 Task: Personal Template: Keto Diet Shopping List.
Action: Mouse moved to (56, 66)
Screenshot: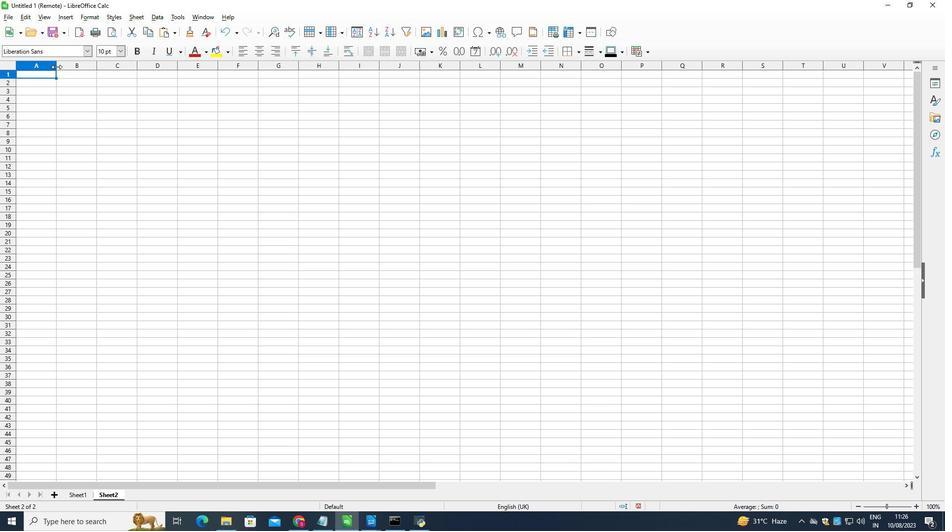 
Action: Mouse pressed left at (56, 66)
Screenshot: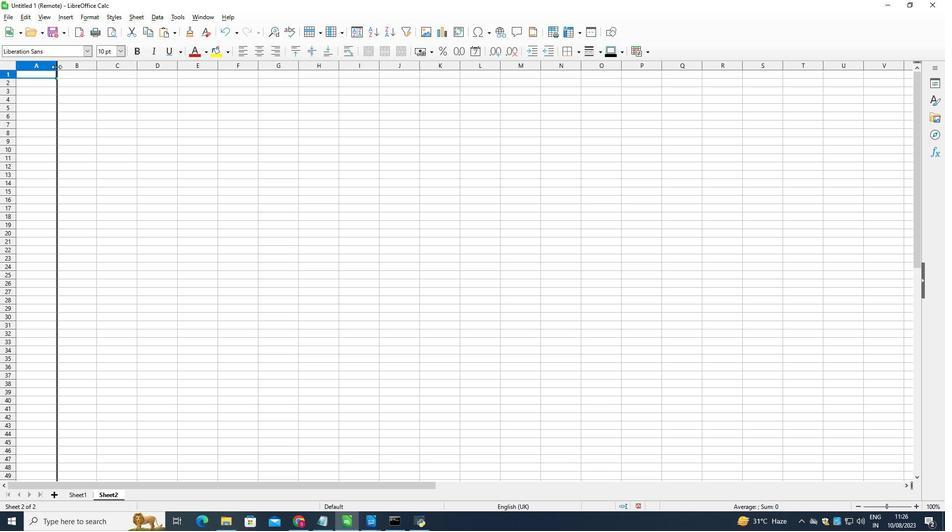 
Action: Mouse moved to (95, 66)
Screenshot: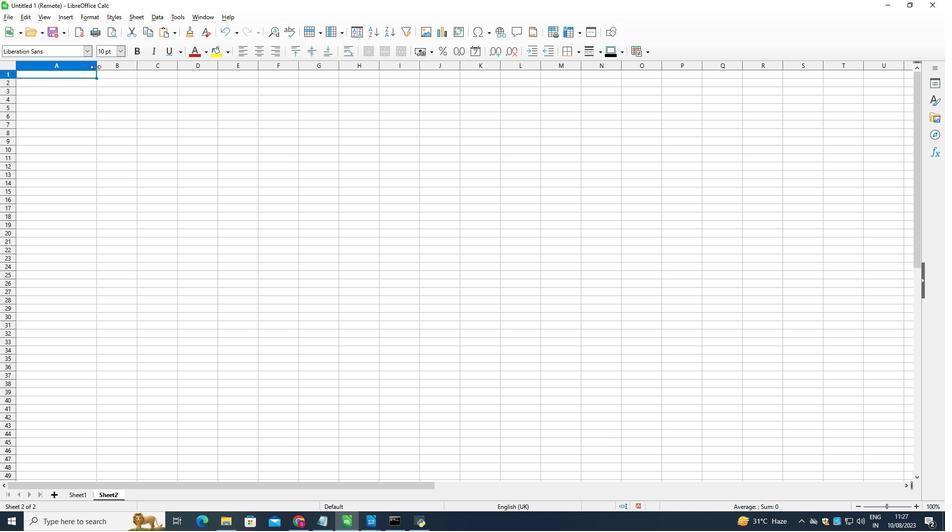 
Action: Mouse pressed left at (95, 66)
Screenshot: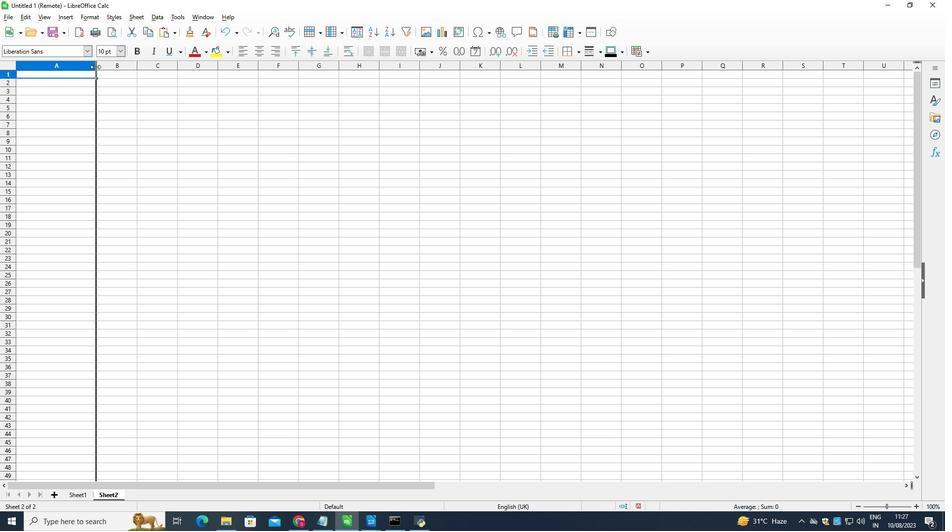 
Action: Mouse moved to (97, 63)
Screenshot: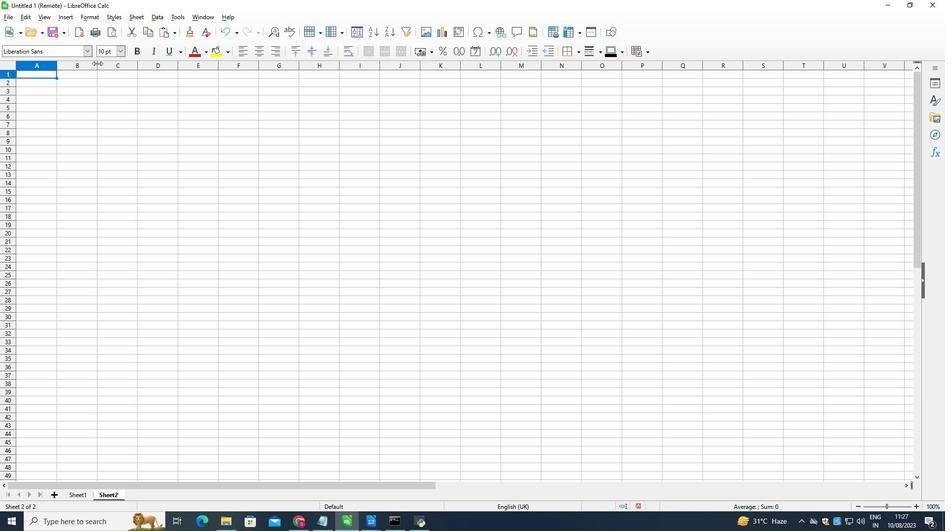 
Action: Mouse pressed left at (97, 63)
Screenshot: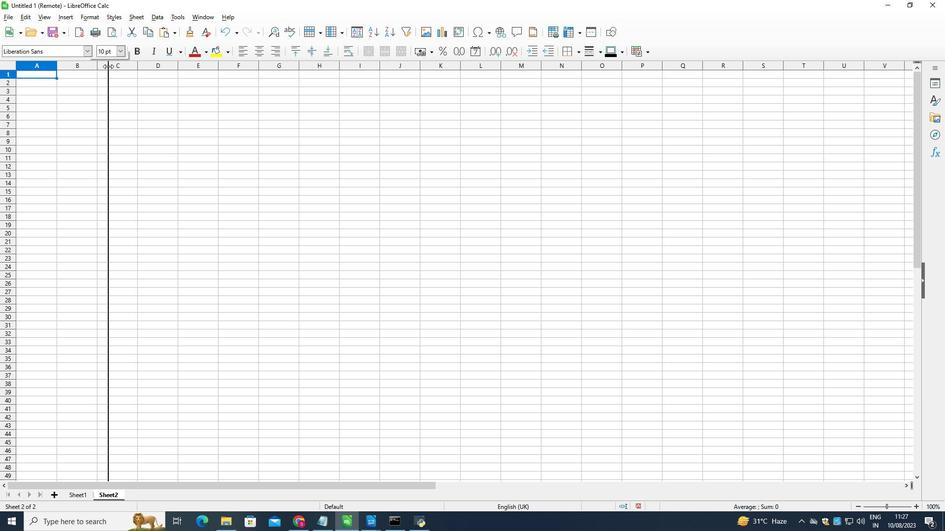 
Action: Mouse moved to (199, 65)
Screenshot: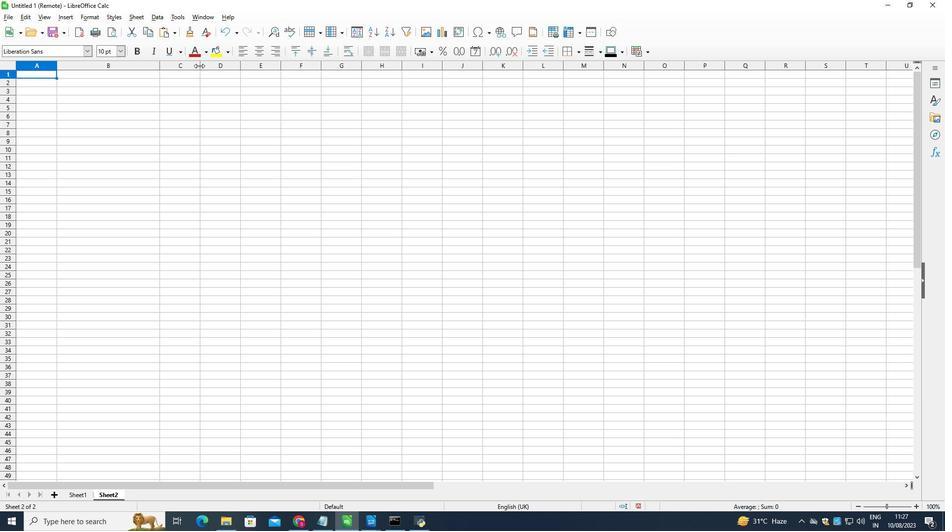 
Action: Mouse pressed left at (199, 65)
Screenshot: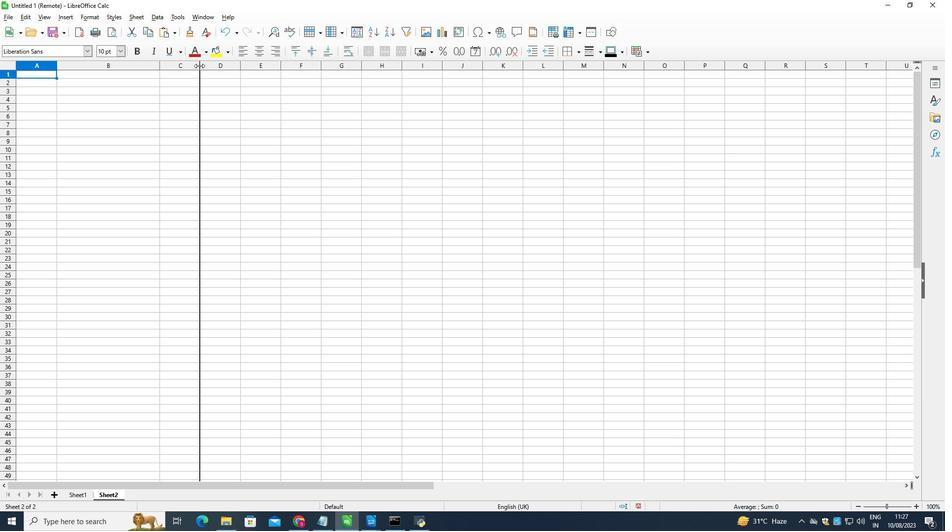 
Action: Mouse moved to (220, 64)
Screenshot: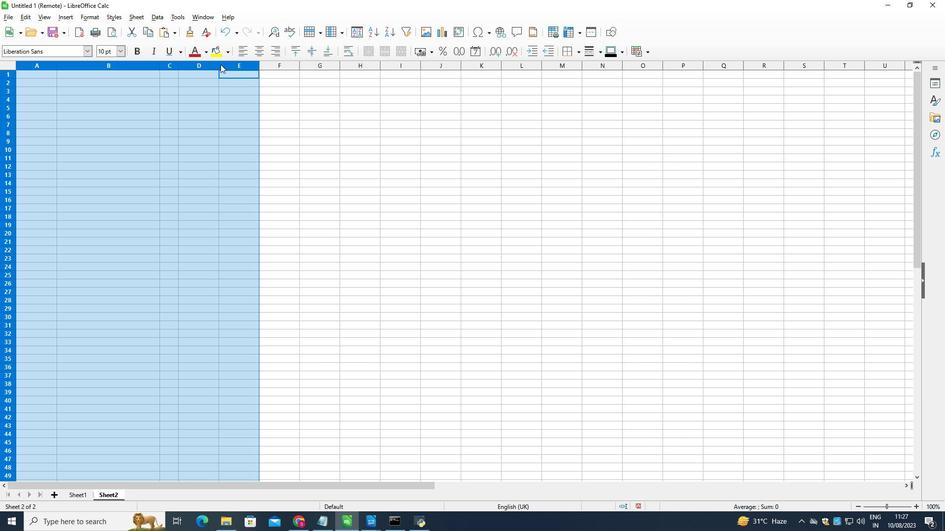 
Action: Mouse pressed left at (220, 64)
Screenshot: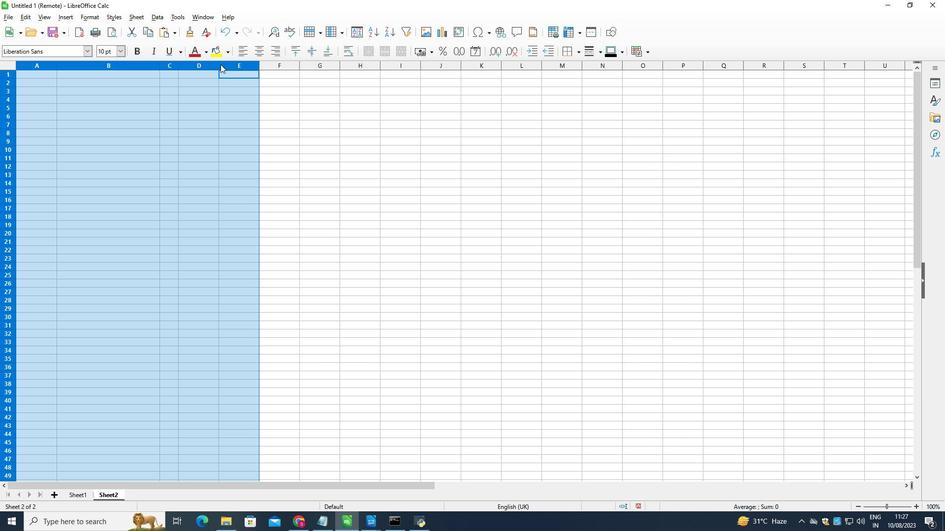 
Action: Mouse moved to (306, 92)
Screenshot: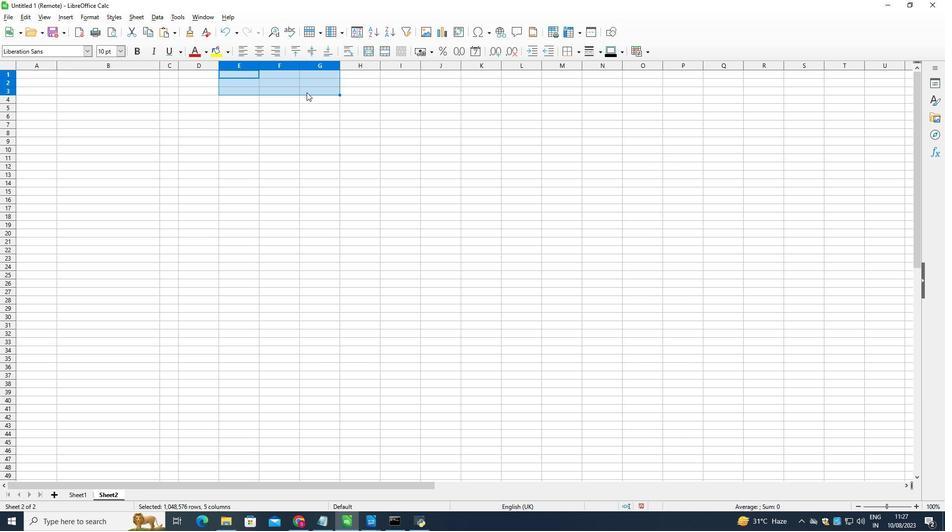 
Action: Mouse pressed left at (306, 92)
Screenshot: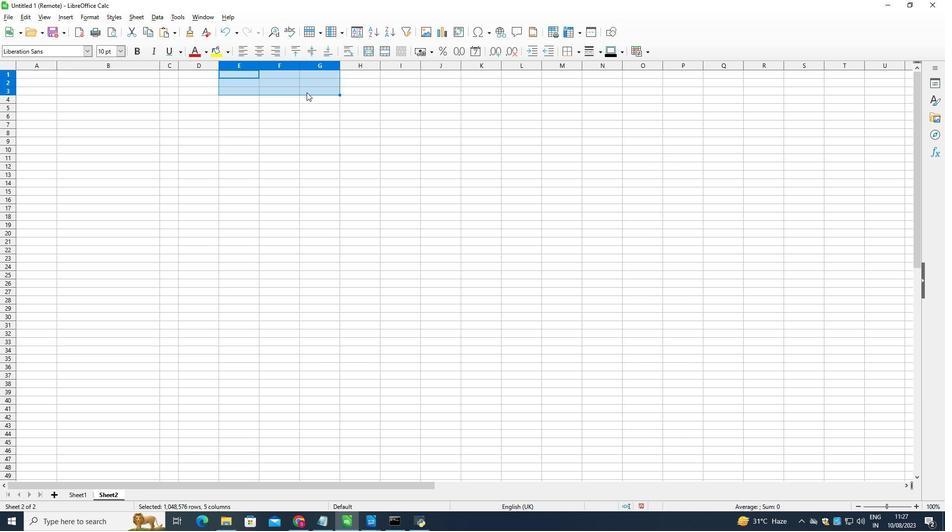 
Action: Mouse moved to (279, 153)
Screenshot: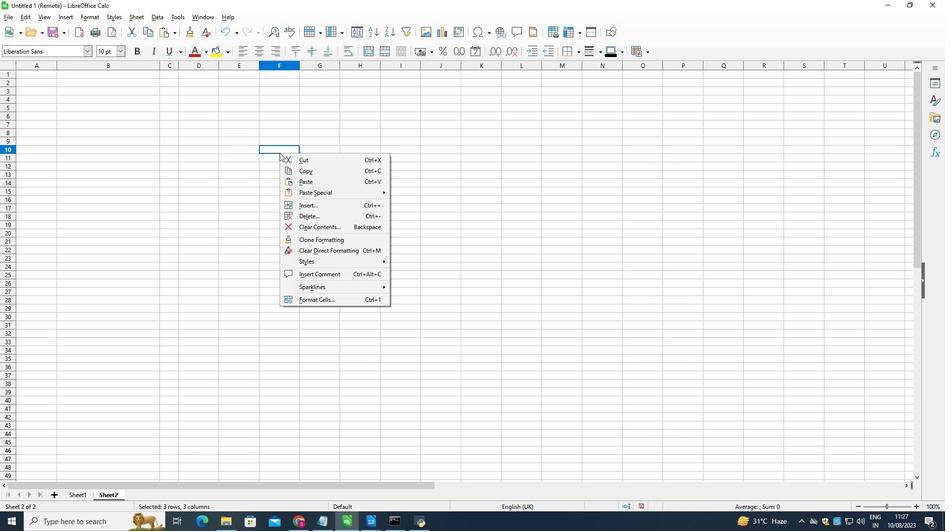 
Action: Mouse pressed right at (279, 153)
Screenshot: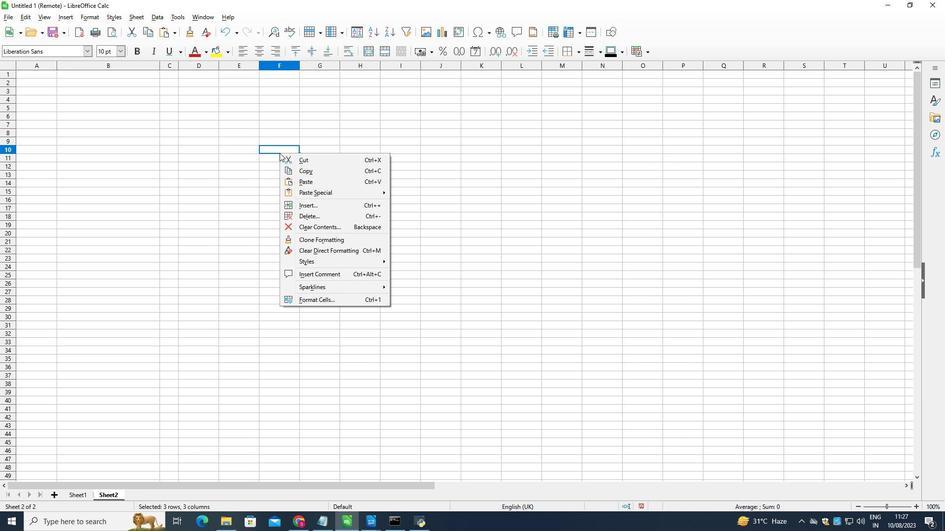 
Action: Mouse moved to (199, 97)
Screenshot: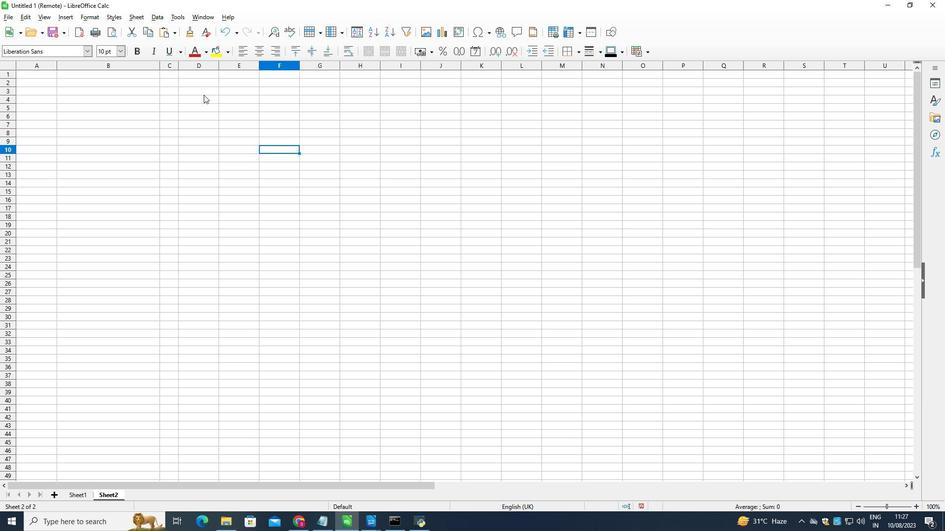 
Action: Mouse pressed left at (199, 97)
Screenshot: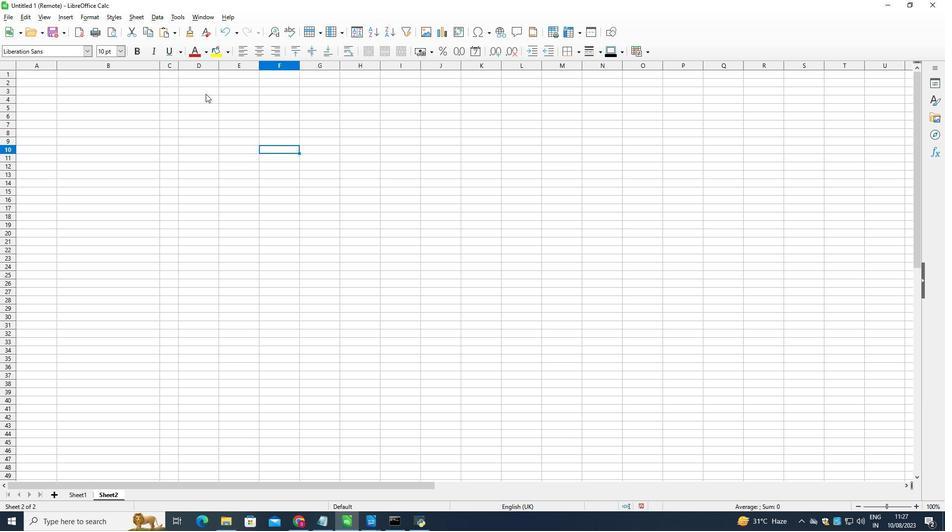 
Action: Mouse moved to (219, 63)
Screenshot: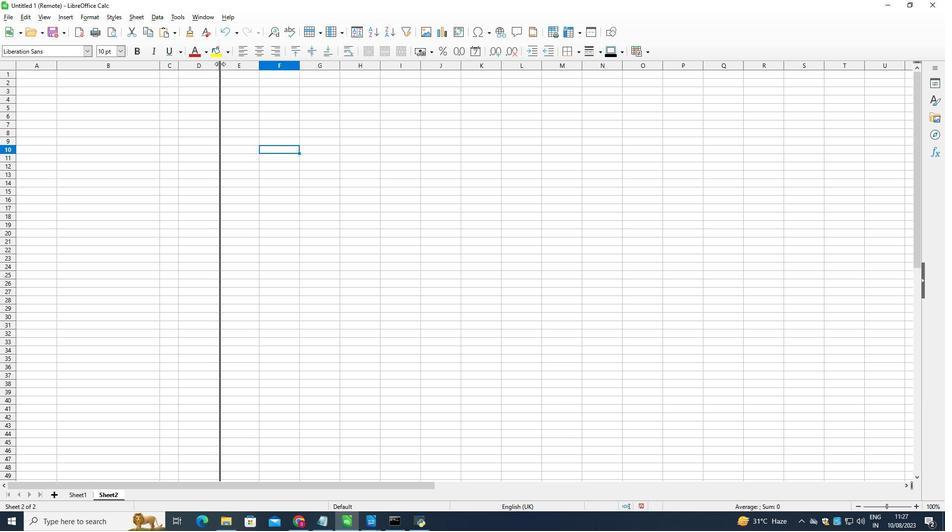 
Action: Mouse pressed left at (219, 63)
Screenshot: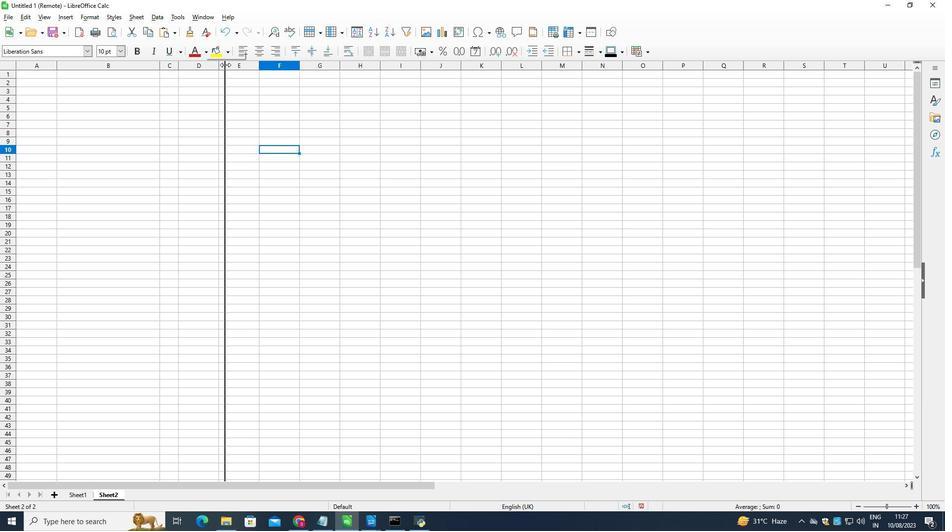 
Action: Mouse moved to (296, 63)
Screenshot: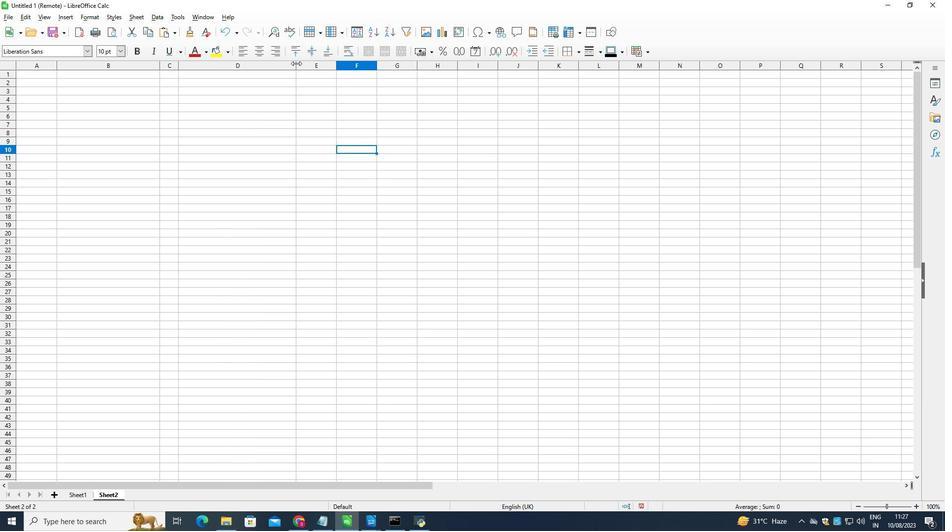 
Action: Mouse pressed left at (296, 63)
Screenshot: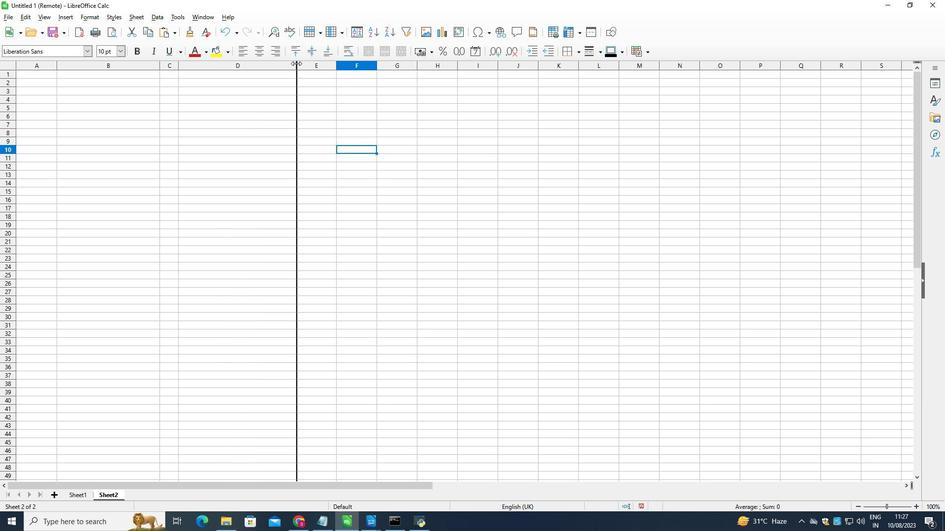 
Action: Mouse moved to (12, 78)
Screenshot: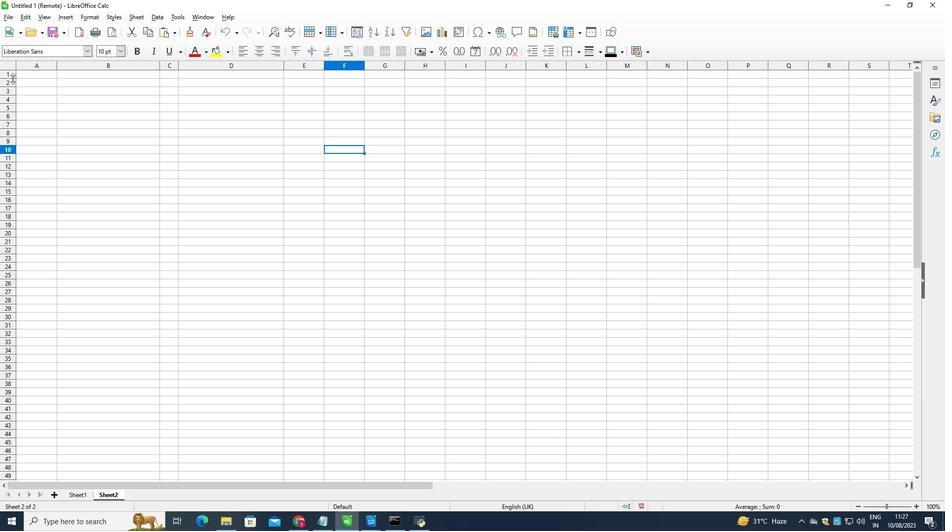 
Action: Mouse pressed left at (12, 78)
Screenshot: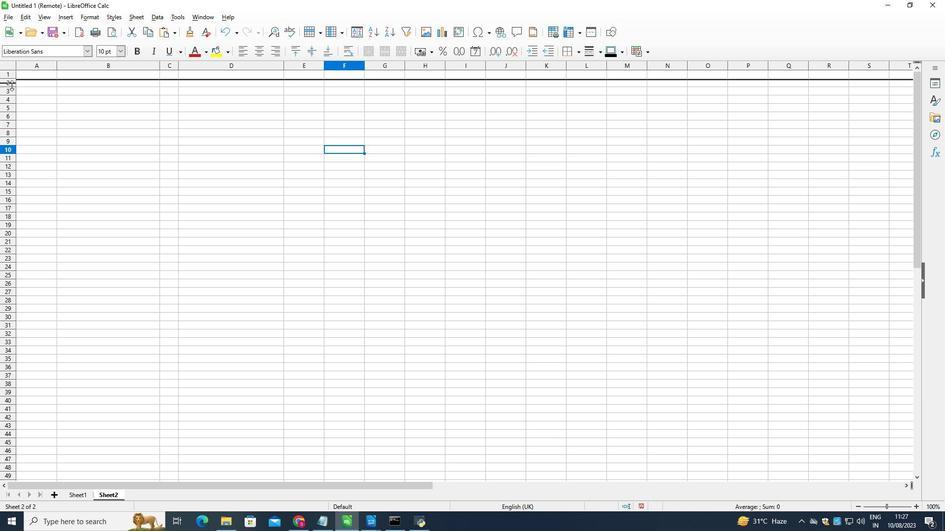 
Action: Mouse moved to (6, 104)
Screenshot: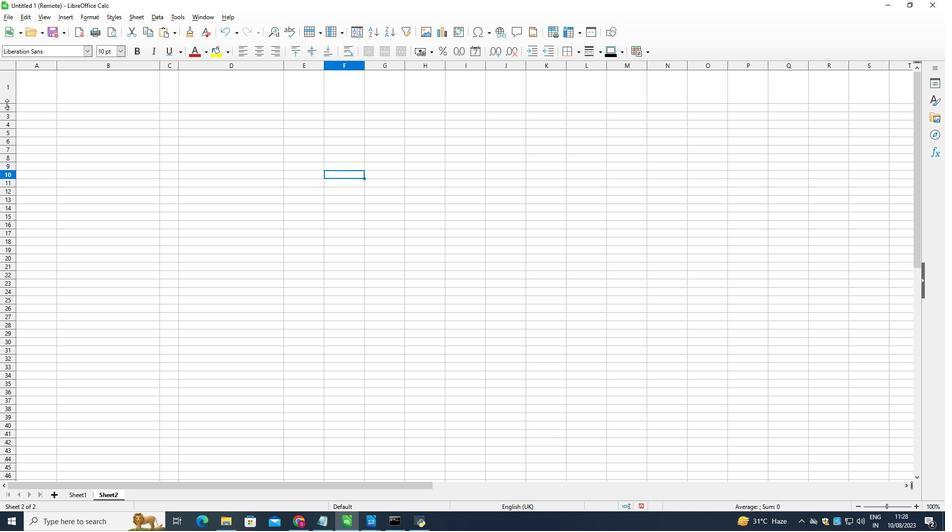 
Action: Mouse pressed left at (6, 104)
Screenshot: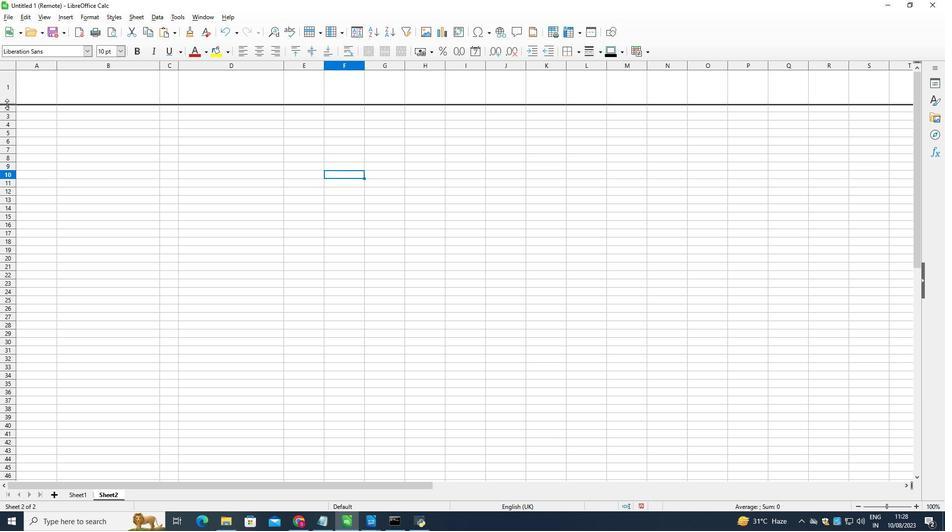 
Action: Mouse moved to (123, 47)
Screenshot: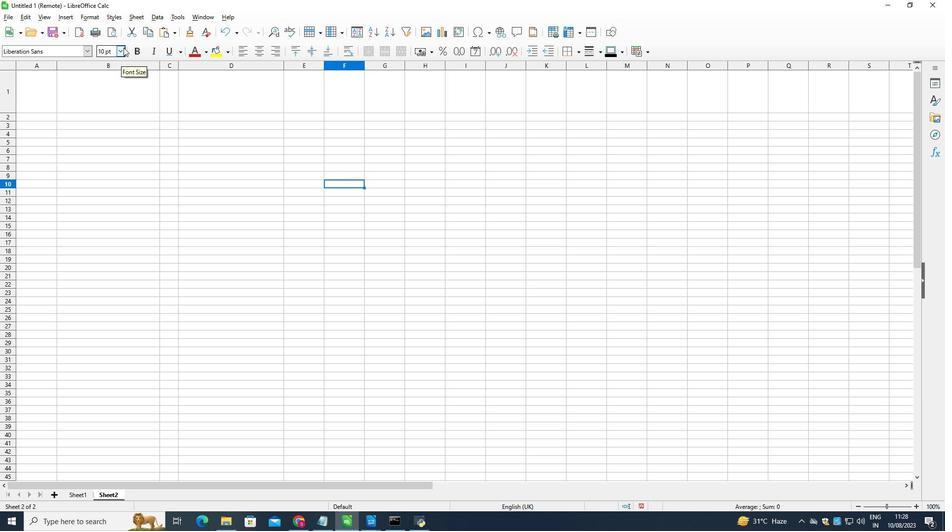 
Action: Mouse pressed left at (123, 47)
Screenshot: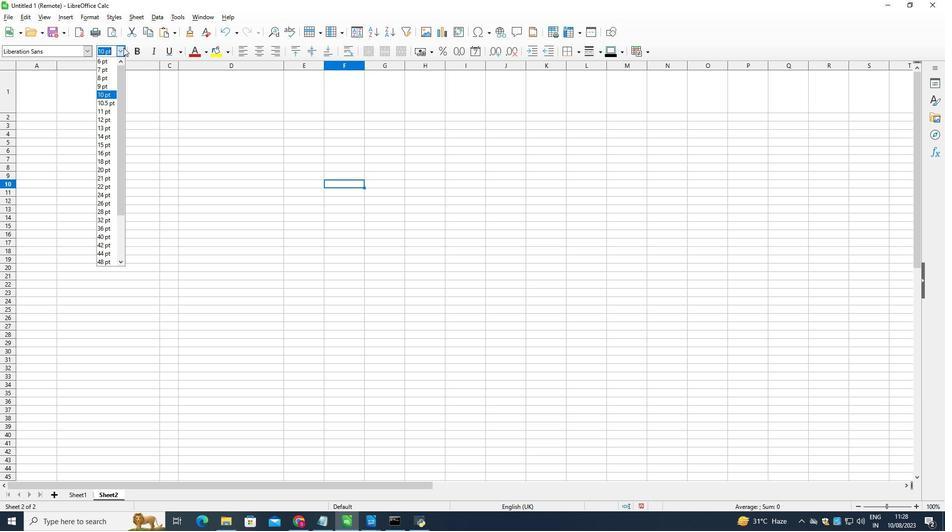 
Action: Mouse moved to (104, 202)
Screenshot: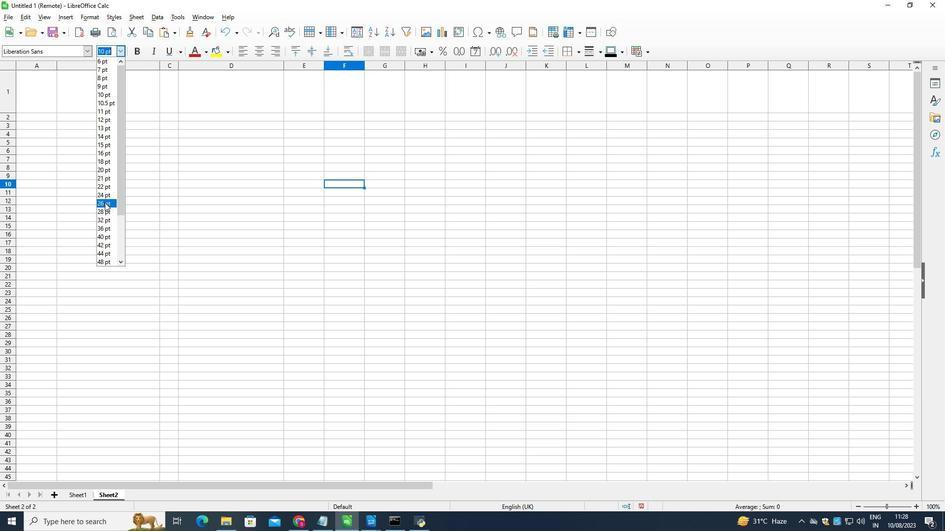 
Action: Mouse pressed left at (104, 202)
Screenshot: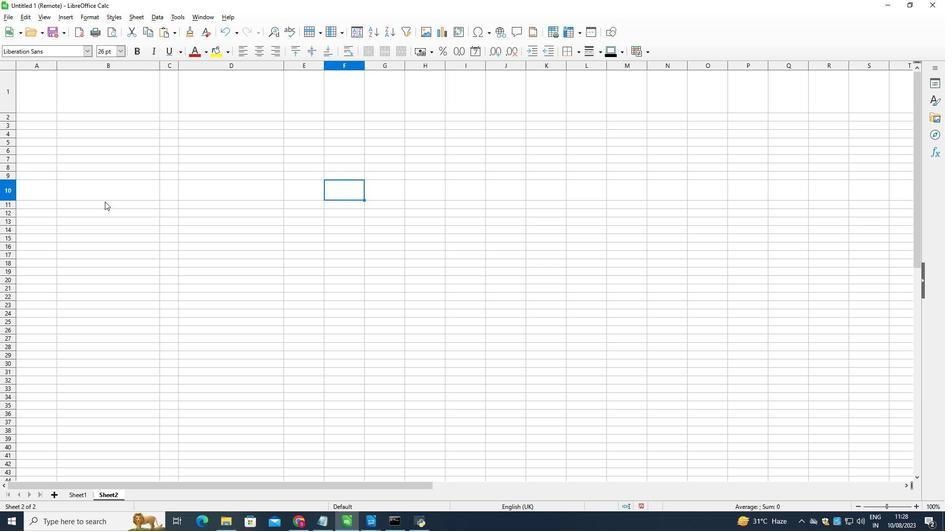 
Action: Mouse moved to (103, 85)
Screenshot: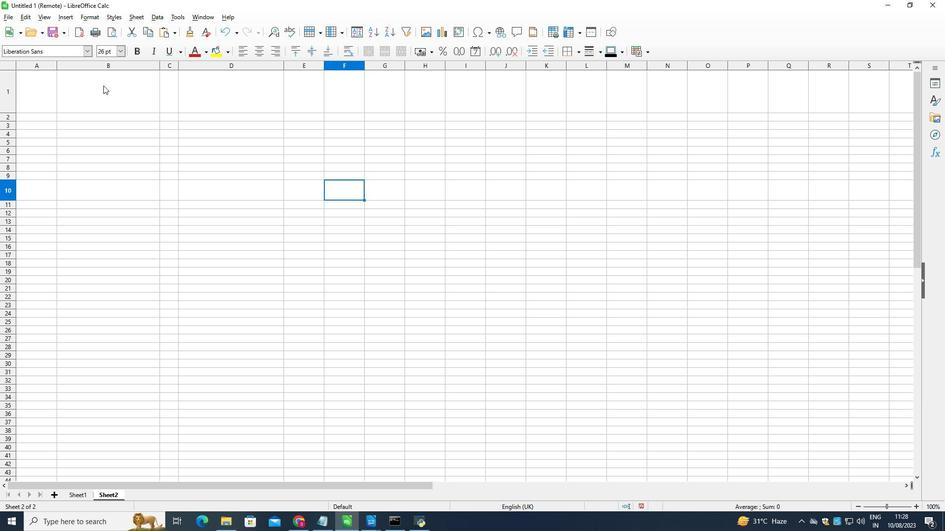 
Action: Mouse pressed left at (103, 85)
Screenshot: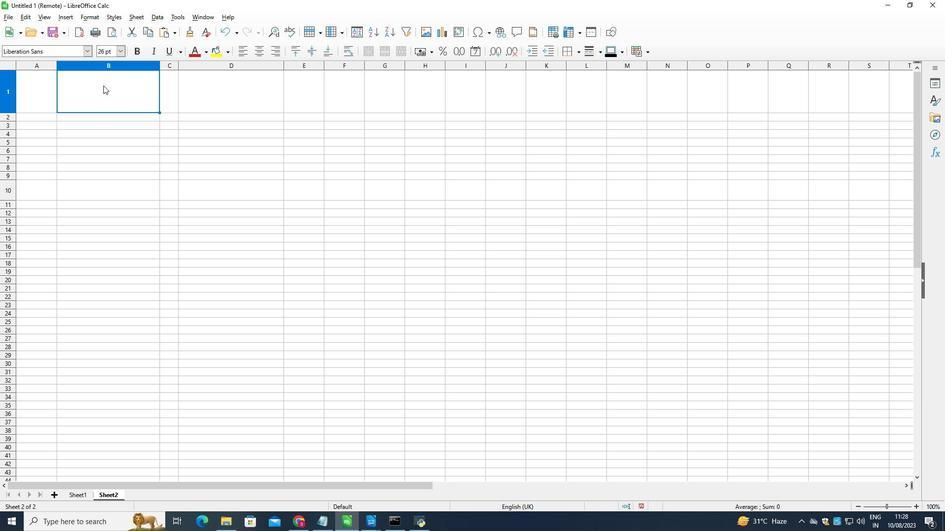 
Action: Mouse pressed left at (103, 85)
Screenshot: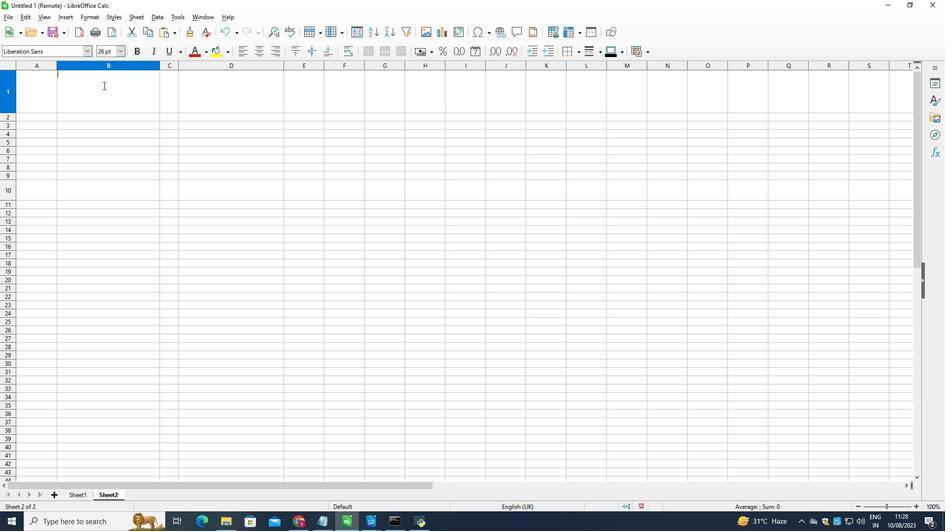 
Action: Key pressed <Key.shift>Keto<Key.space><Key.shift>Grocery<Key.space><Key.shift>List
Screenshot: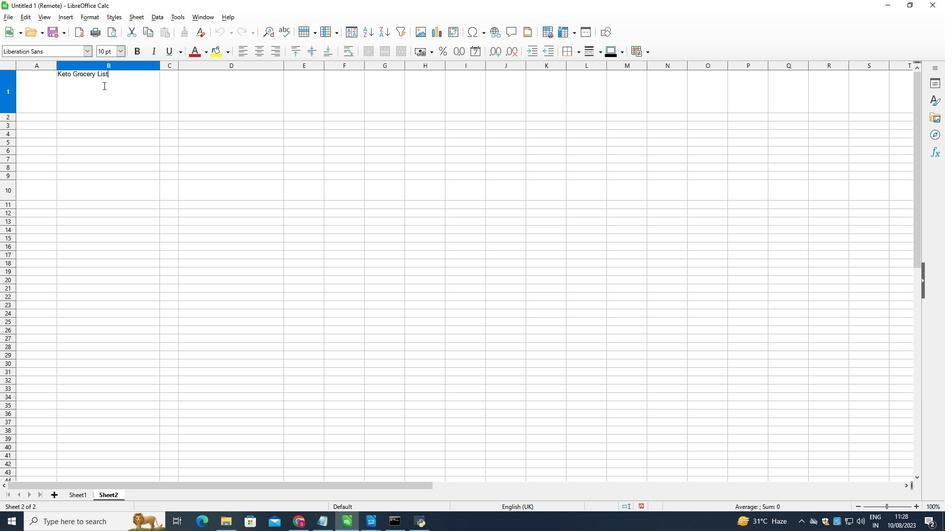 
Action: Mouse moved to (129, 216)
Screenshot: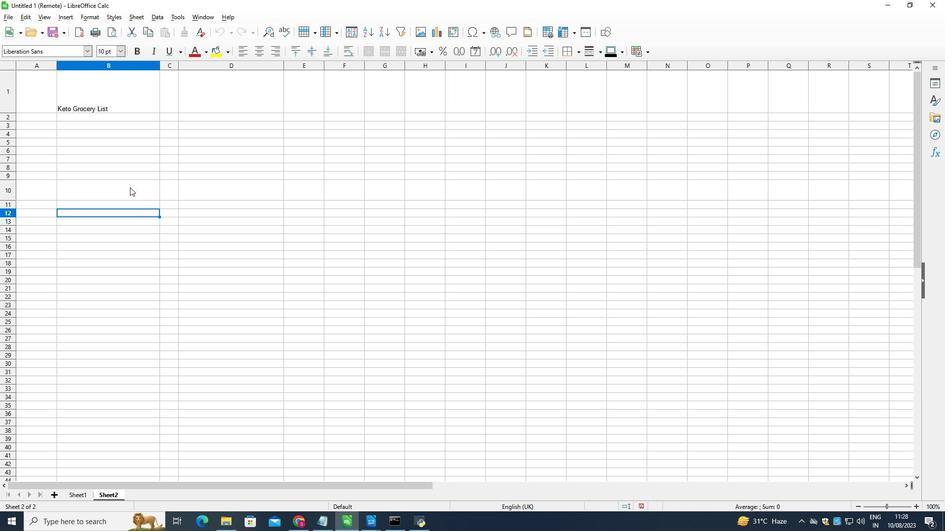 
Action: Mouse pressed left at (129, 216)
Screenshot: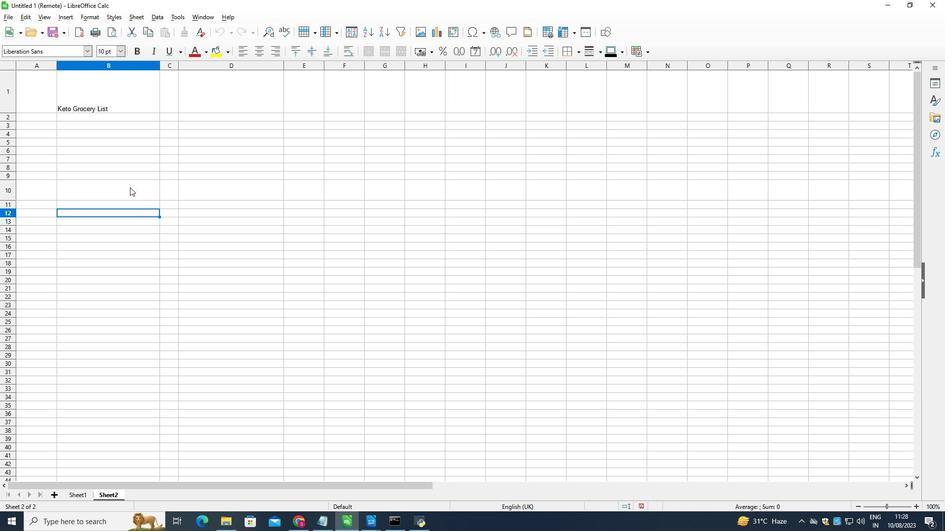 
Action: Mouse moved to (127, 88)
Screenshot: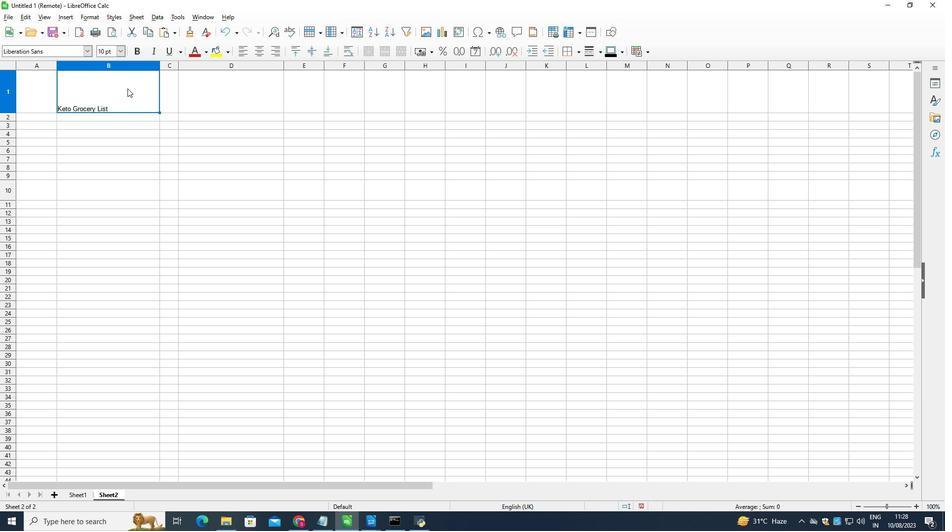 
Action: Mouse pressed left at (127, 88)
Screenshot: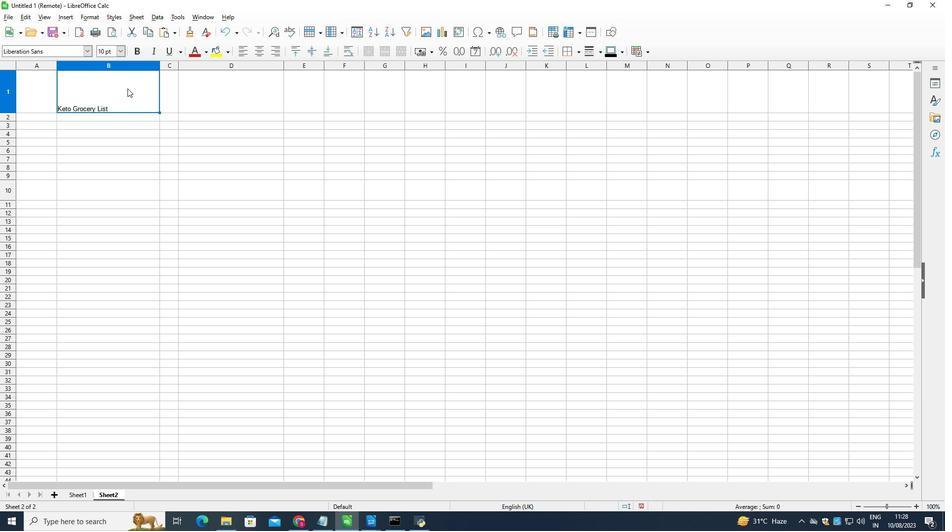 
Action: Mouse moved to (122, 53)
Screenshot: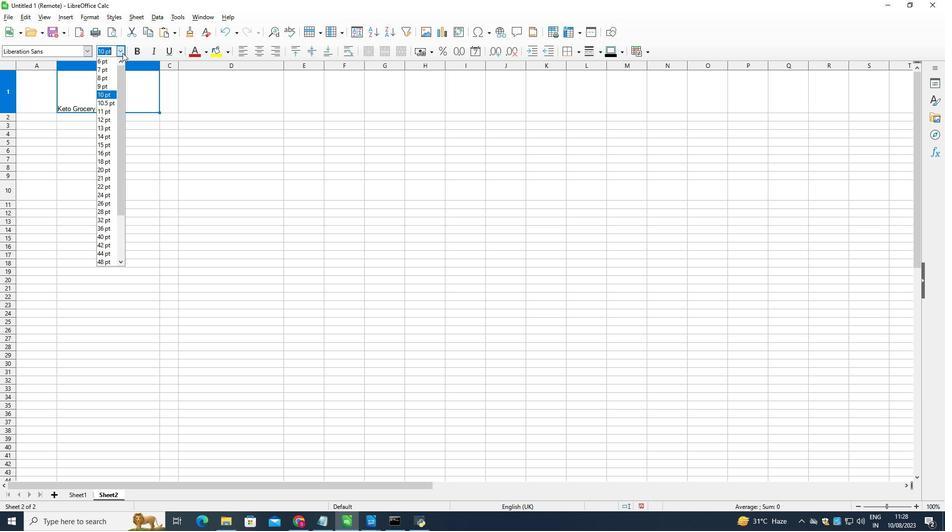 
Action: Mouse pressed left at (122, 53)
Screenshot: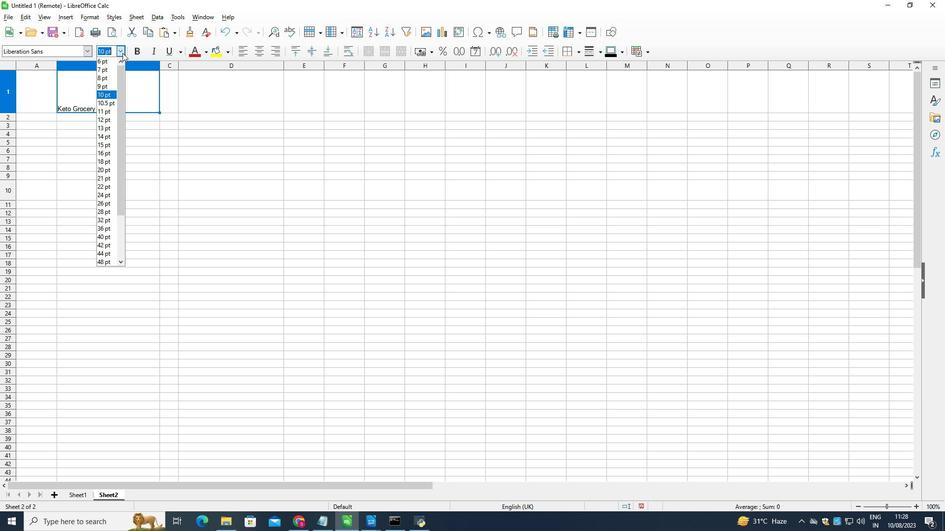
Action: Mouse moved to (106, 203)
Screenshot: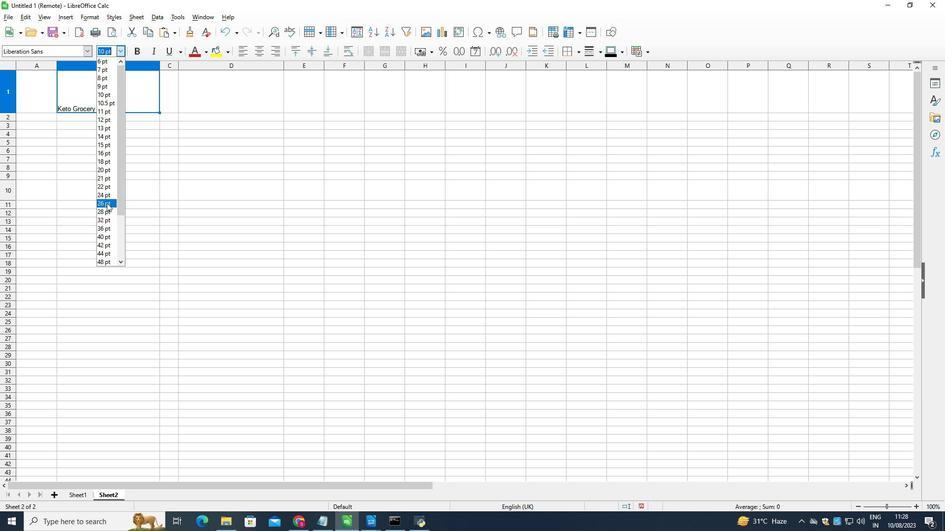 
Action: Mouse pressed left at (106, 203)
Screenshot: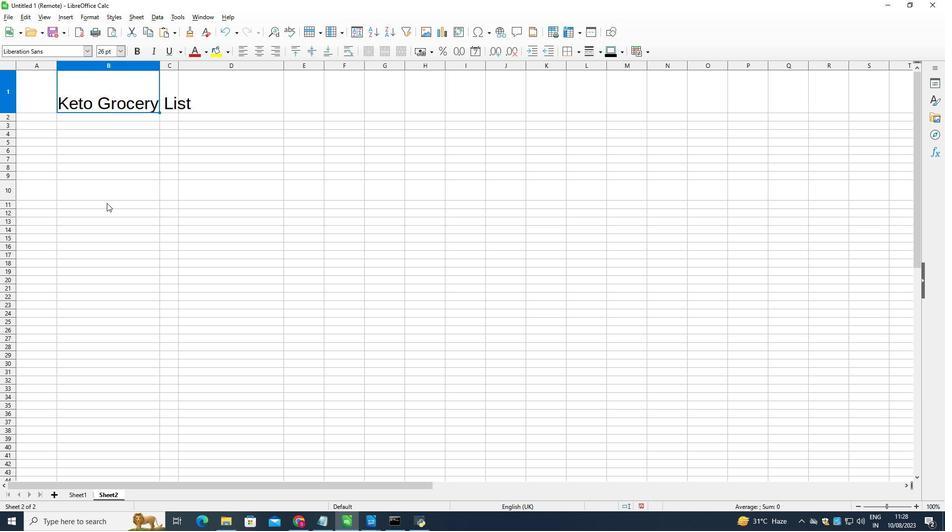 
Action: Mouse moved to (135, 46)
Screenshot: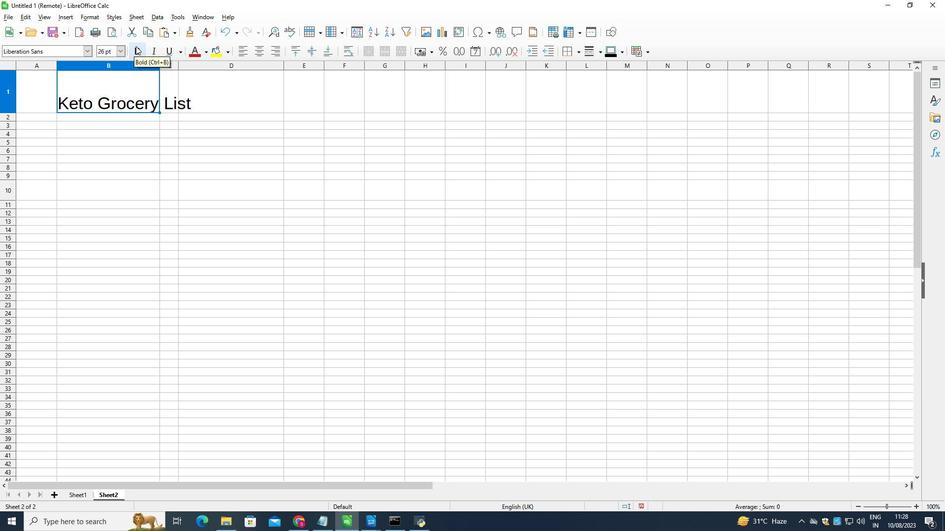 
Action: Mouse pressed left at (135, 46)
Screenshot: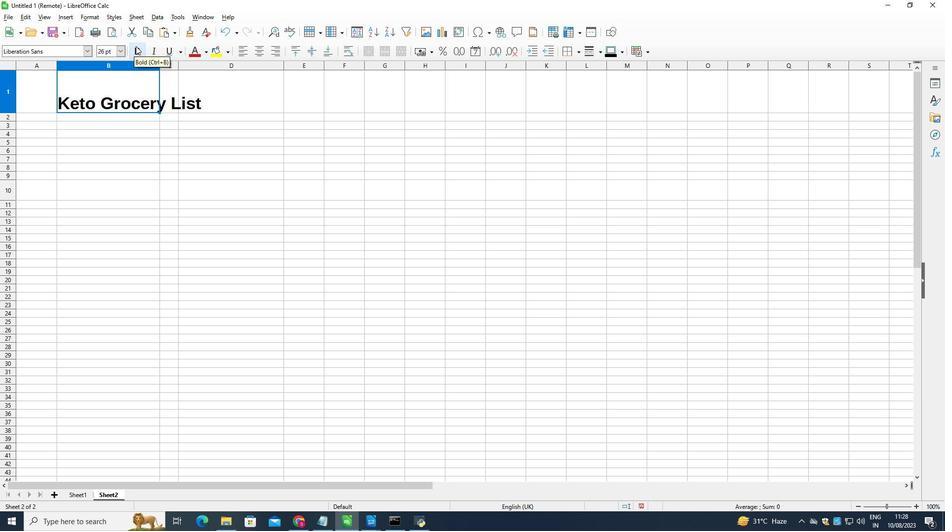 
Action: Mouse moved to (345, 48)
Screenshot: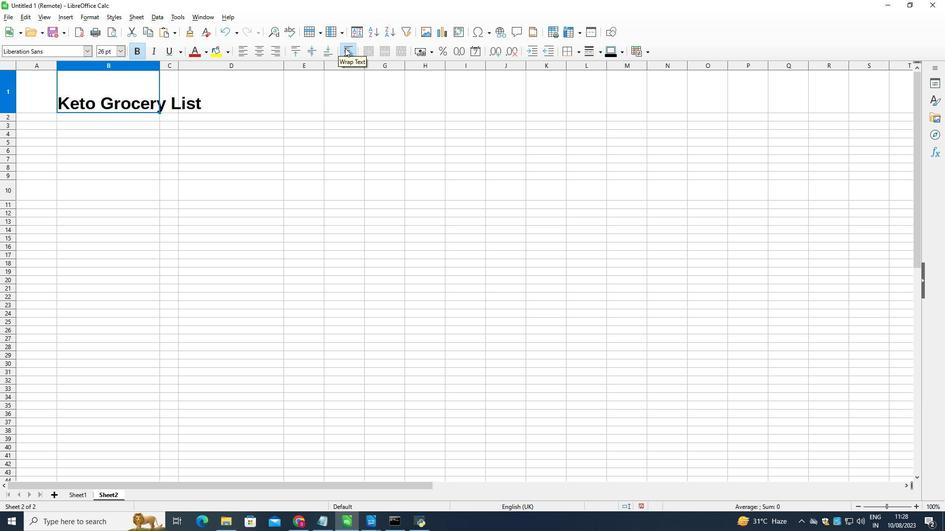 
Action: Mouse pressed left at (345, 48)
Screenshot: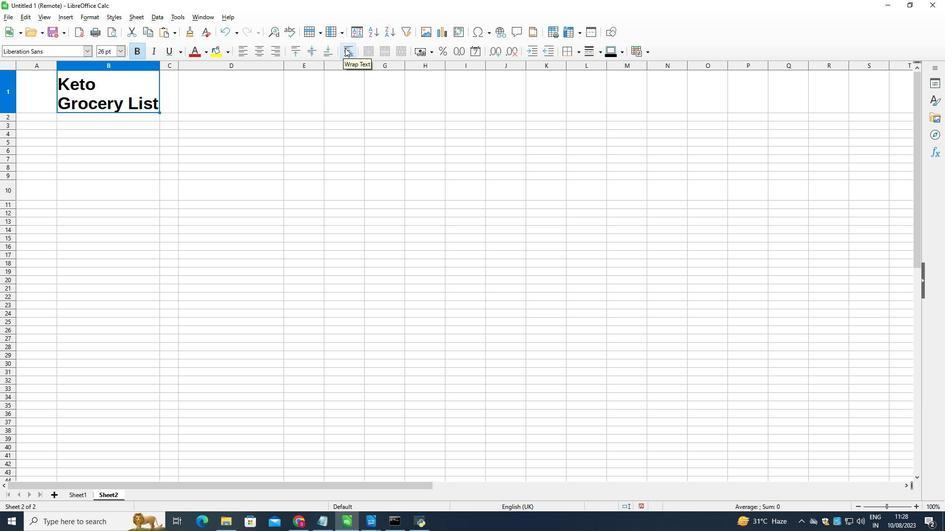
Action: Mouse moved to (313, 51)
Screenshot: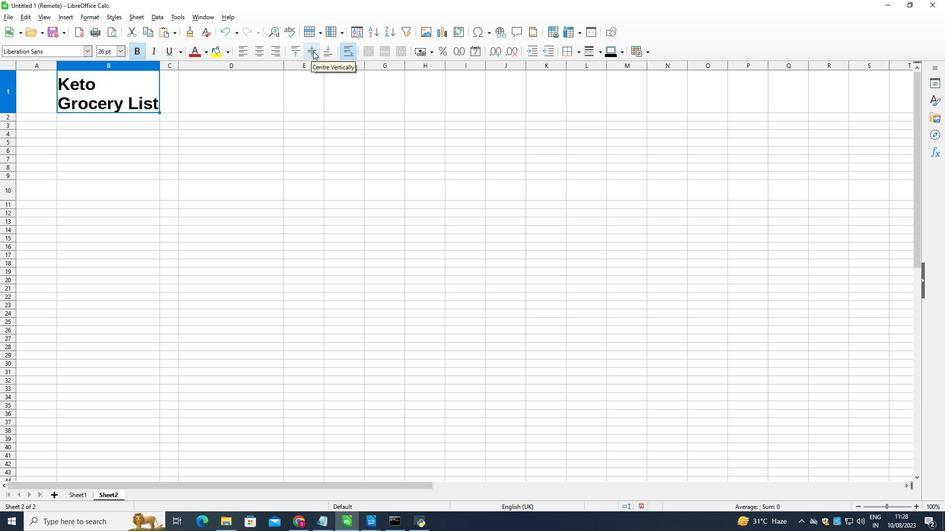 
Action: Mouse pressed left at (313, 51)
Screenshot: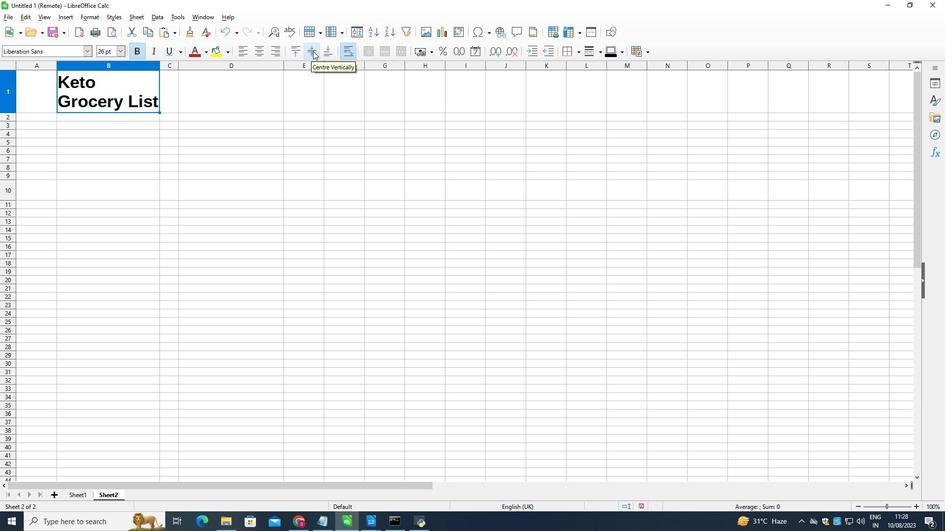 
Action: Mouse moved to (171, 86)
Screenshot: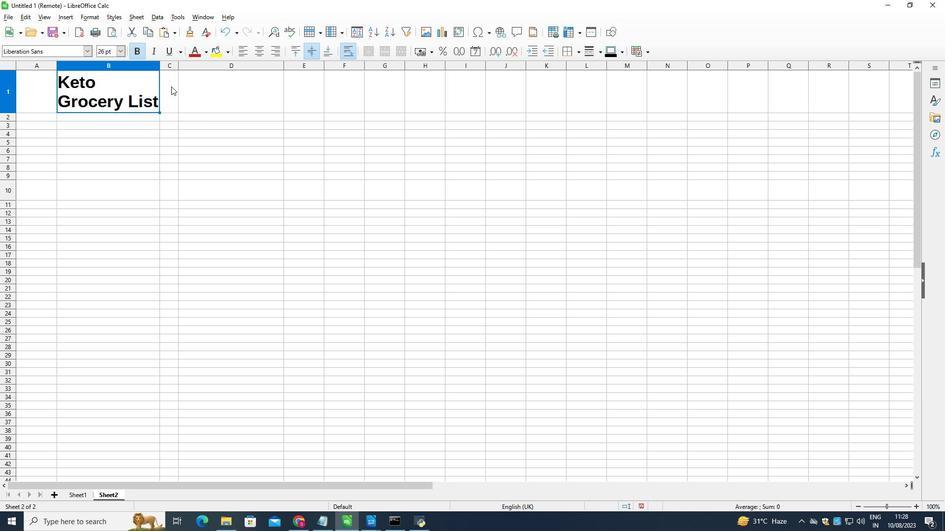 
Action: Mouse pressed left at (171, 86)
Screenshot: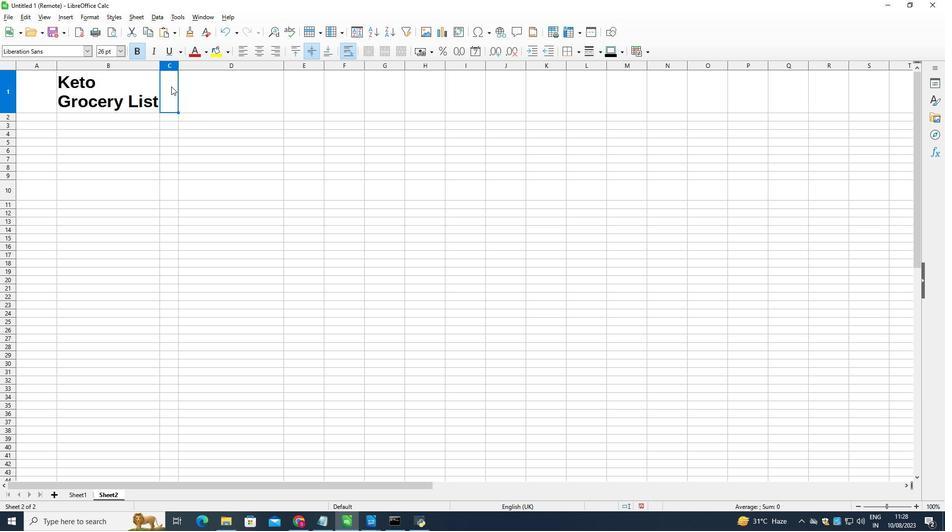
Action: Mouse moved to (382, 50)
Screenshot: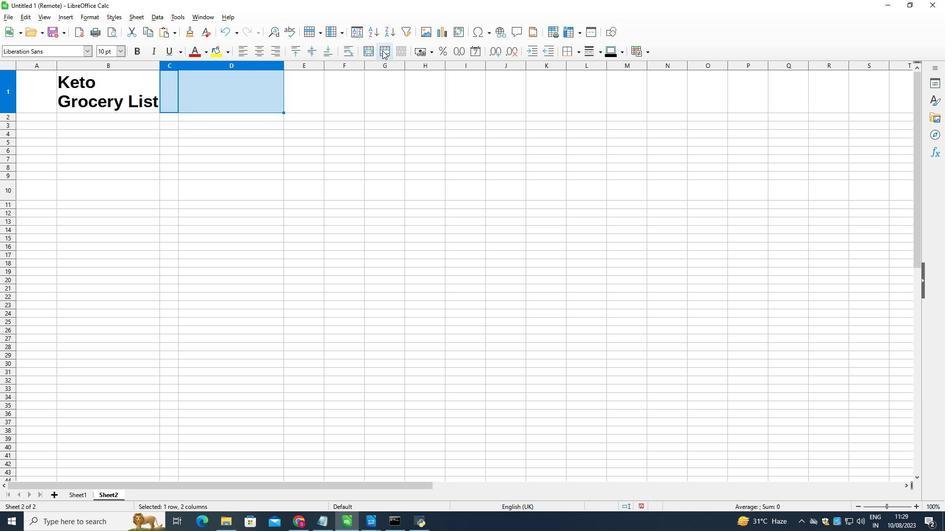 
Action: Mouse pressed left at (382, 50)
Screenshot: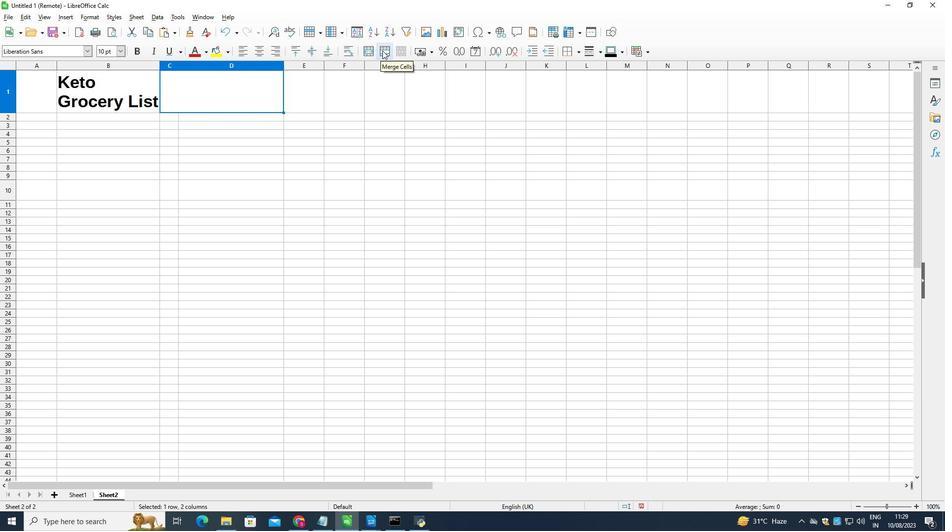 
Action: Mouse moved to (235, 94)
Screenshot: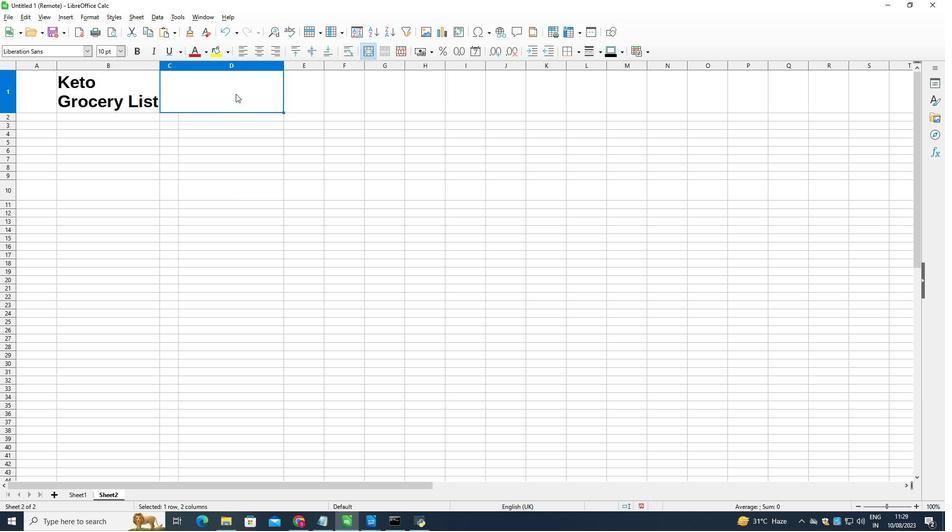 
Action: Mouse pressed left at (235, 94)
Screenshot: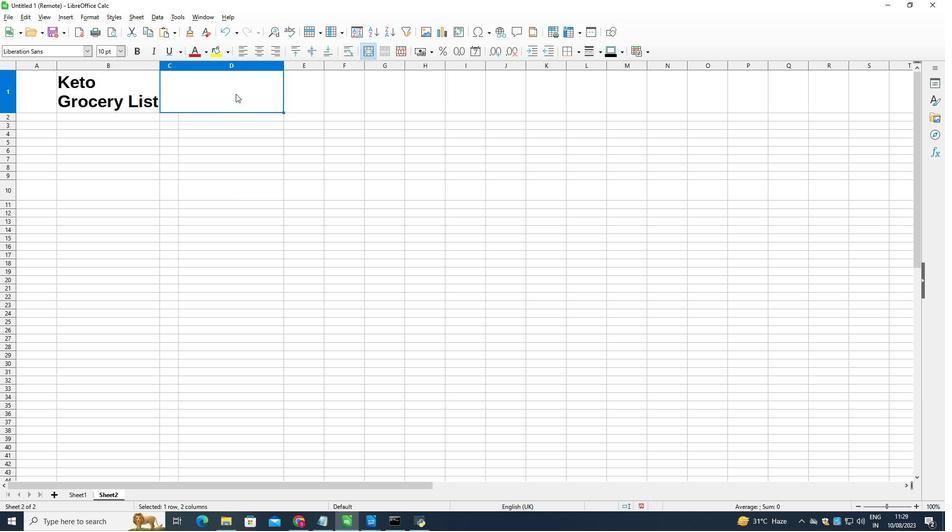 
Action: Mouse moved to (70, 18)
Screenshot: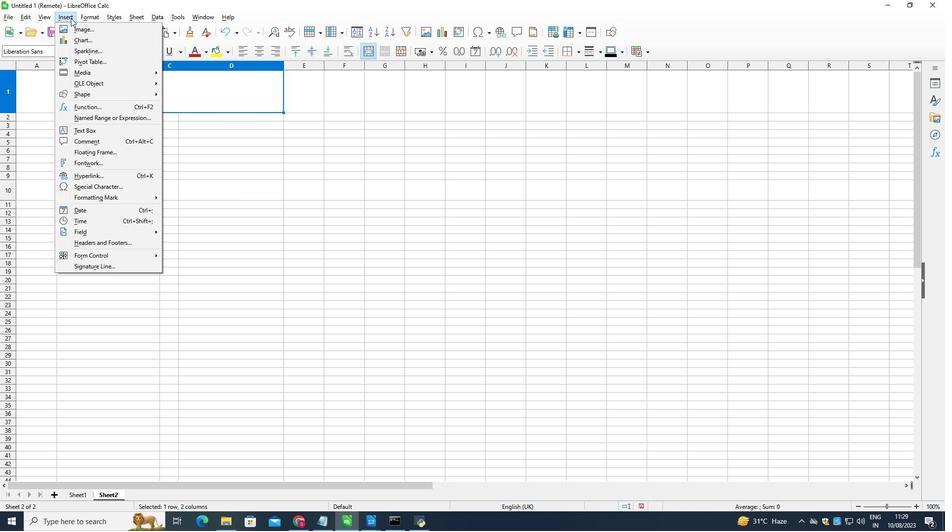 
Action: Mouse pressed left at (70, 18)
Screenshot: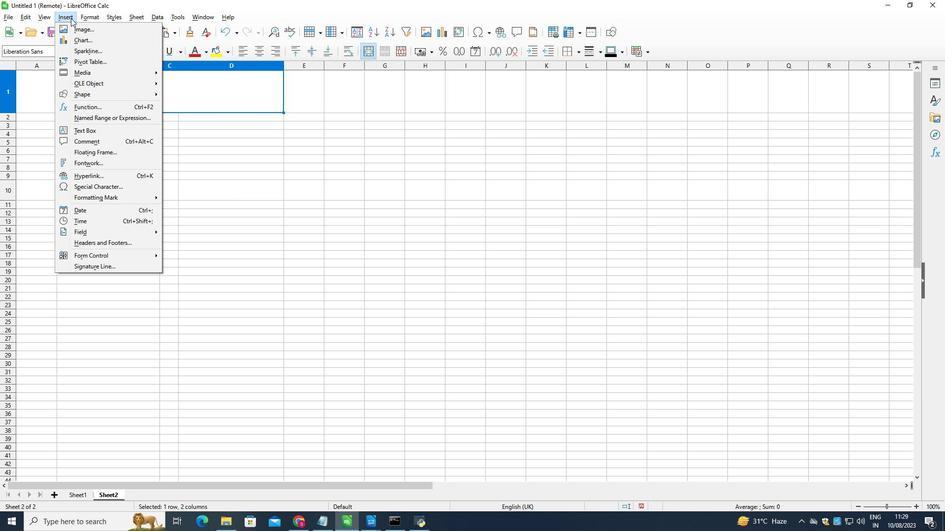 
Action: Mouse moved to (80, 27)
Screenshot: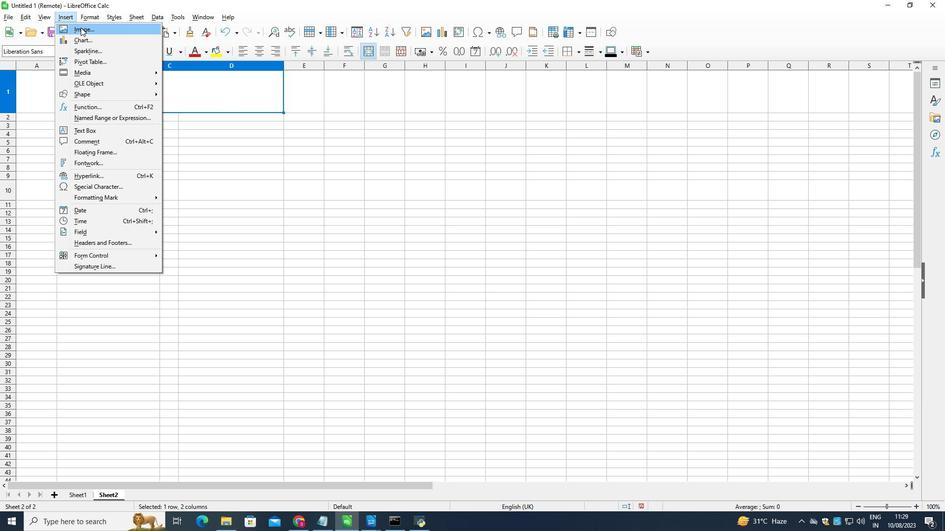 
Action: Mouse pressed left at (80, 27)
Screenshot: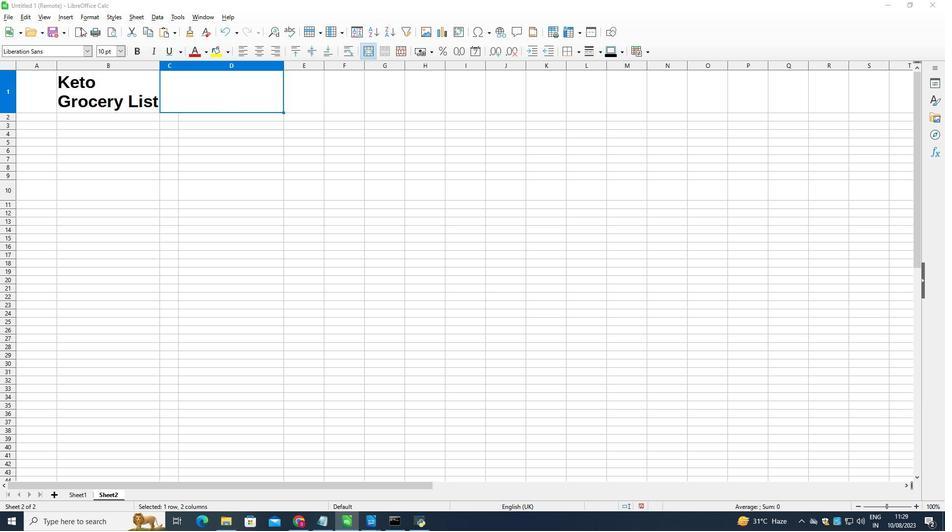 
Action: Mouse moved to (261, 147)
Screenshot: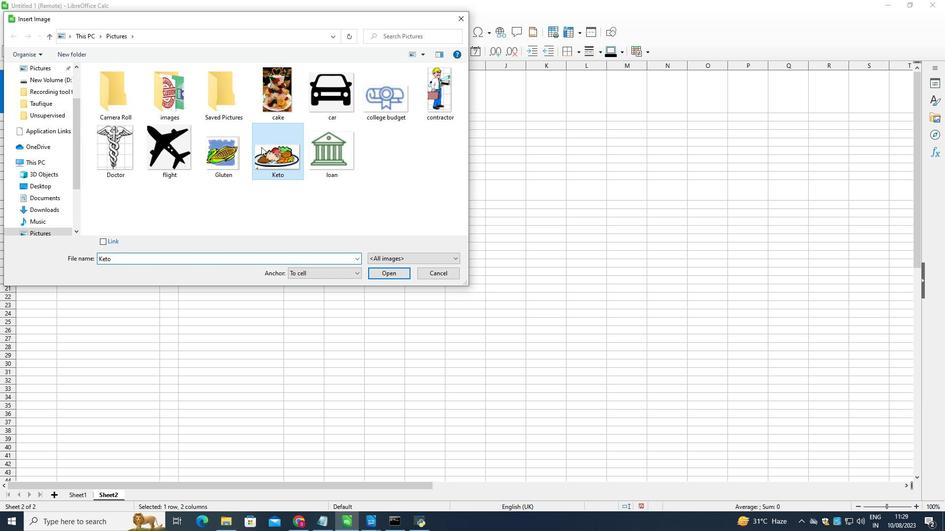 
Action: Mouse pressed left at (261, 147)
Screenshot: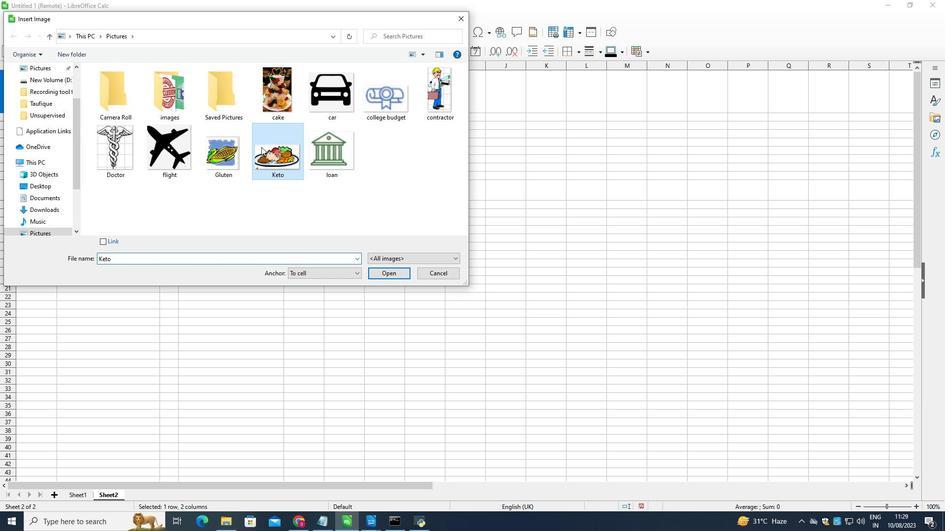 
Action: Mouse moved to (399, 276)
Screenshot: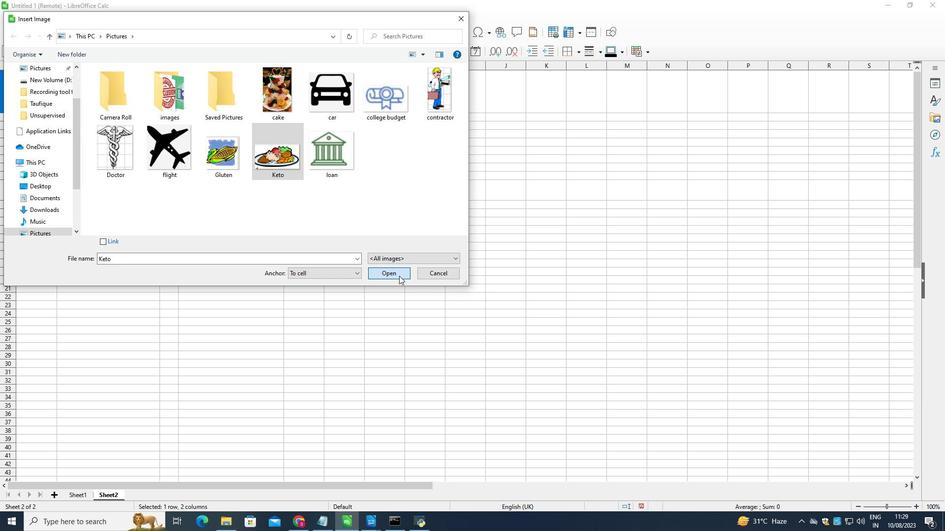 
Action: Mouse pressed left at (399, 276)
Screenshot: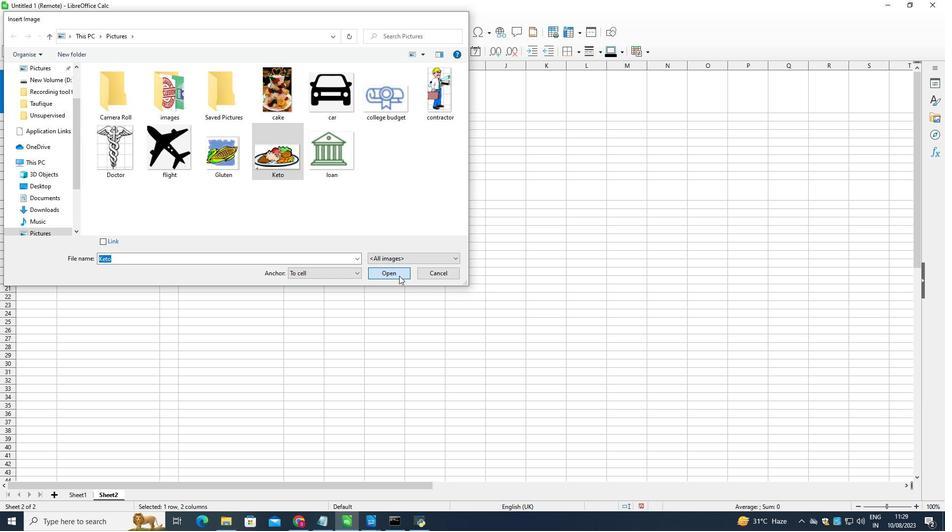 
Action: Mouse moved to (213, 87)
Screenshot: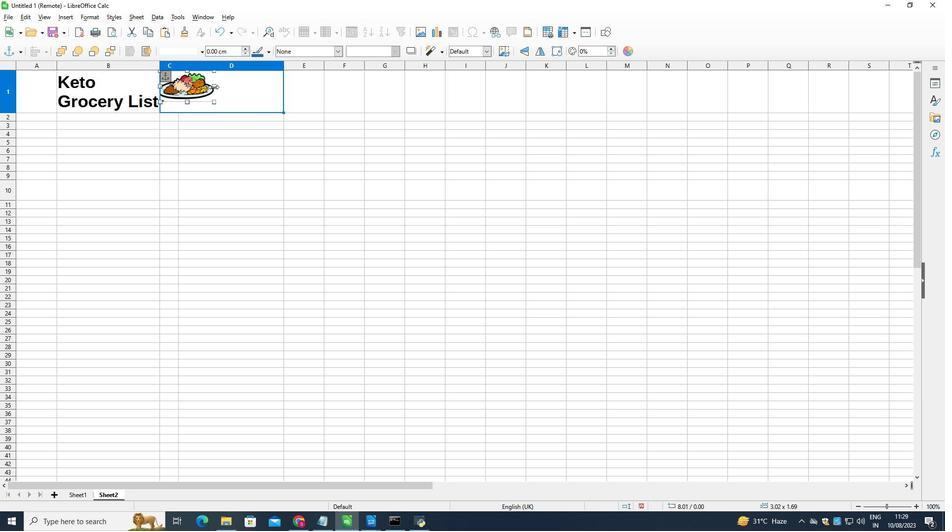 
Action: Mouse pressed left at (213, 87)
Screenshot: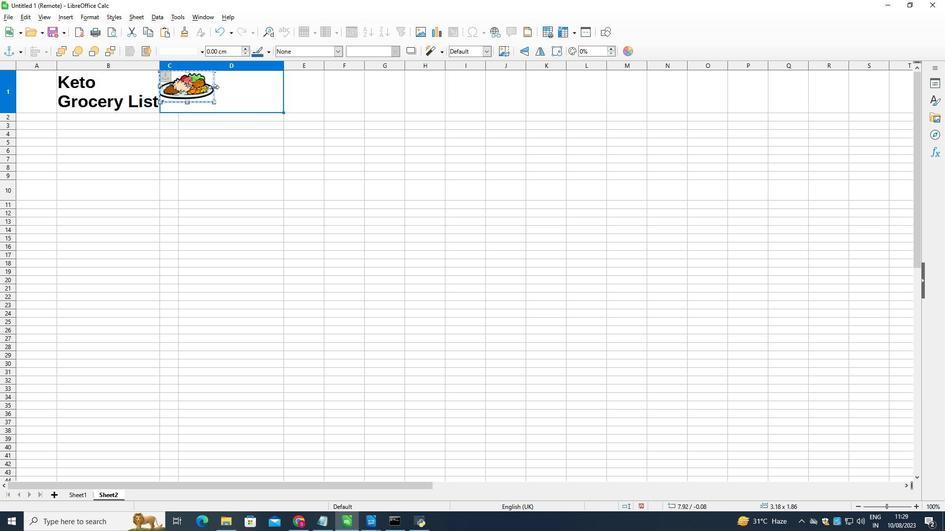 
Action: Mouse moved to (236, 90)
Screenshot: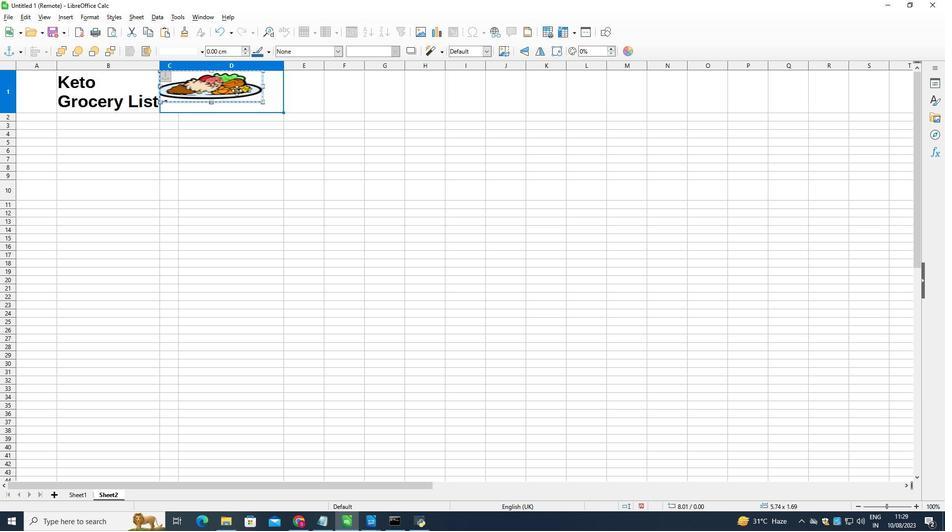 
Action: Mouse pressed left at (236, 90)
Screenshot: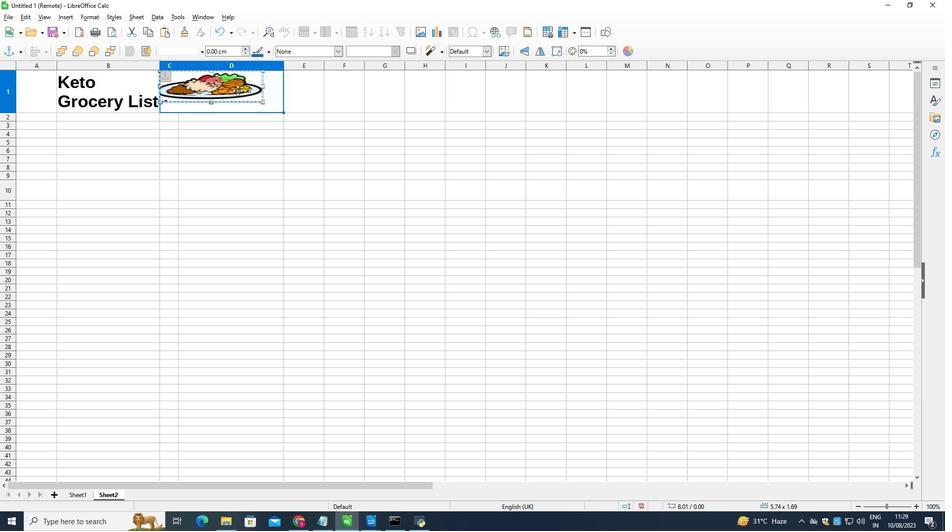 
Action: Mouse moved to (223, 105)
Screenshot: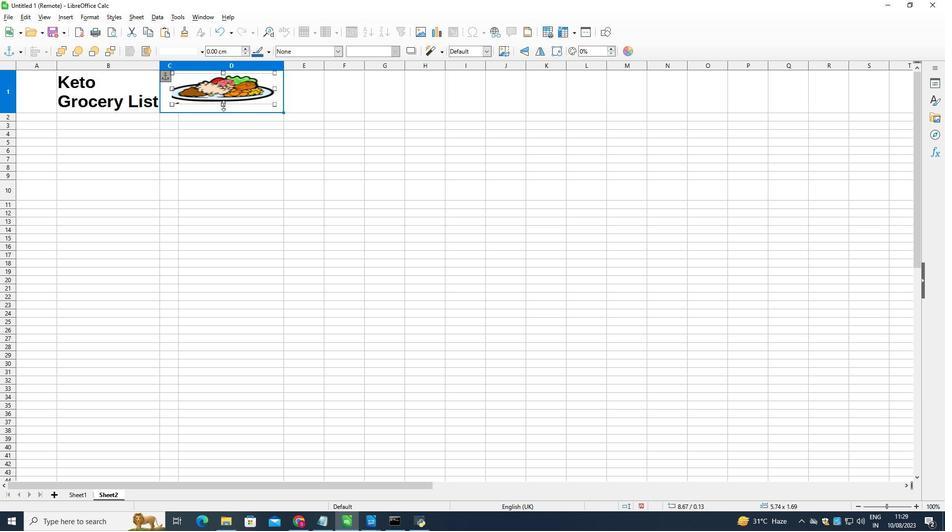 
Action: Mouse pressed left at (223, 105)
Screenshot: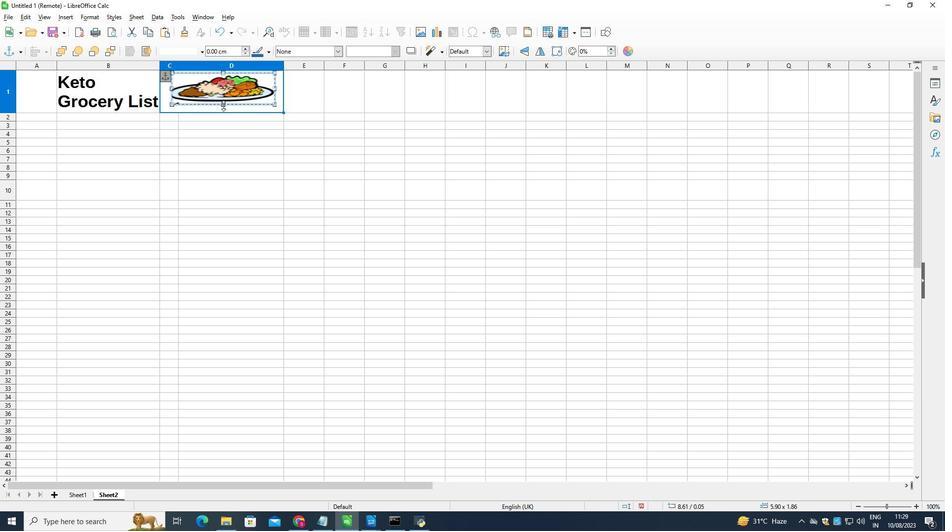 
Action: Mouse moved to (223, 74)
Screenshot: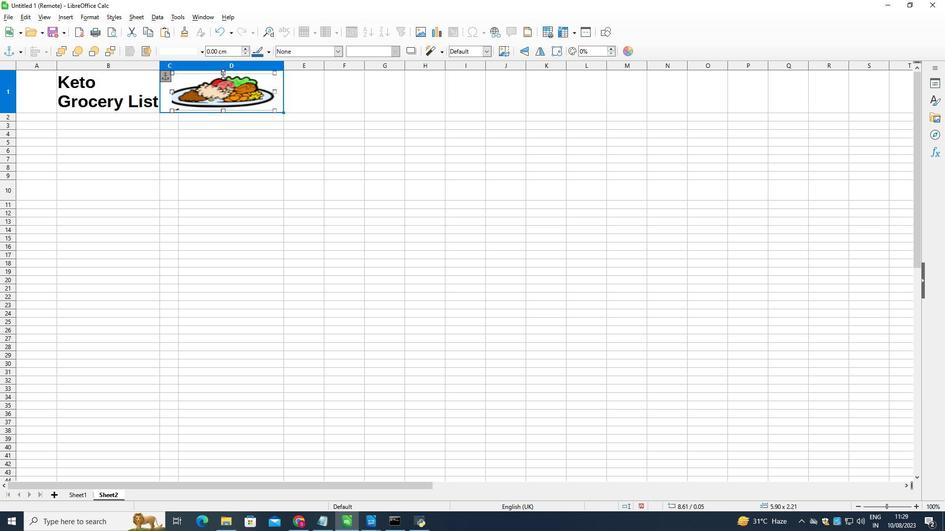 
Action: Mouse pressed left at (223, 74)
Screenshot: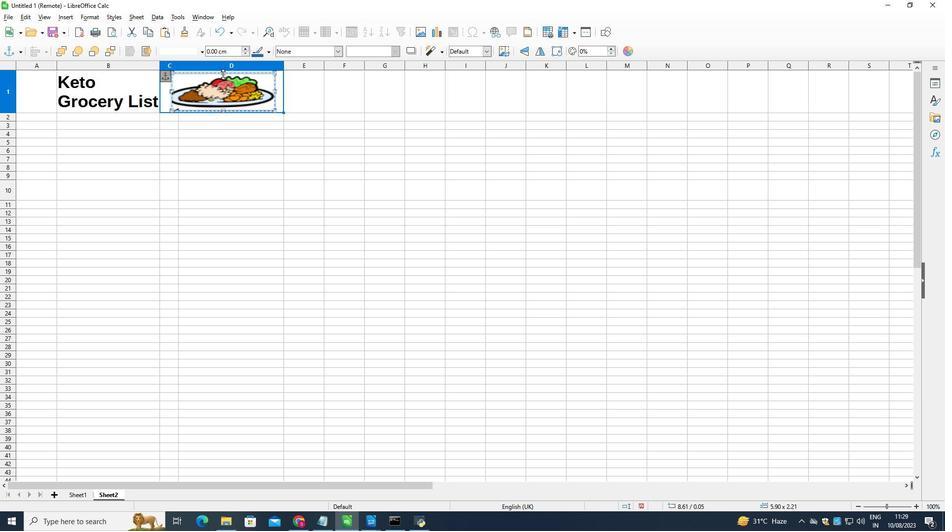 
Action: Mouse moved to (274, 91)
Screenshot: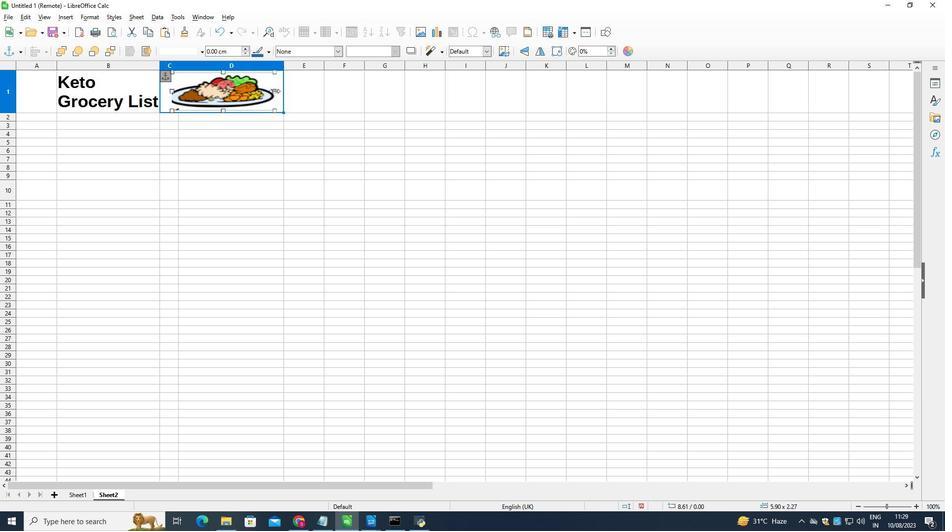 
Action: Mouse pressed left at (274, 91)
Screenshot: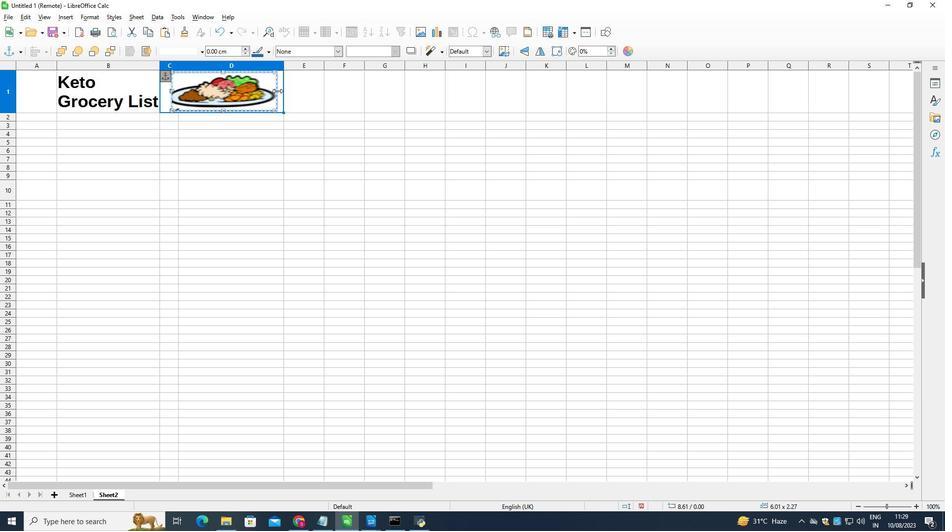 
Action: Mouse moved to (171, 92)
Screenshot: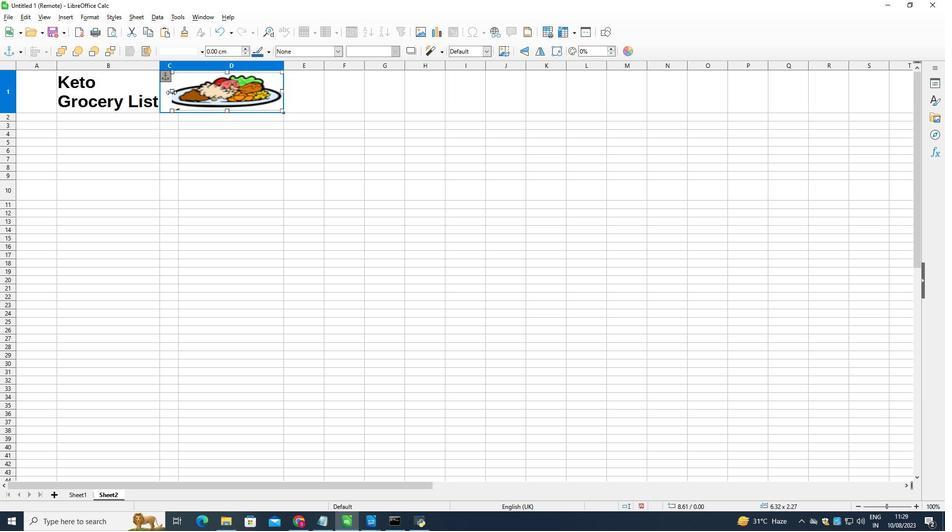 
Action: Mouse pressed left at (171, 92)
Screenshot: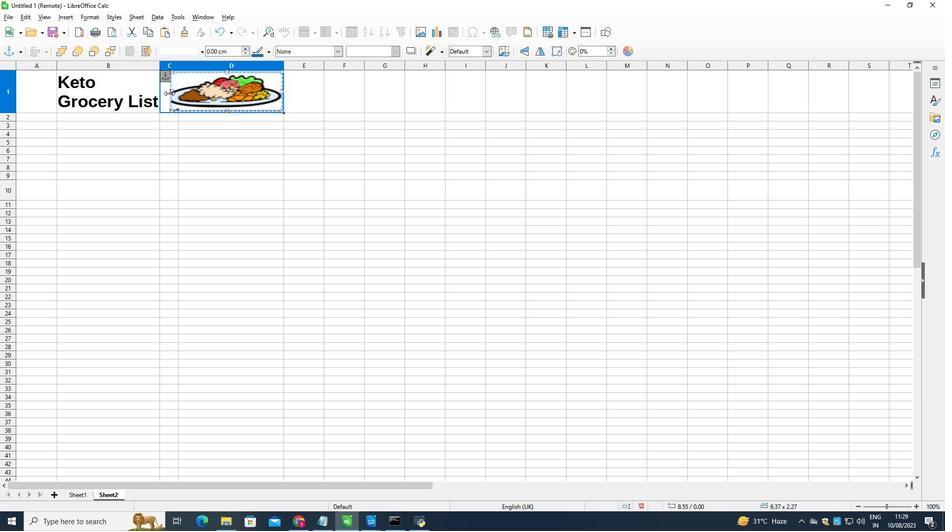 
Action: Mouse moved to (232, 140)
Screenshot: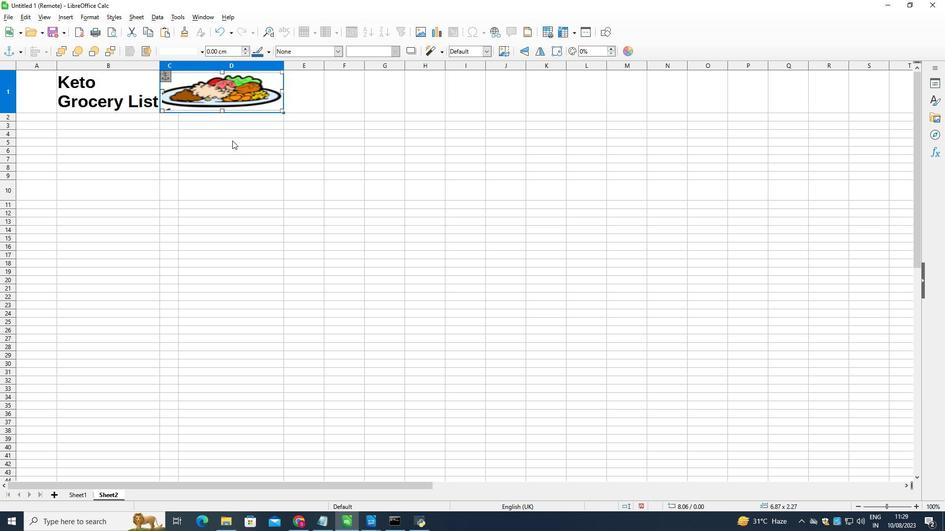 
Action: Mouse pressed left at (232, 140)
Screenshot: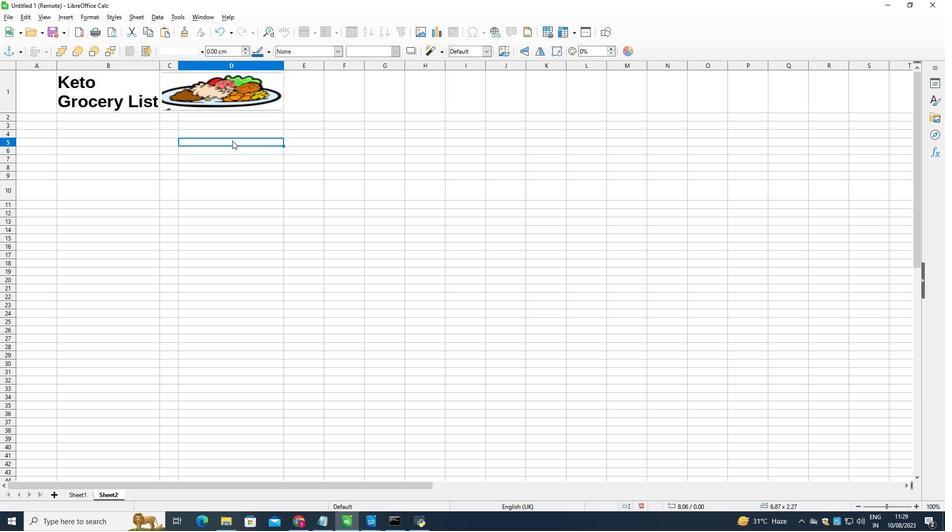 
Action: Mouse moved to (275, 107)
Screenshot: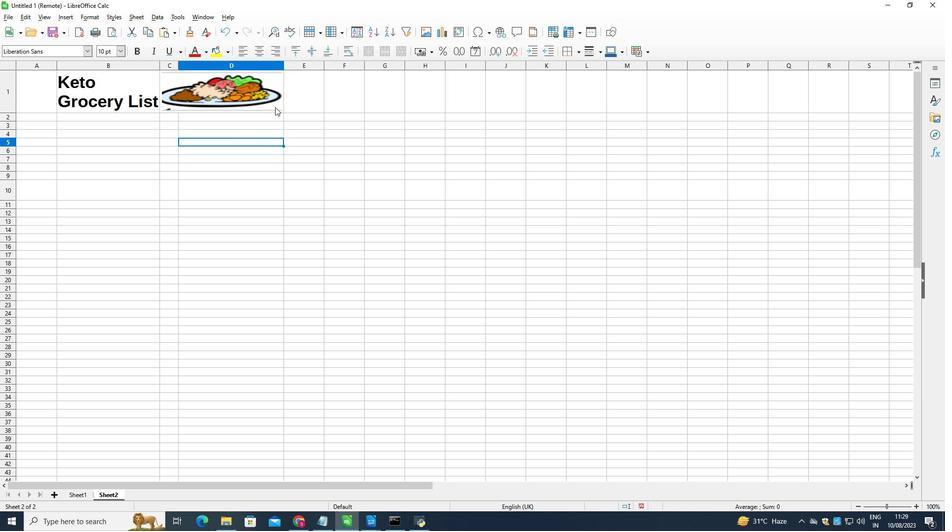 
Action: Mouse pressed left at (275, 107)
Screenshot: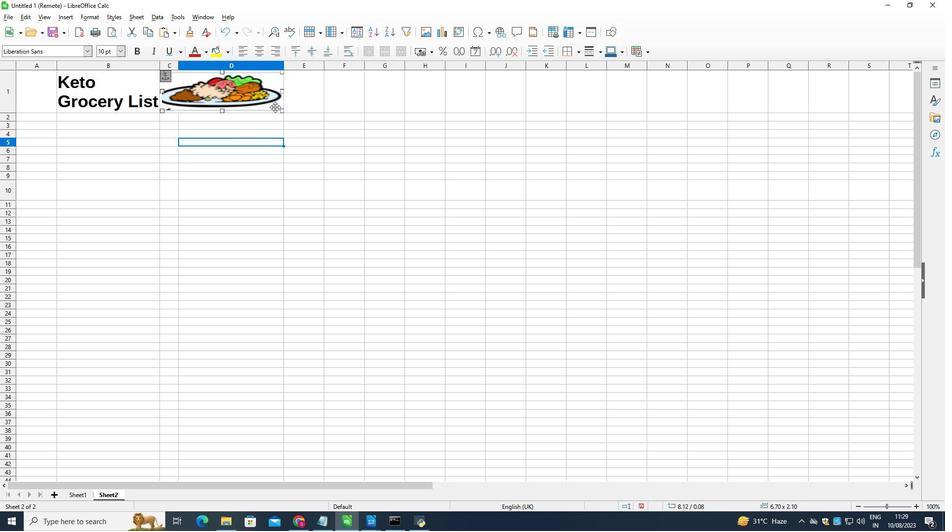 
Action: Mouse moved to (124, 87)
Screenshot: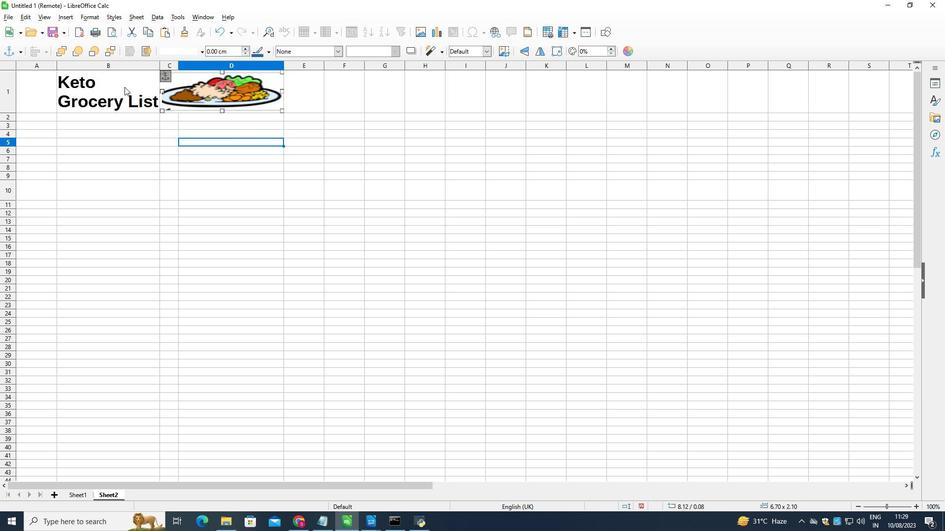 
Action: Mouse pressed left at (124, 87)
Screenshot: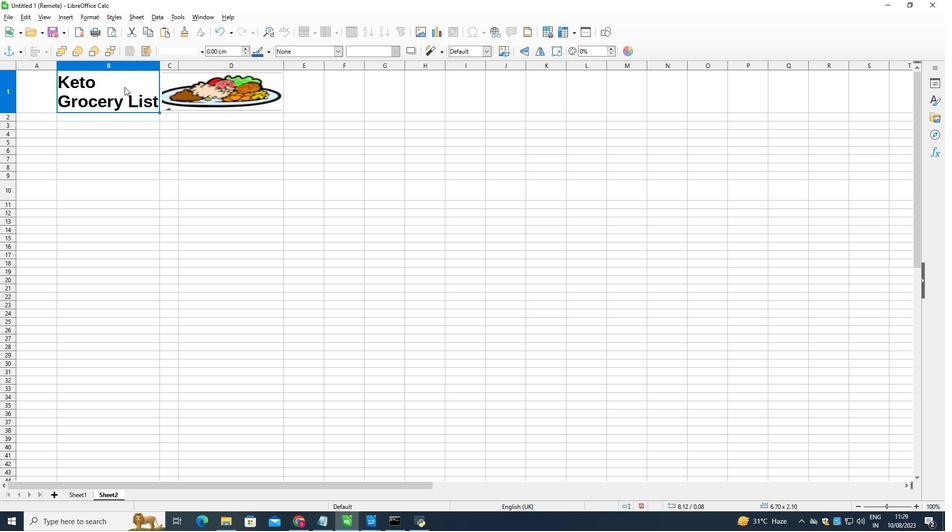 
Action: Mouse moved to (160, 64)
Screenshot: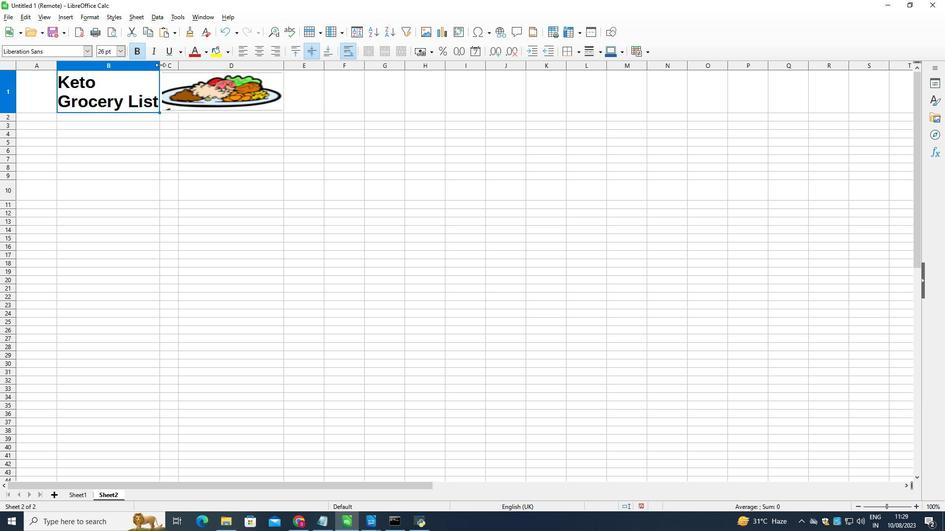 
Action: Mouse pressed left at (160, 64)
Screenshot: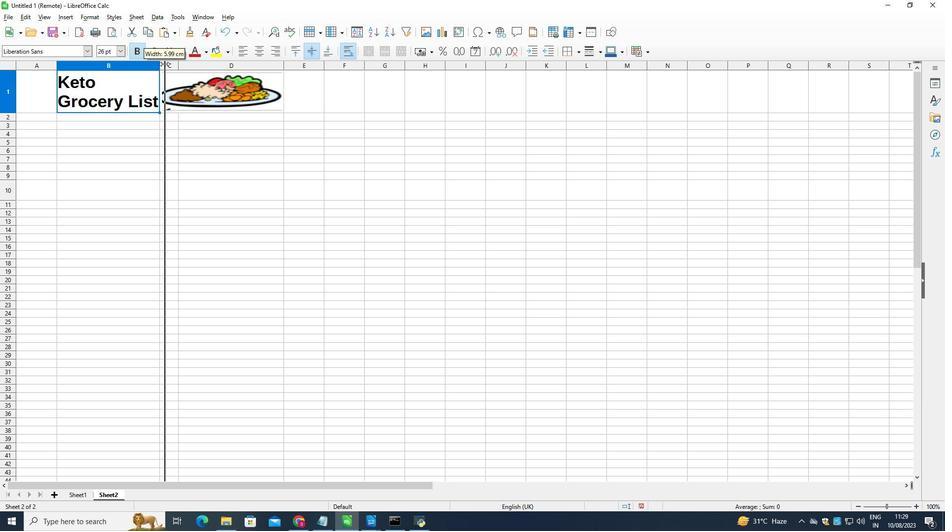 
Action: Mouse moved to (227, 51)
Screenshot: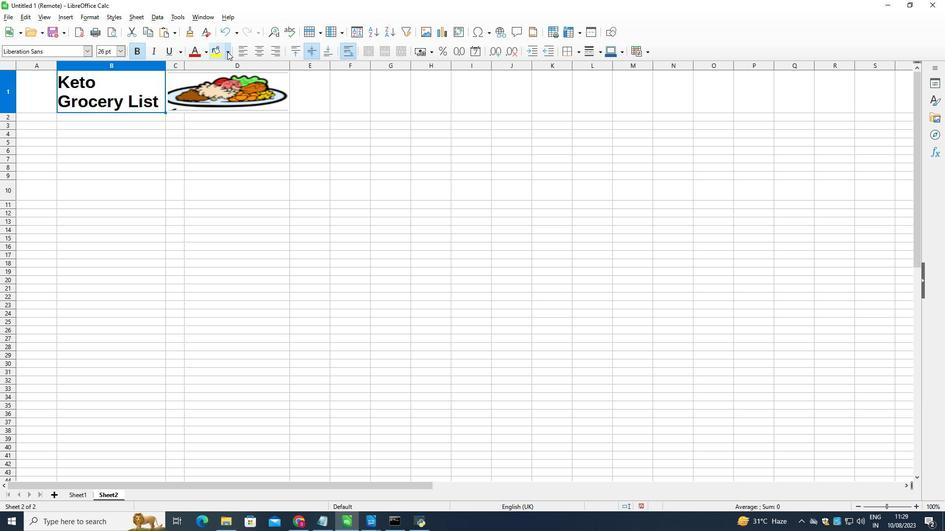 
Action: Mouse pressed left at (227, 51)
Screenshot: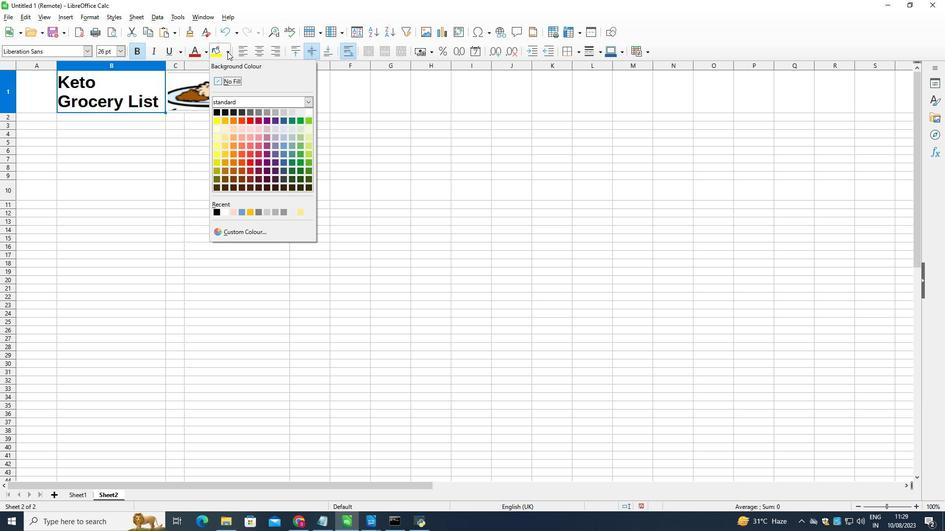 
Action: Mouse moved to (226, 126)
Screenshot: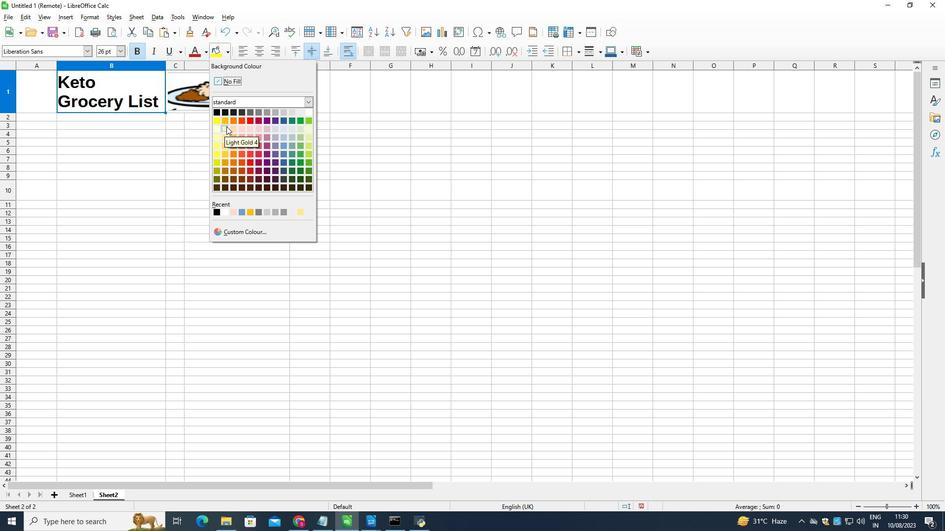 
Action: Mouse pressed left at (226, 126)
Screenshot: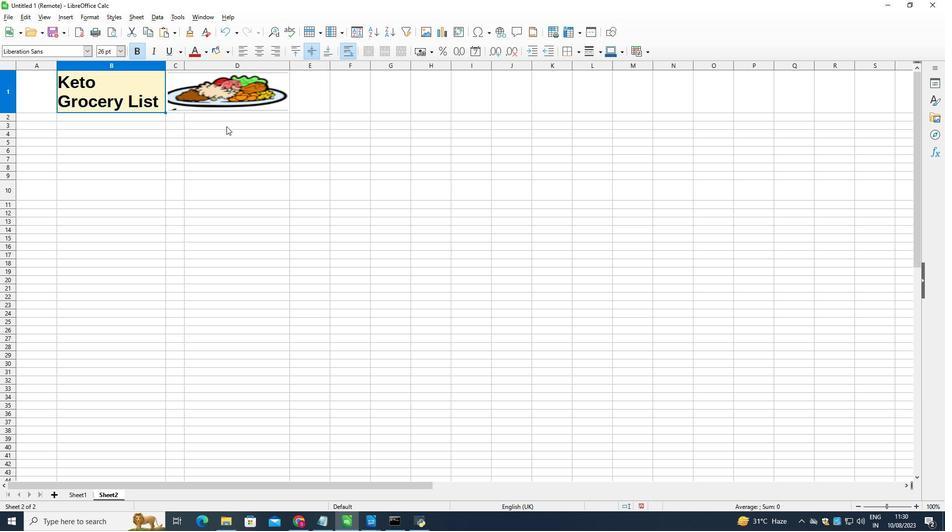 
Action: Mouse moved to (215, 186)
Screenshot: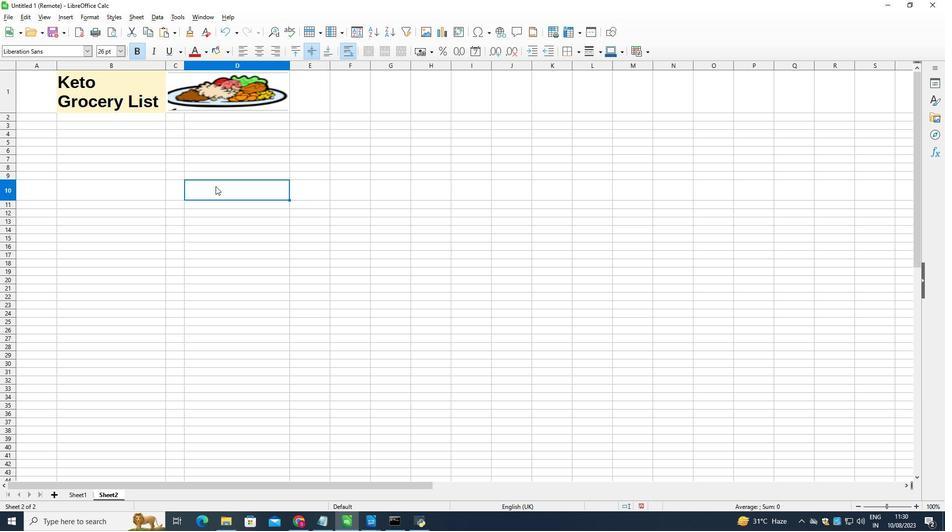
Action: Mouse pressed left at (215, 186)
Screenshot: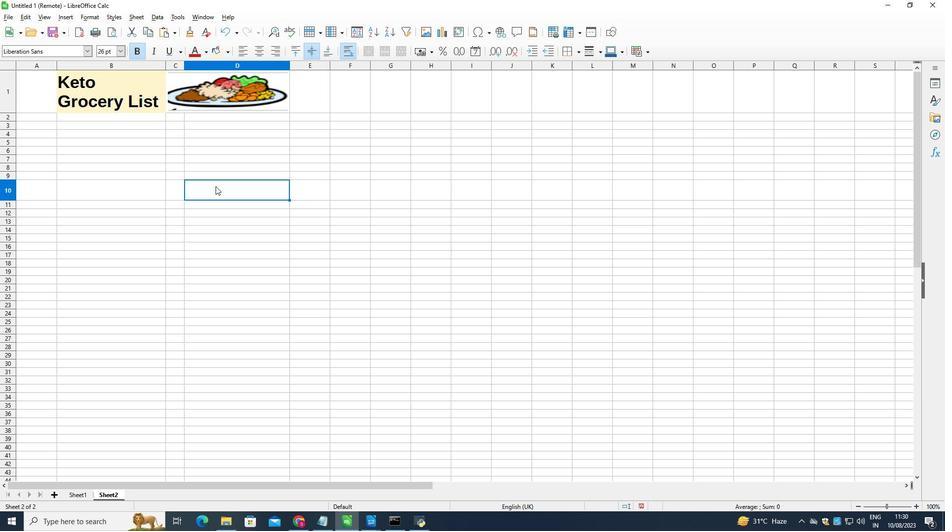 
Action: Mouse moved to (150, 82)
Screenshot: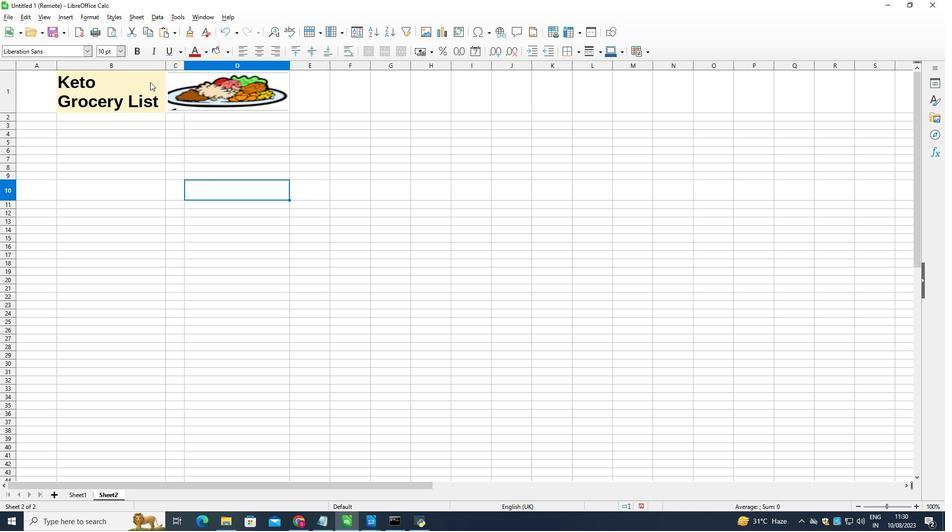 
Action: Mouse pressed left at (150, 82)
Screenshot: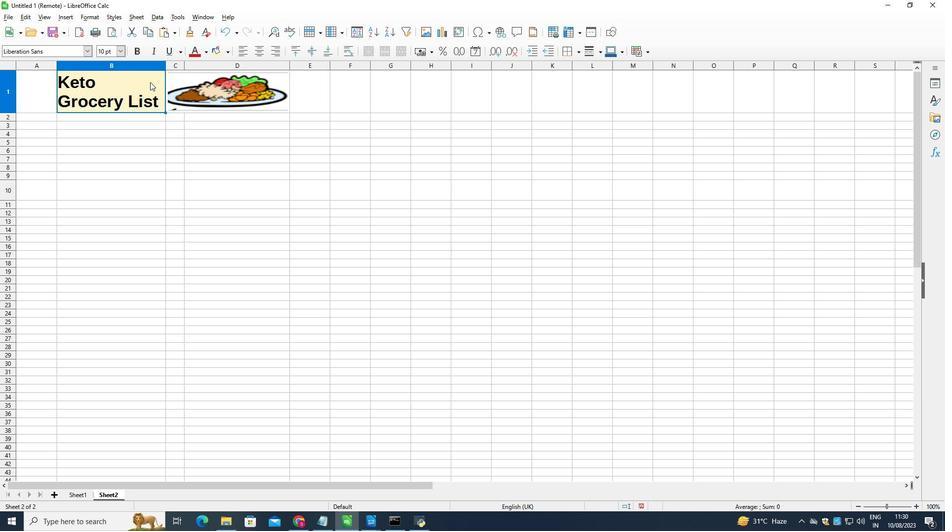
Action: Mouse moved to (578, 50)
Screenshot: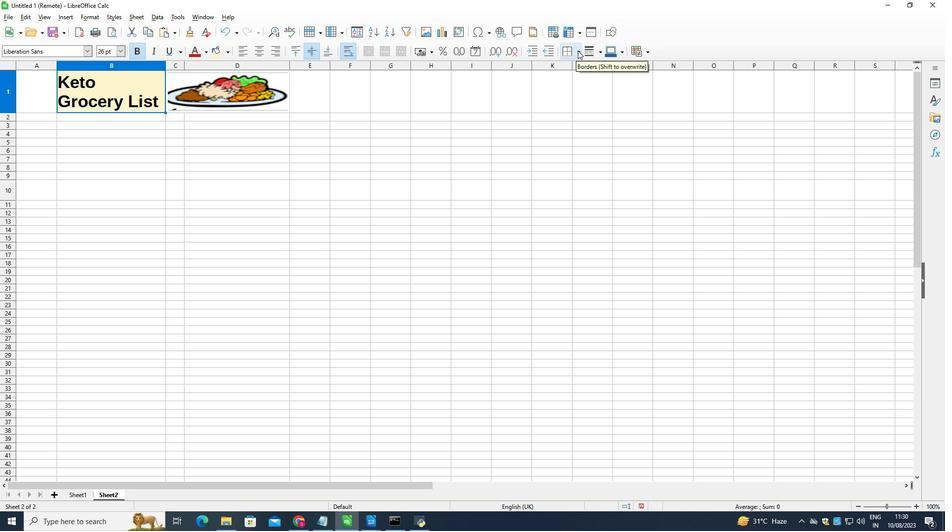 
Action: Mouse pressed left at (578, 50)
Screenshot: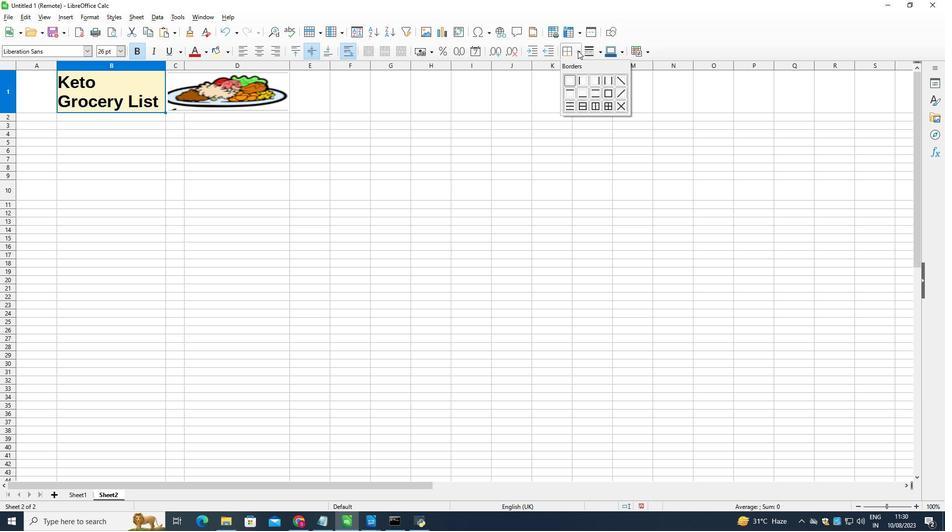 
Action: Mouse moved to (609, 93)
Screenshot: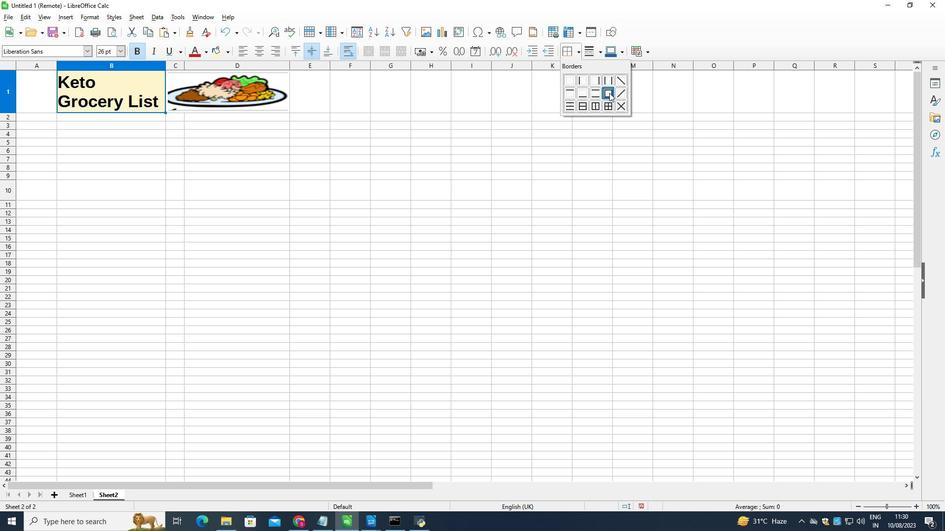 
Action: Mouse pressed left at (609, 93)
Screenshot: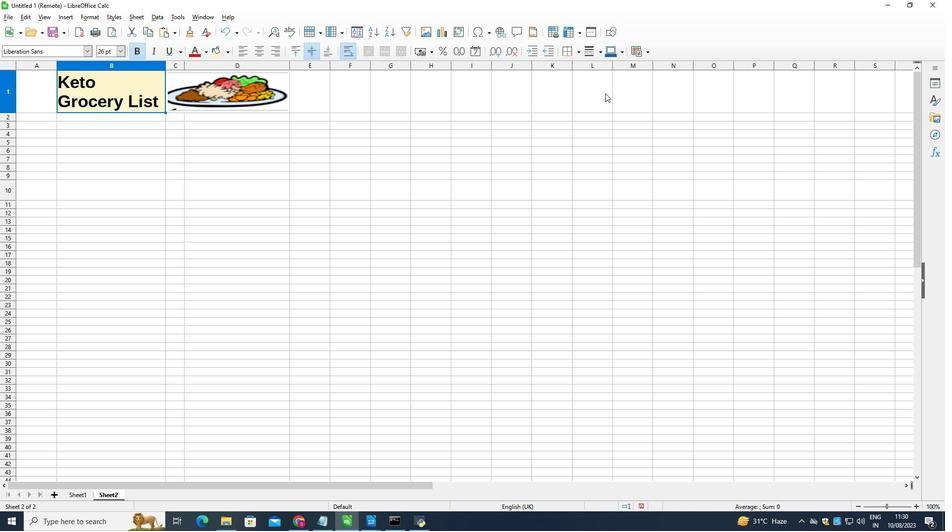 
Action: Mouse moved to (270, 221)
Screenshot: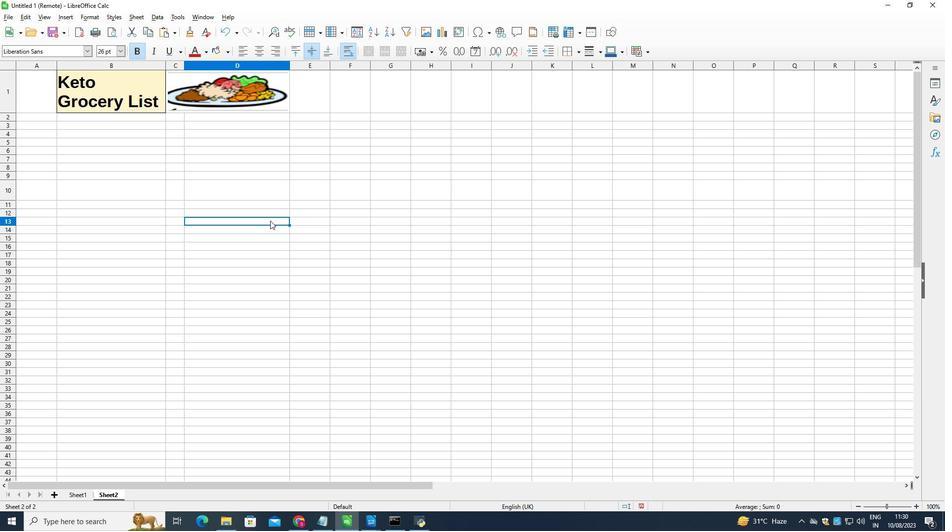 
Action: Mouse pressed left at (270, 221)
Screenshot: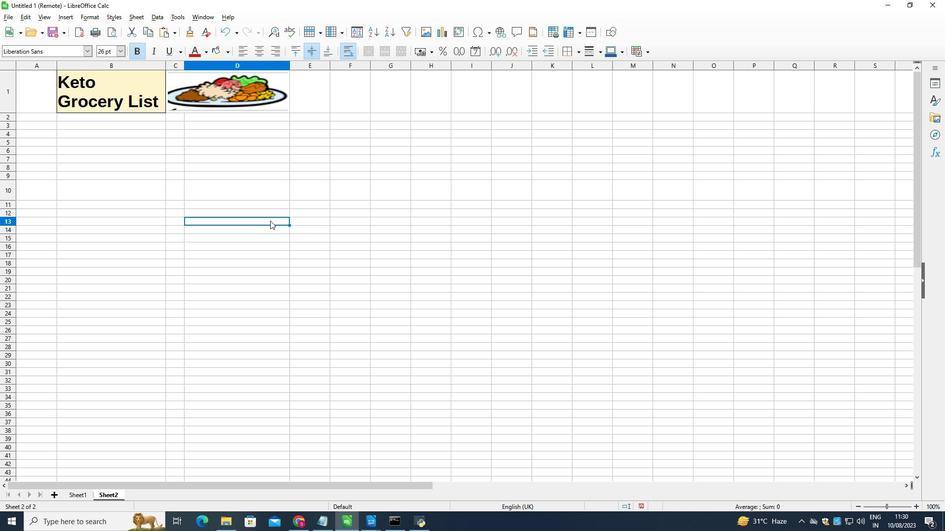 
Action: Mouse moved to (286, 111)
Screenshot: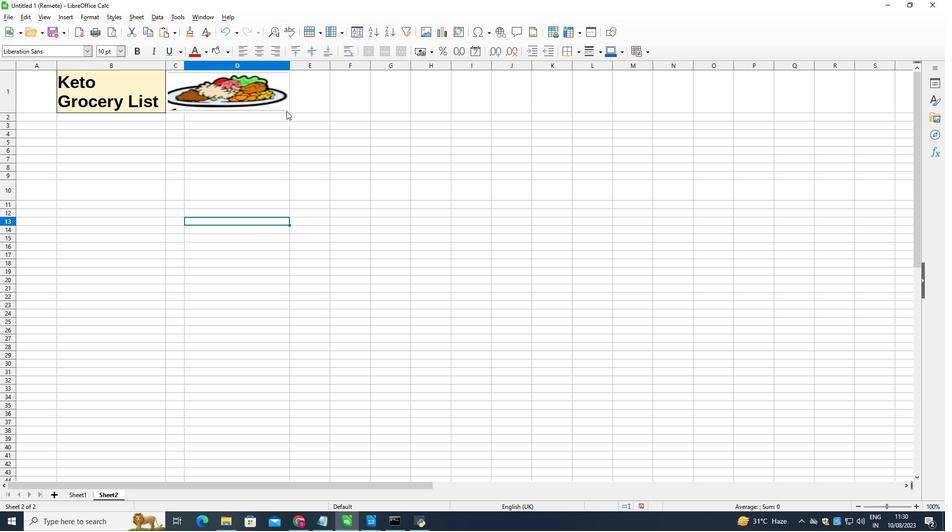 
Action: Mouse pressed left at (286, 111)
Screenshot: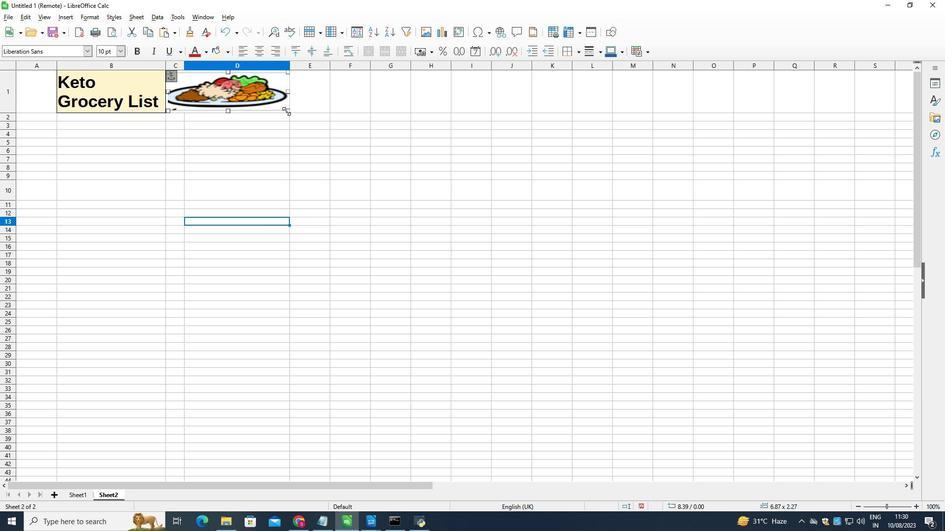 
Action: Mouse moved to (241, 113)
Screenshot: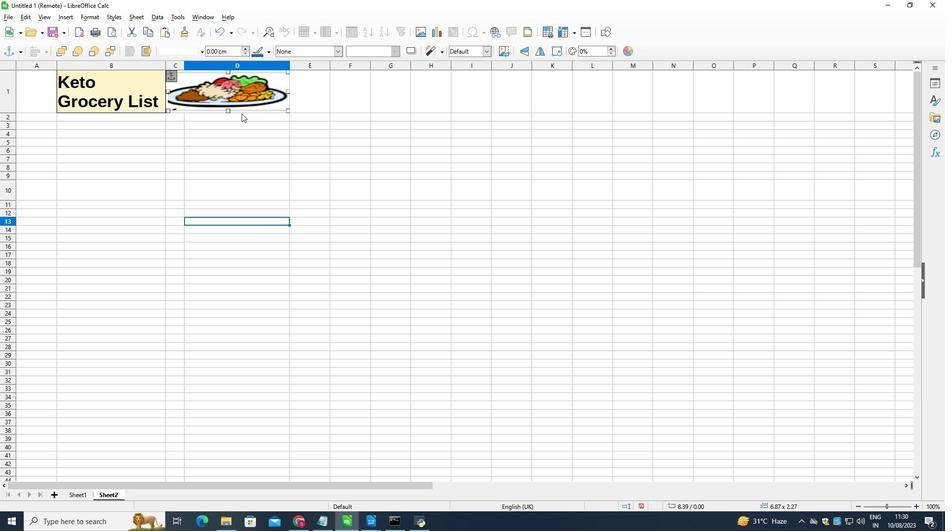 
Action: Mouse pressed left at (241, 113)
Screenshot: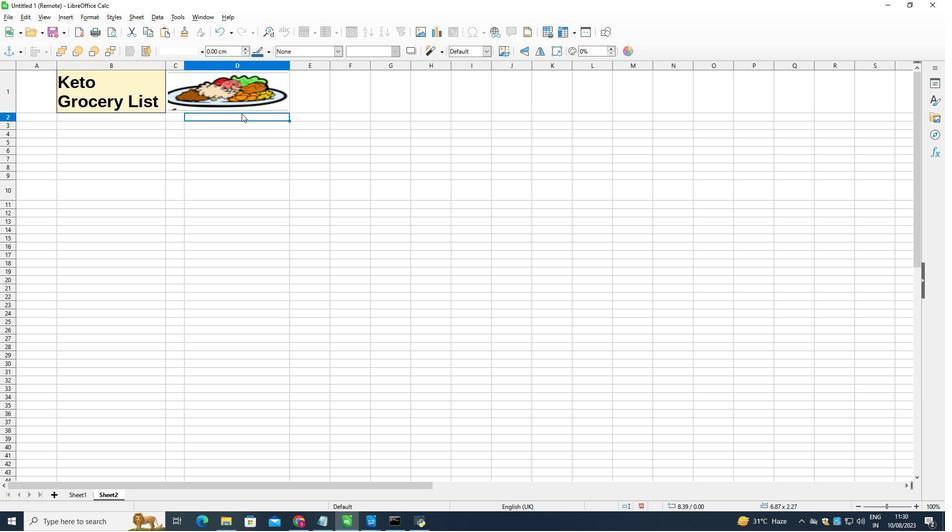 
Action: Mouse moved to (283, 72)
Screenshot: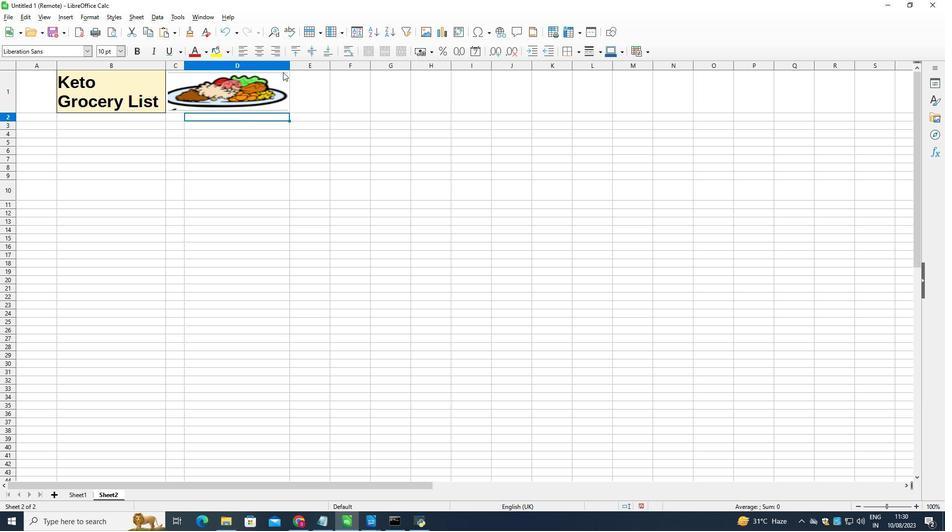 
Action: Mouse pressed left at (283, 72)
Screenshot: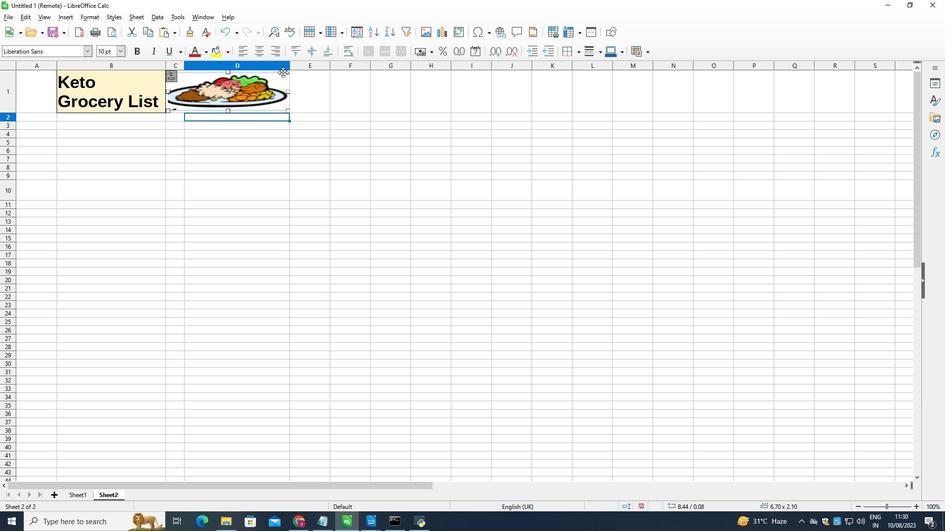 
Action: Mouse moved to (169, 145)
Screenshot: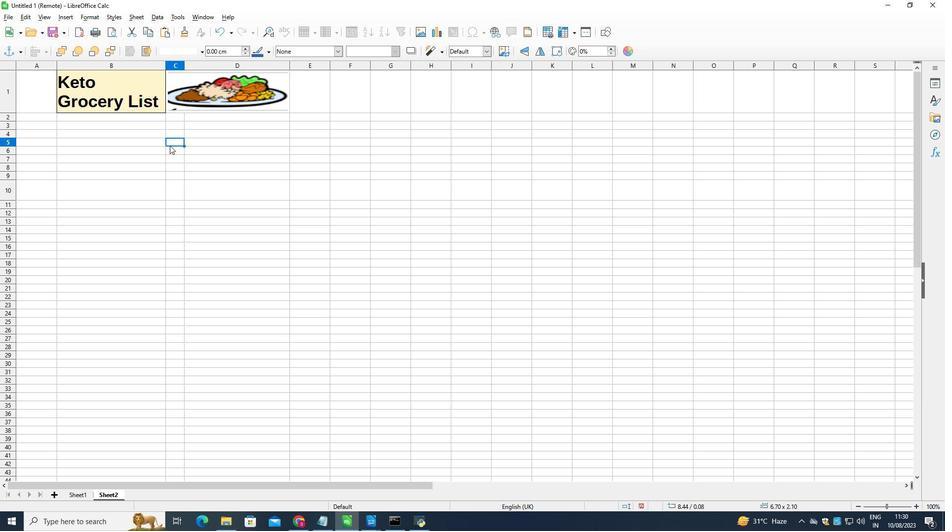 
Action: Mouse pressed left at (169, 145)
Screenshot: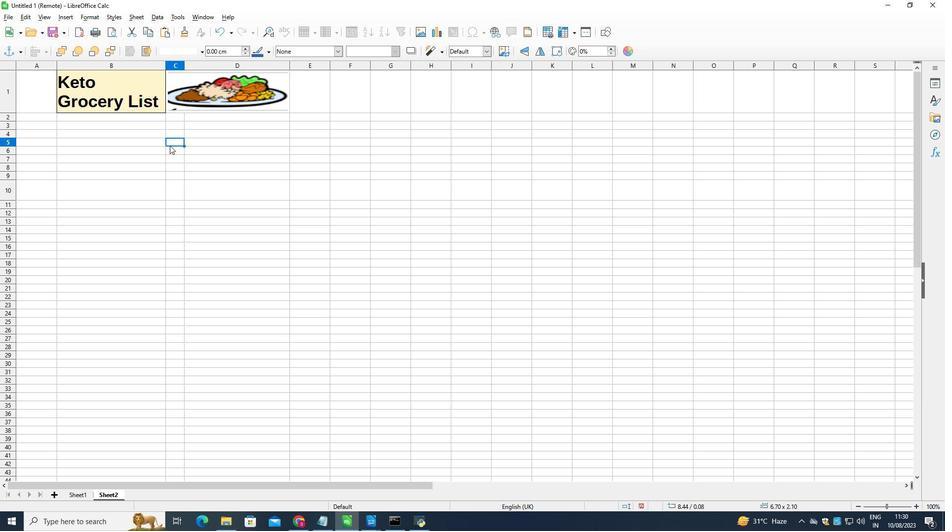 
Action: Mouse moved to (231, 94)
Screenshot: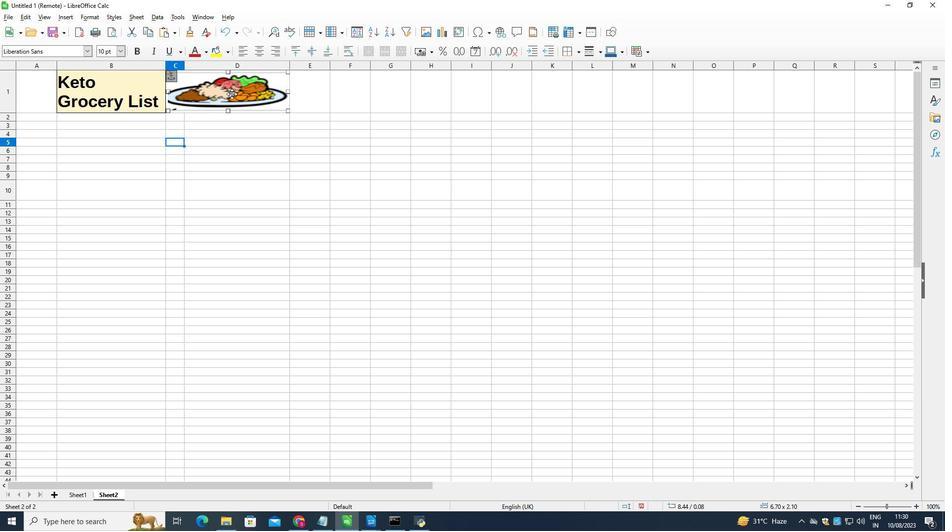 
Action: Mouse pressed left at (231, 94)
Screenshot: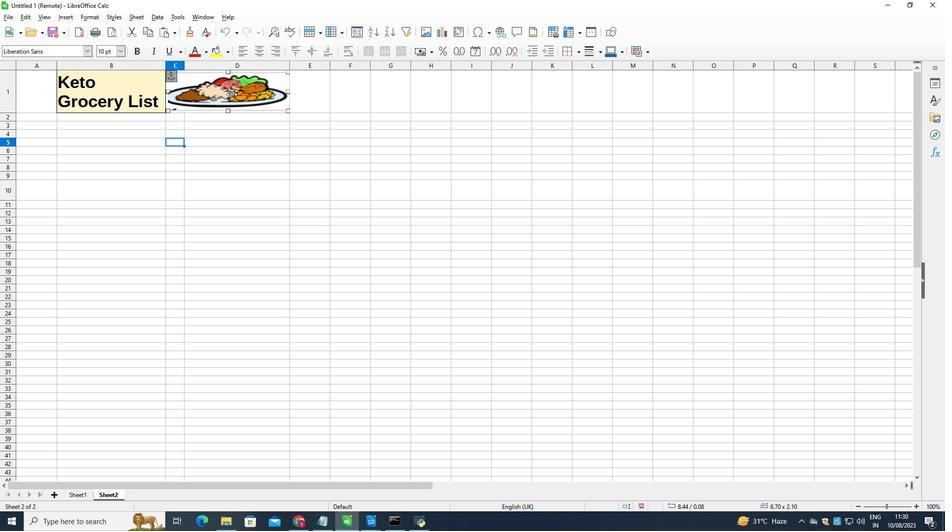
Action: Mouse moved to (229, 111)
Screenshot: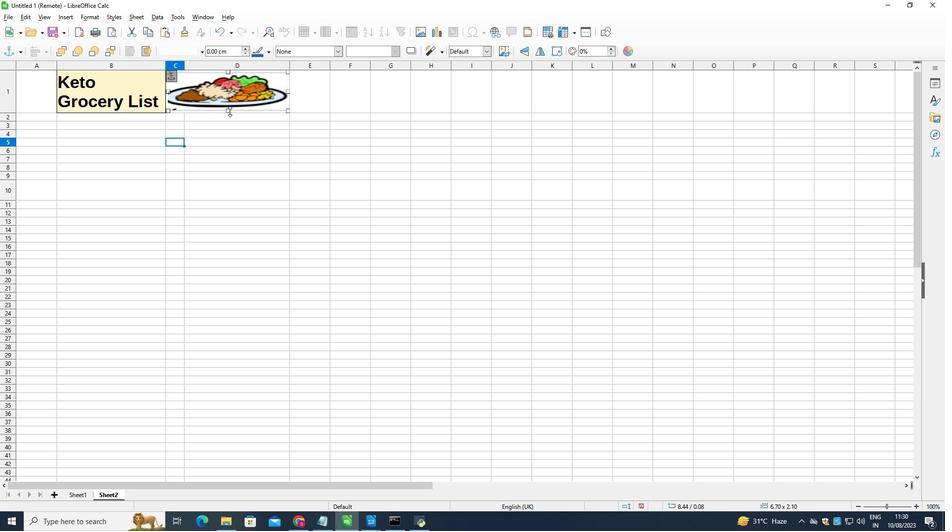 
Action: Mouse pressed left at (229, 111)
Screenshot: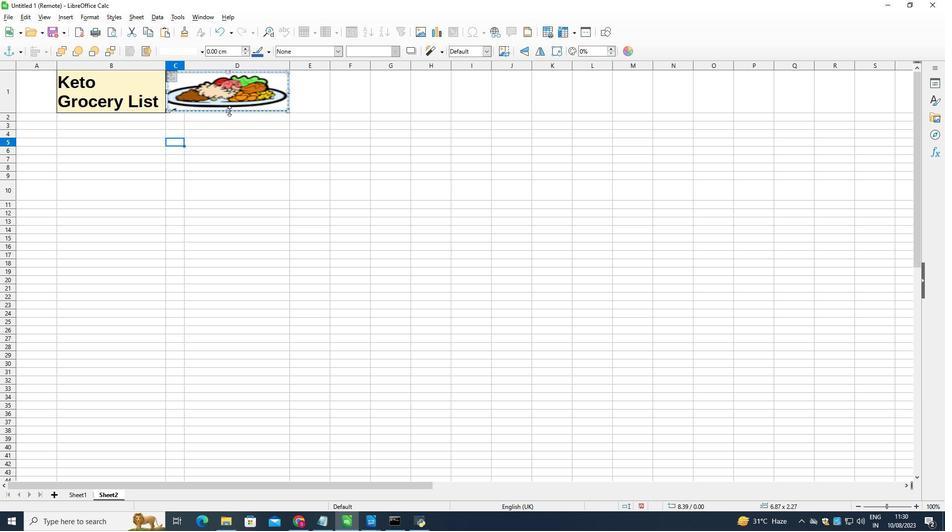 
Action: Mouse moved to (208, 104)
Screenshot: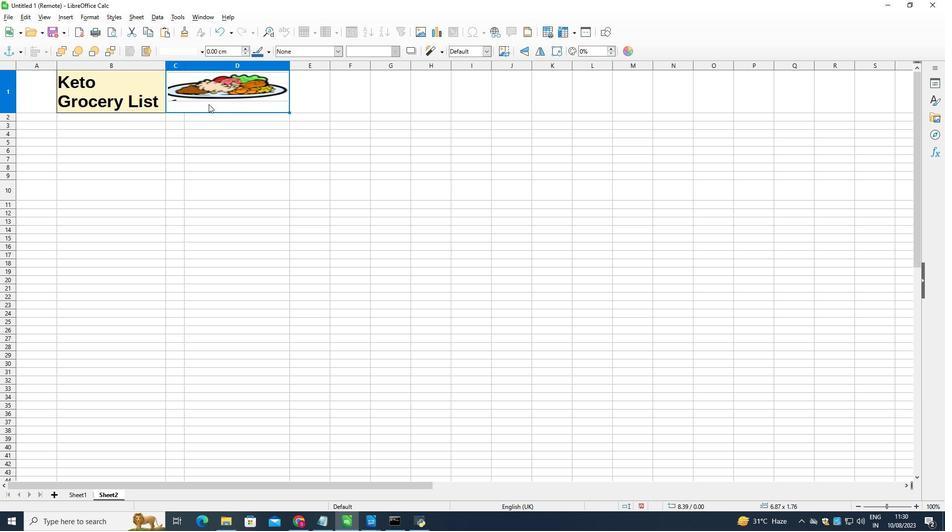 
Action: Mouse pressed left at (208, 104)
Screenshot: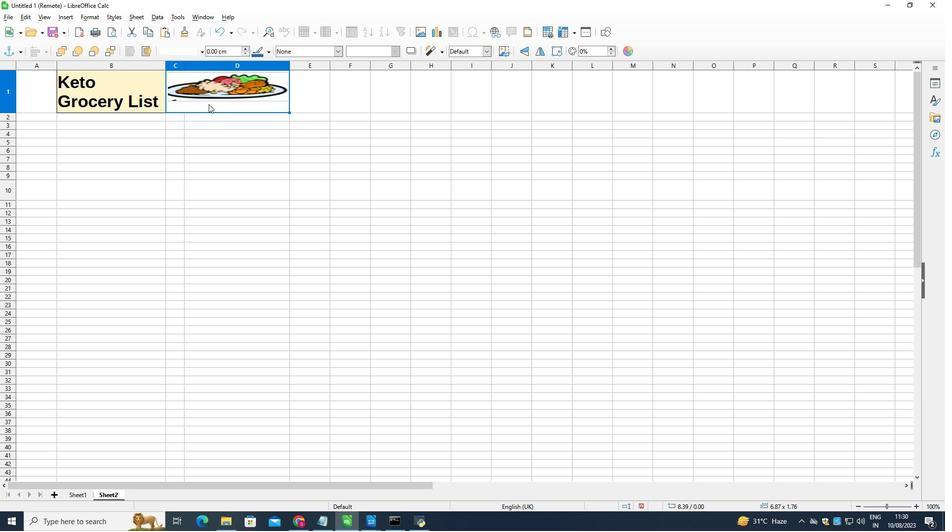 
Action: Mouse moved to (576, 47)
Screenshot: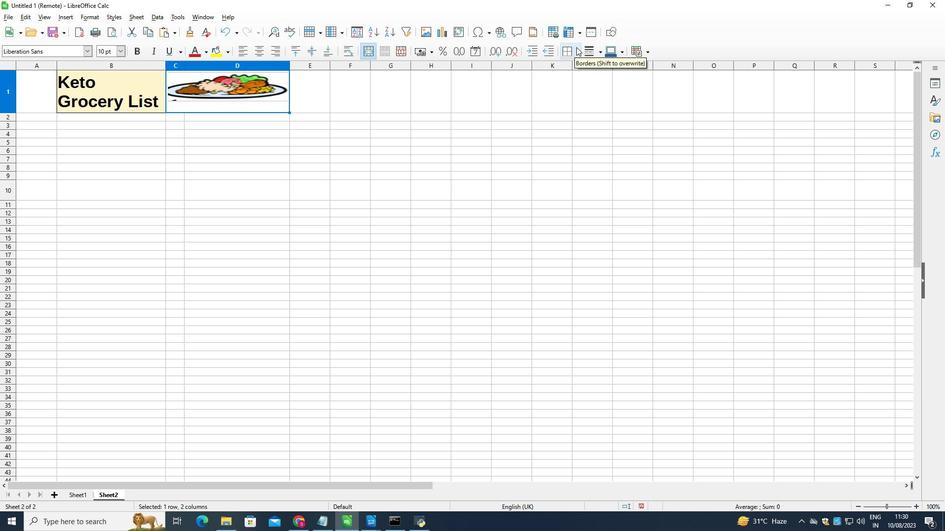 
Action: Mouse pressed left at (576, 47)
Screenshot: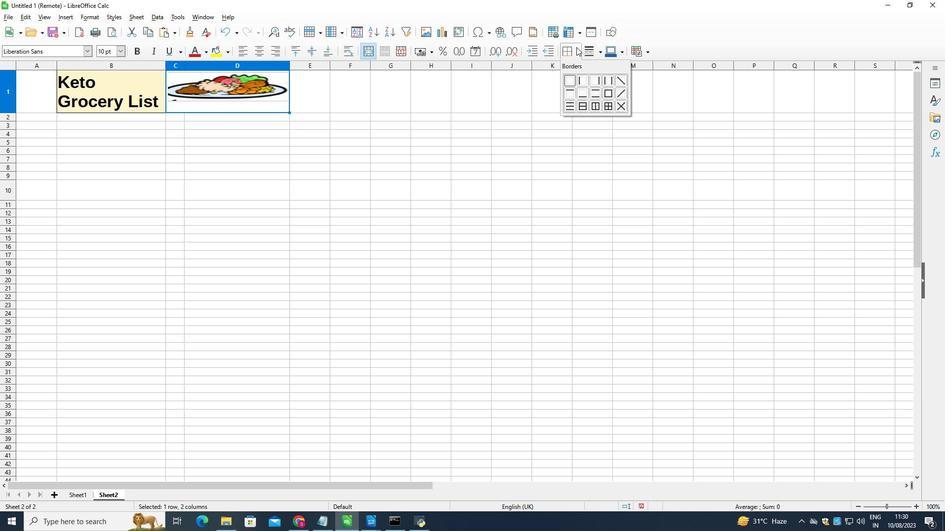 
Action: Mouse moved to (606, 92)
Screenshot: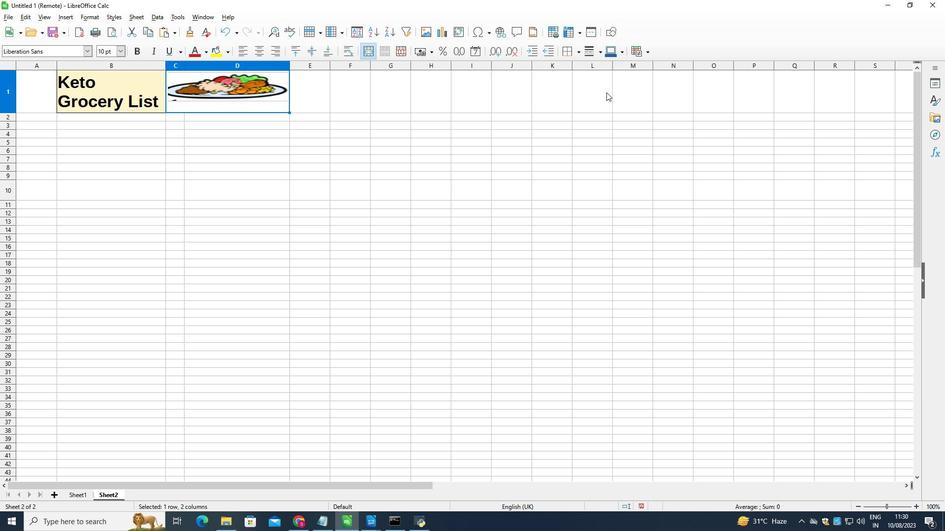 
Action: Mouse pressed left at (606, 92)
Screenshot: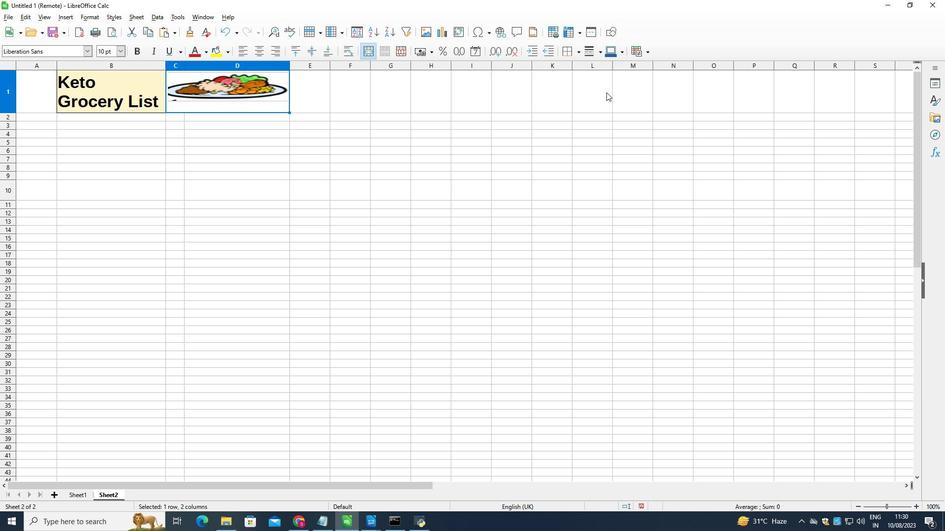 
Action: Mouse moved to (227, 81)
Screenshot: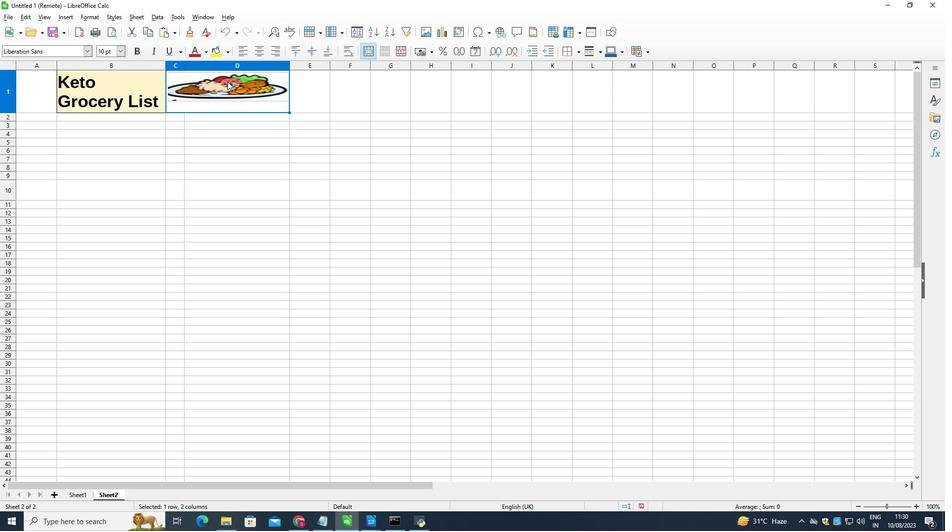 
Action: Mouse pressed left at (227, 81)
Screenshot: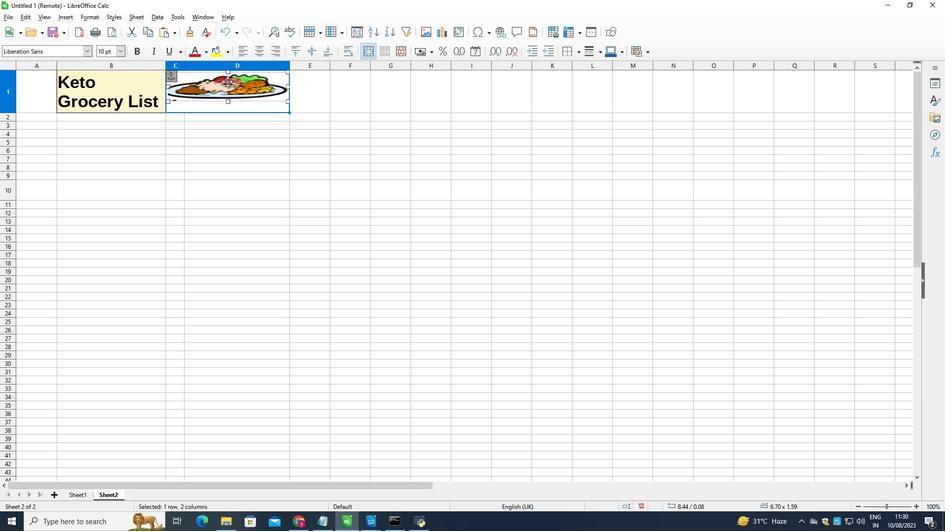 
Action: Mouse moved to (228, 99)
Screenshot: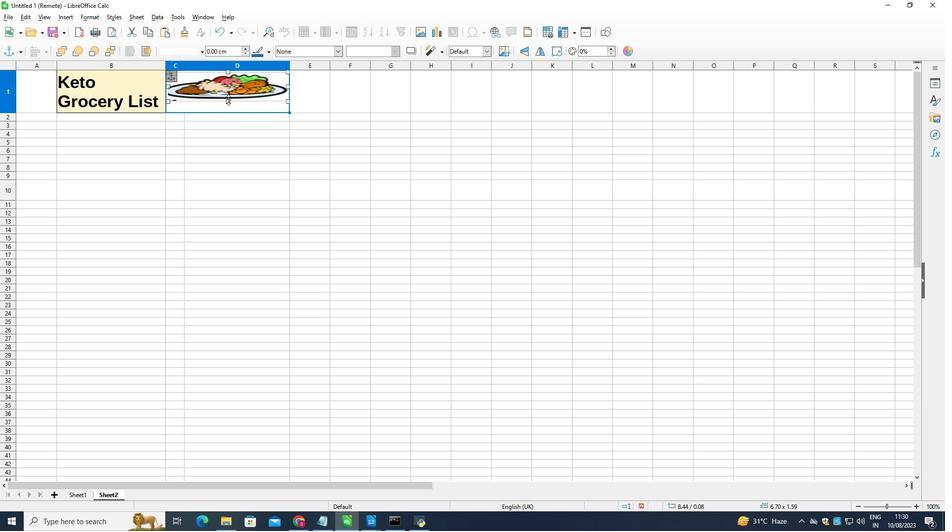 
Action: Mouse pressed left at (228, 99)
Screenshot: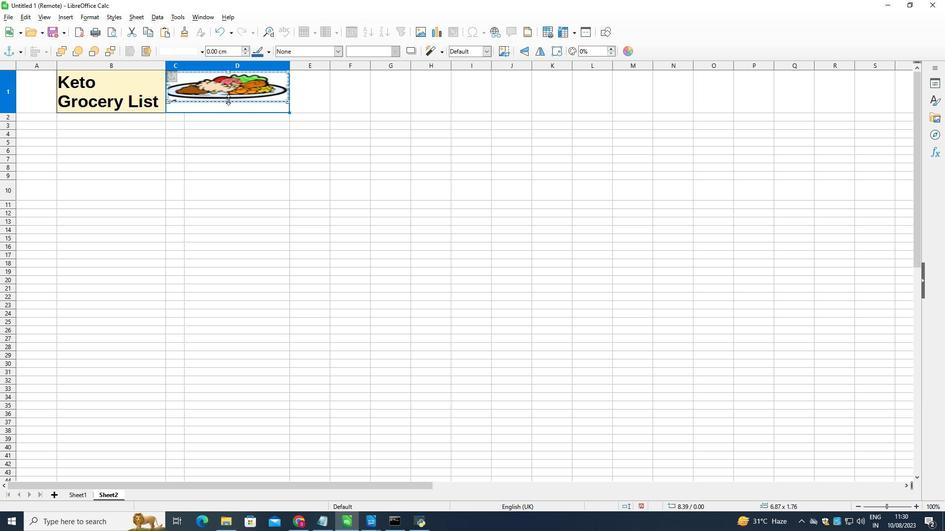 
Action: Mouse moved to (219, 155)
Screenshot: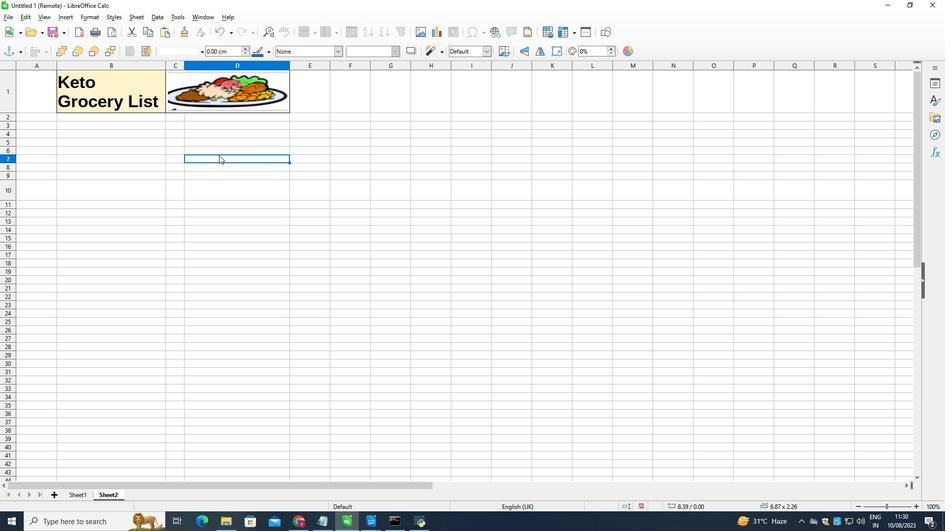 
Action: Mouse pressed left at (219, 155)
Screenshot: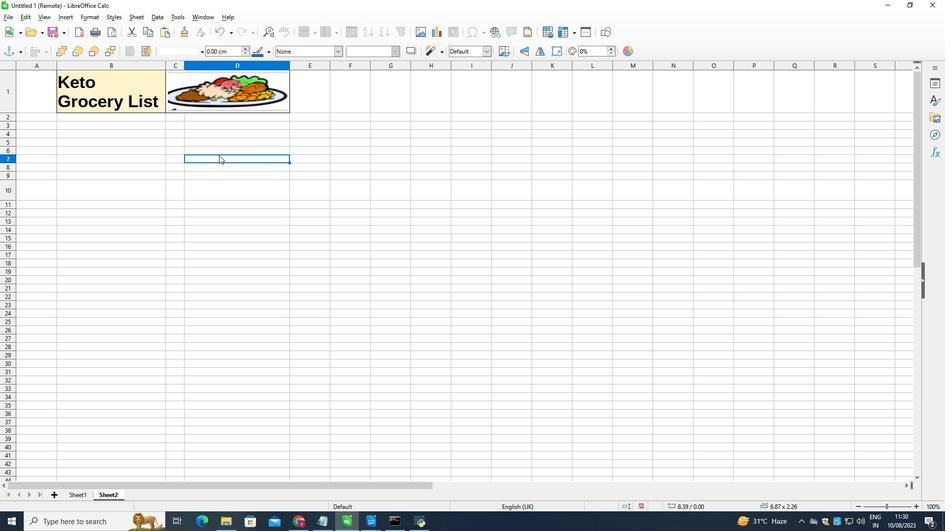 
Action: Mouse moved to (114, 116)
Screenshot: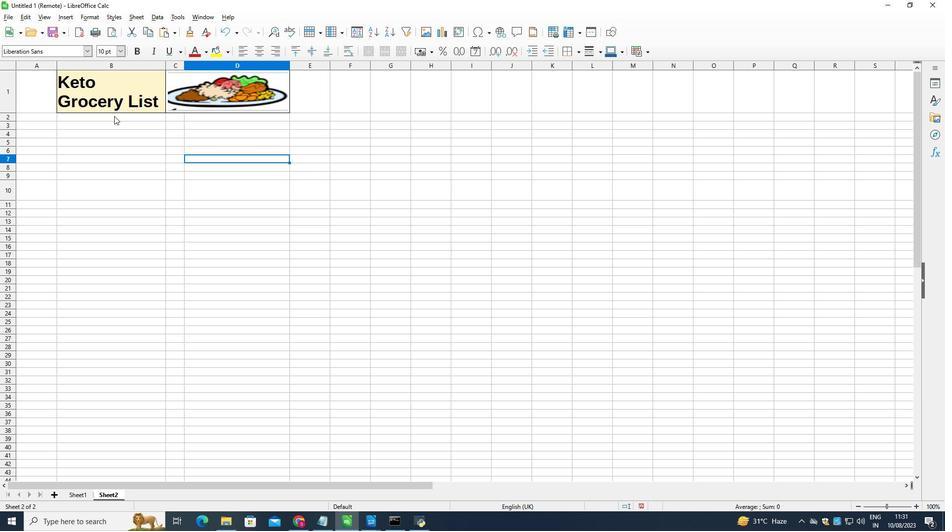 
Action: Mouse pressed left at (114, 116)
Screenshot: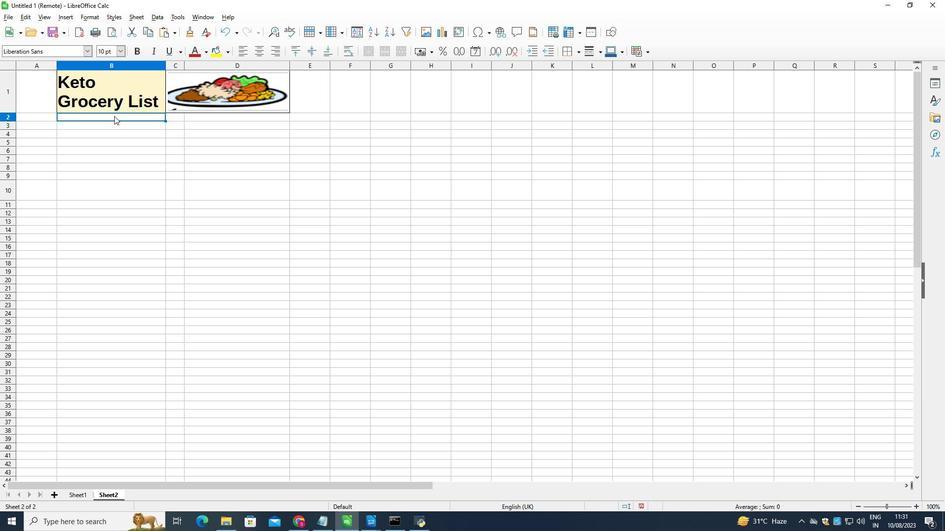 
Action: Mouse moved to (385, 50)
Screenshot: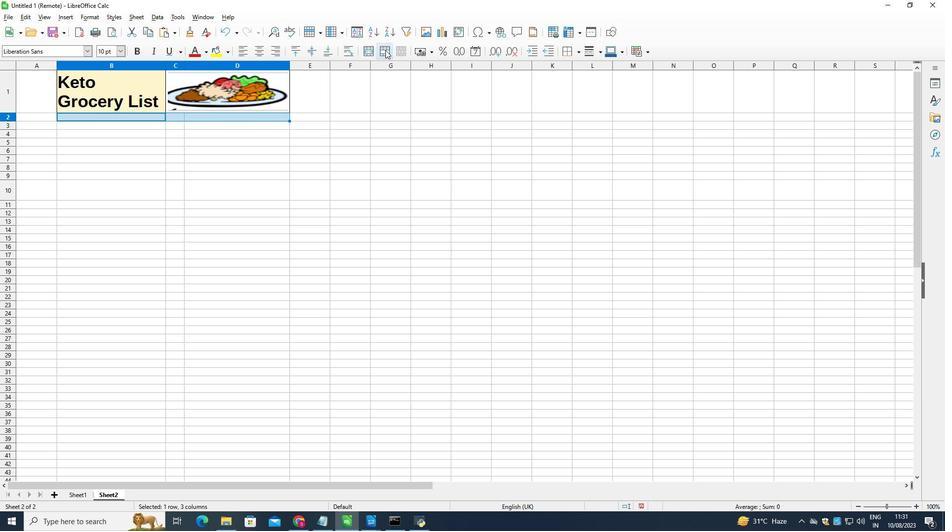 
Action: Mouse pressed left at (385, 50)
Screenshot: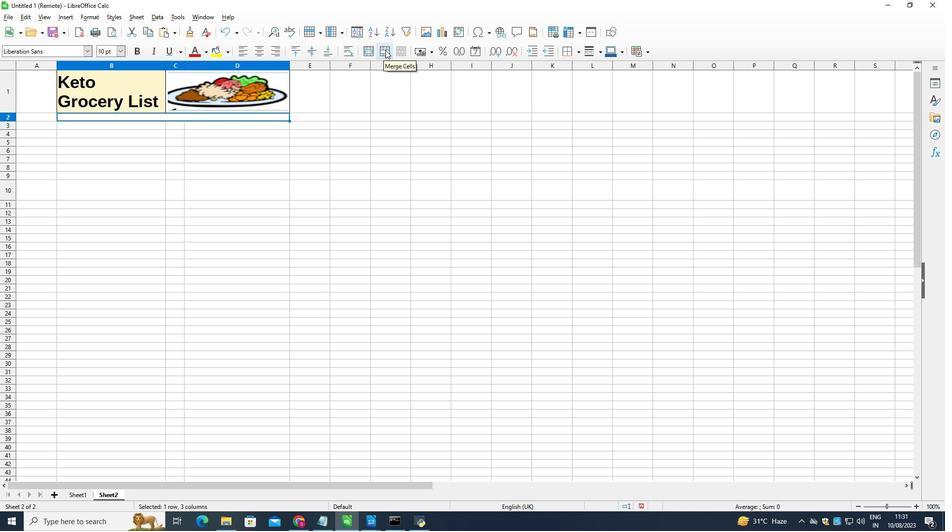 
Action: Mouse moved to (116, 202)
Screenshot: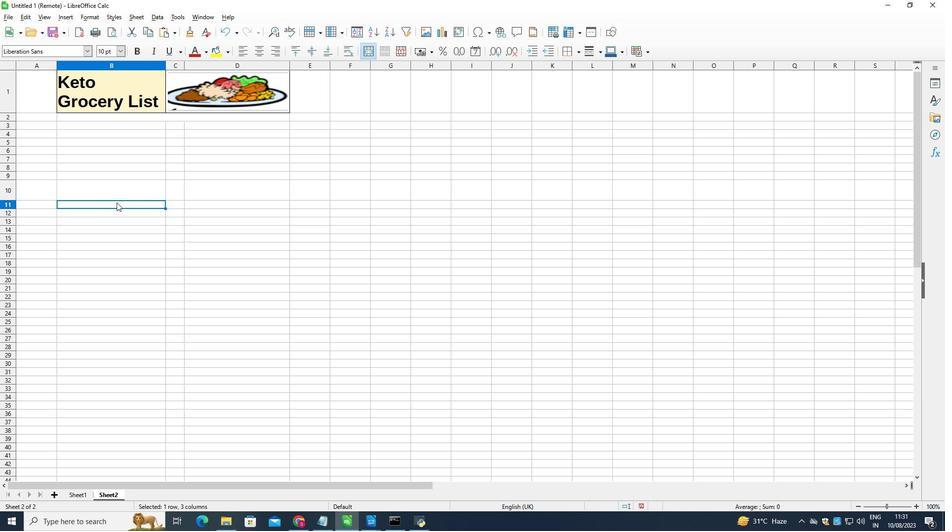 
Action: Mouse pressed left at (116, 202)
Screenshot: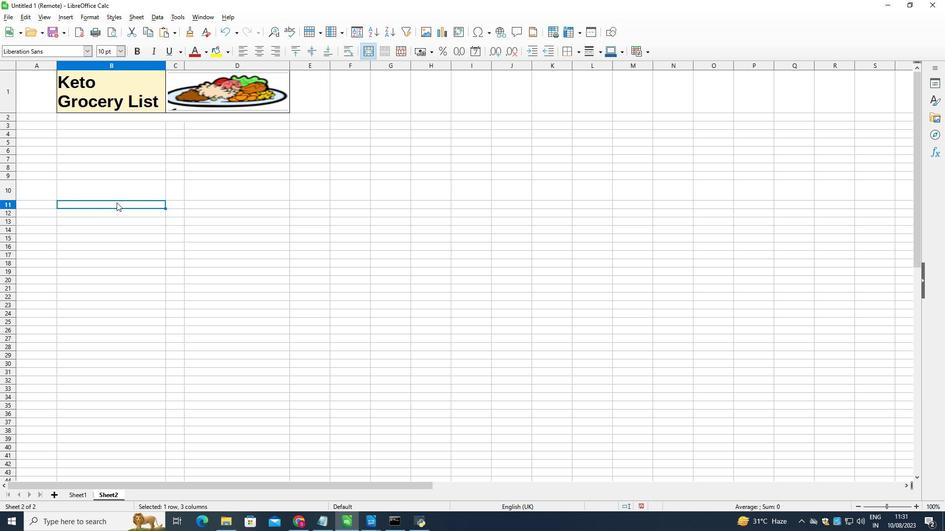 
Action: Mouse moved to (118, 125)
Screenshot: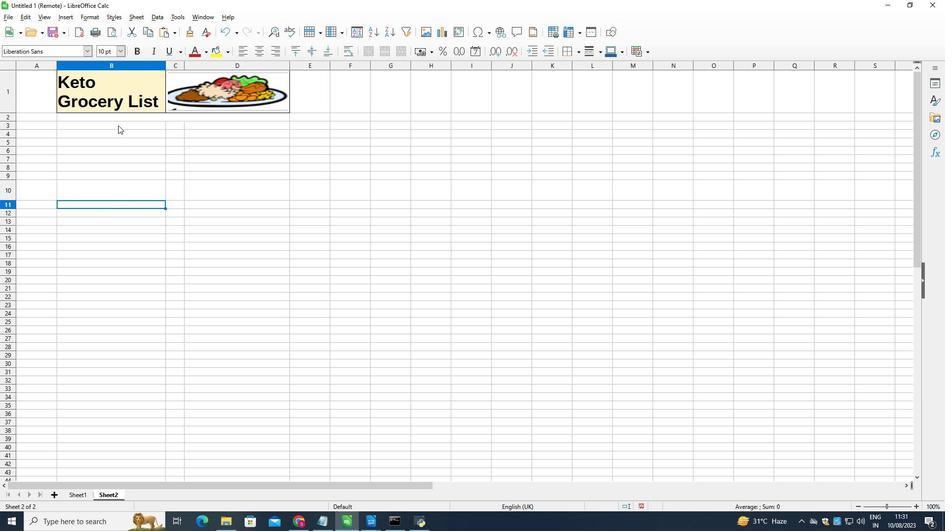 
Action: Mouse pressed left at (118, 125)
Screenshot: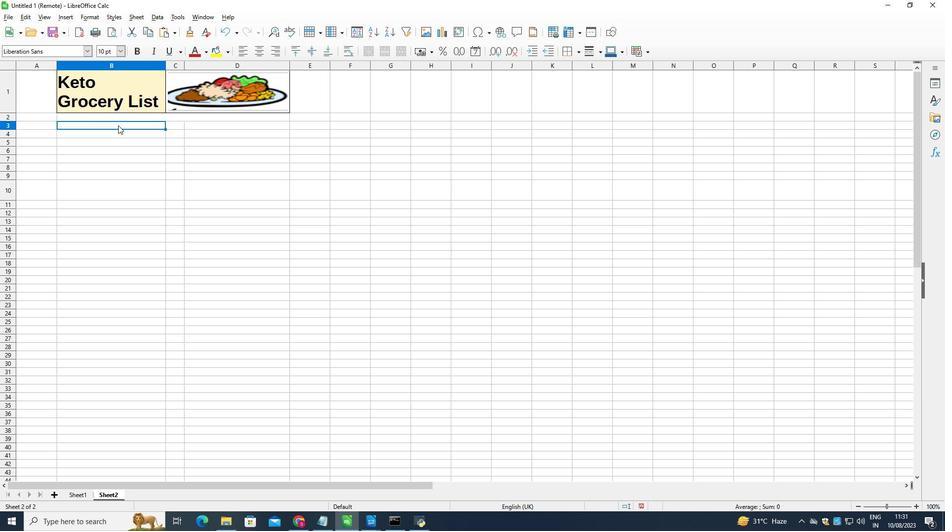 
Action: Mouse moved to (122, 49)
Screenshot: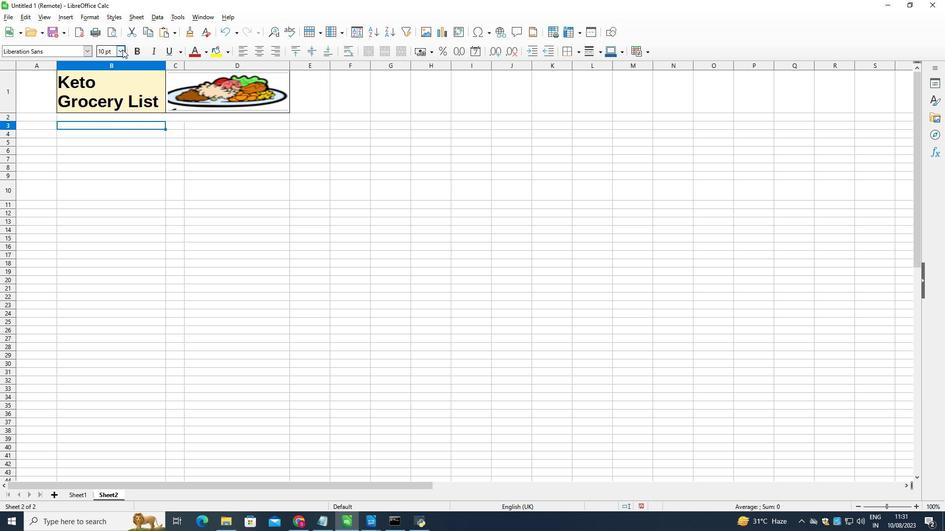 
Action: Mouse pressed left at (122, 49)
Screenshot: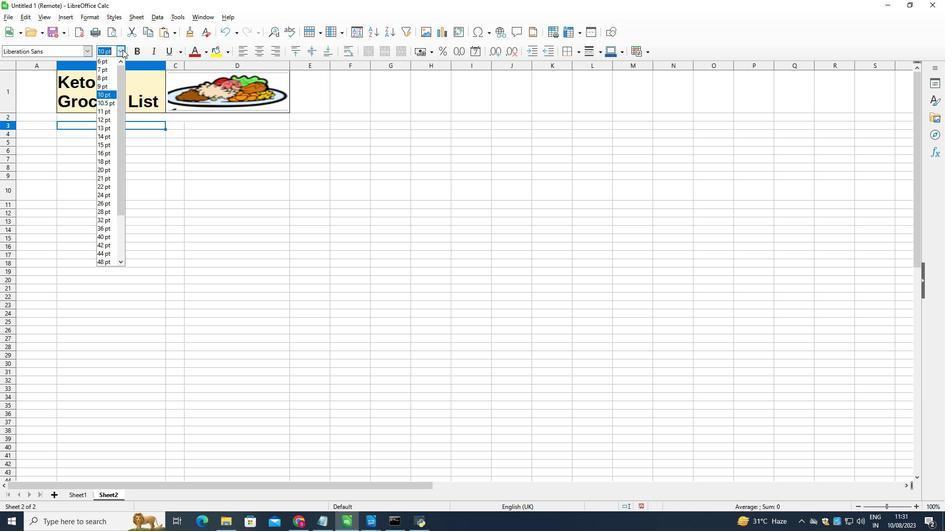 
Action: Mouse moved to (112, 119)
Screenshot: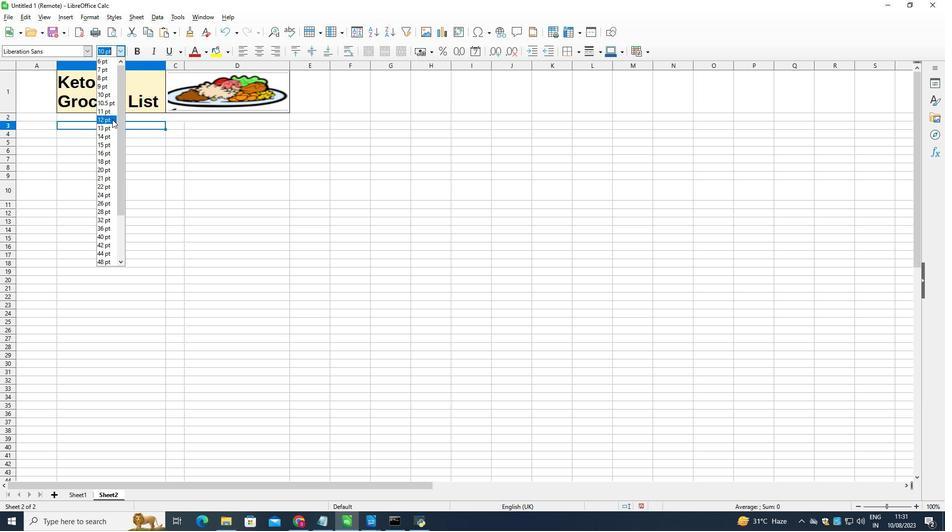 
Action: Mouse pressed left at (112, 119)
Screenshot: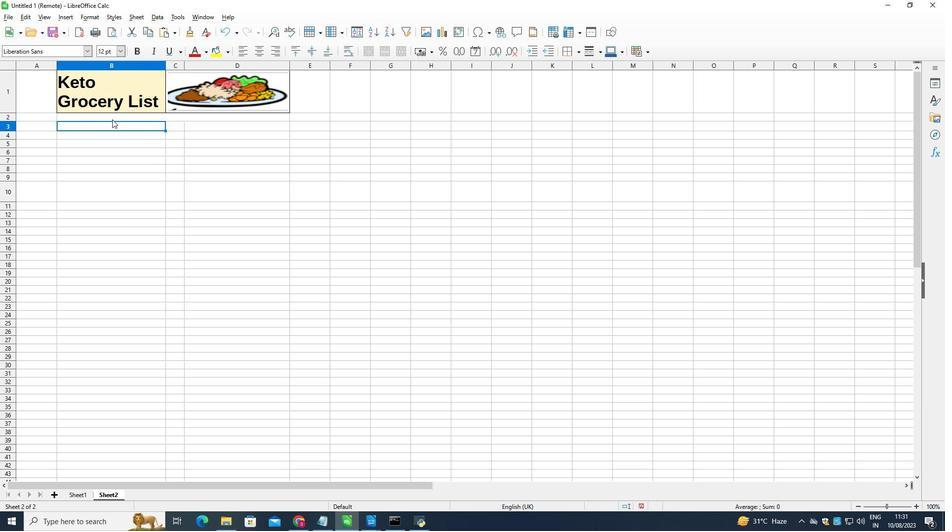 
Action: Mouse moved to (109, 125)
Screenshot: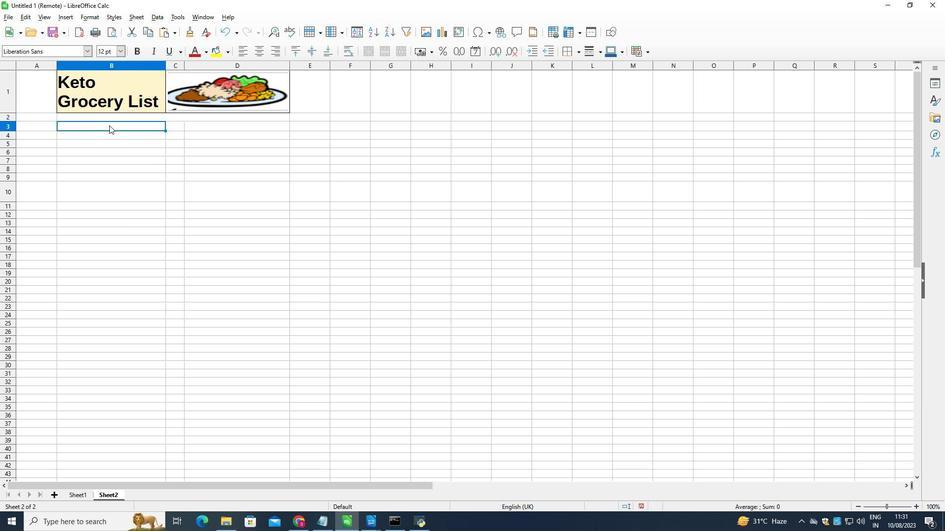 
Action: Mouse pressed left at (109, 125)
Screenshot: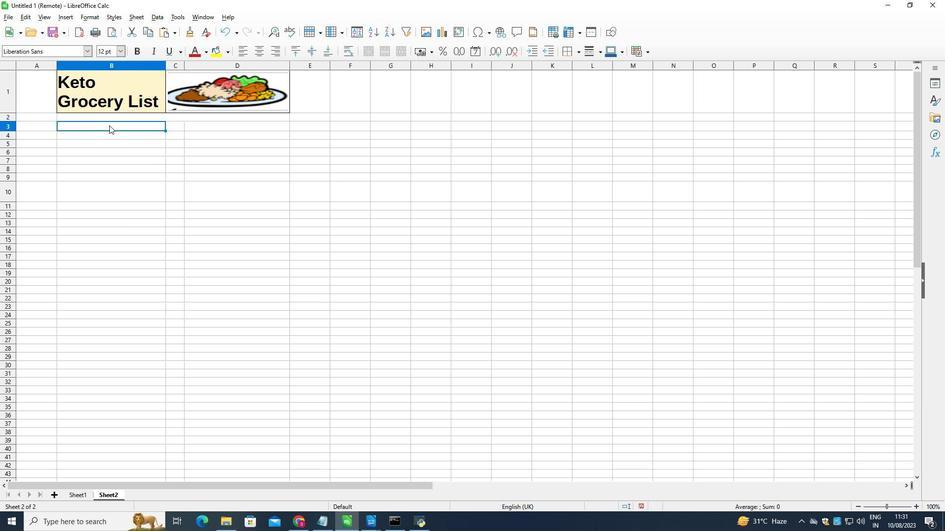 
Action: Mouse pressed left at (109, 125)
Screenshot: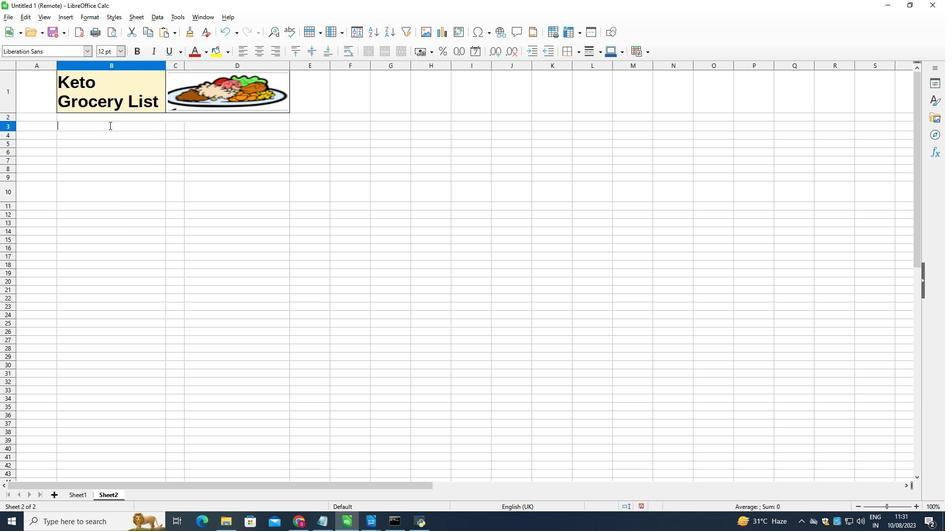 
Action: Key pressed <Key.shift>Meat
Screenshot: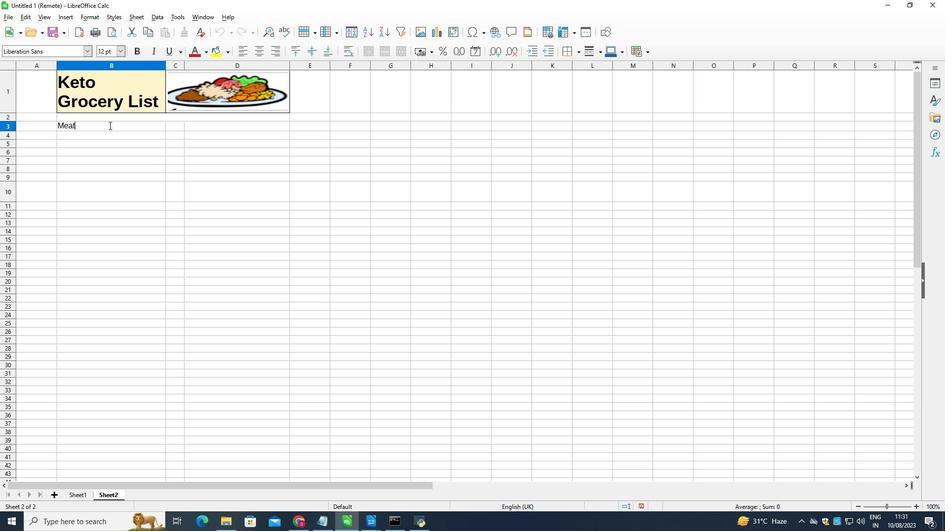 
Action: Mouse moved to (93, 134)
Screenshot: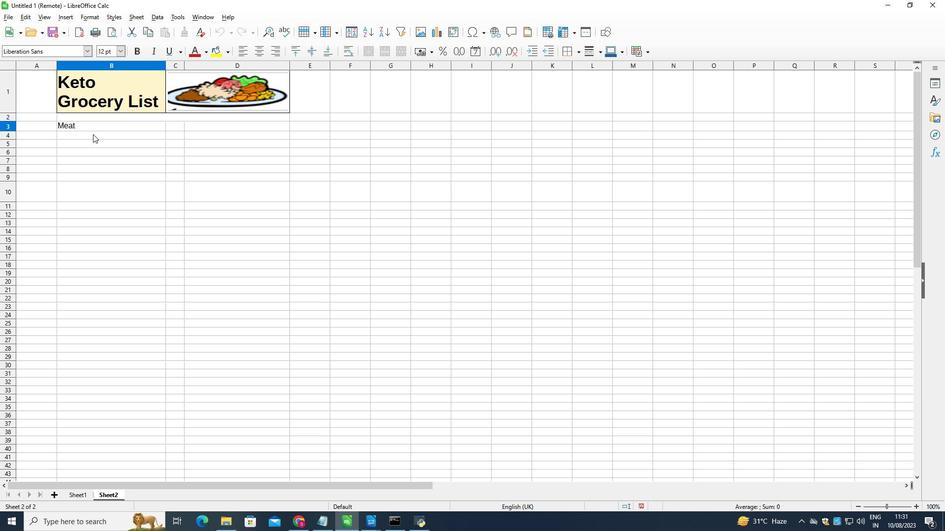 
Action: Mouse pressed left at (93, 134)
Screenshot: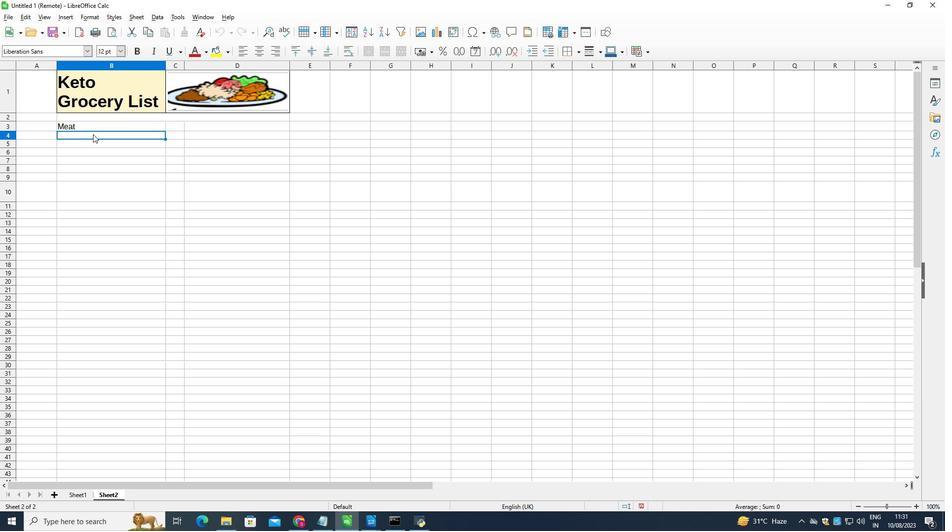 
Action: Mouse moved to (122, 50)
Screenshot: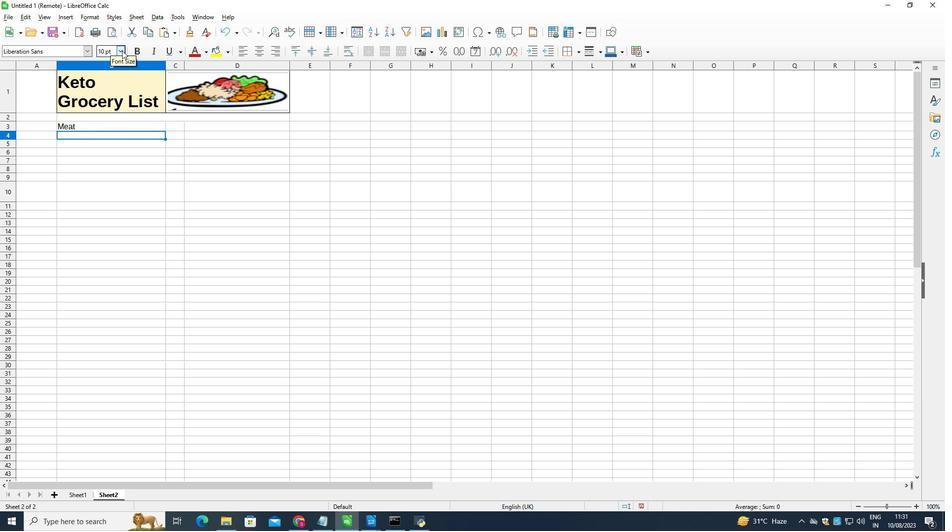 
Action: Mouse pressed left at (122, 50)
Screenshot: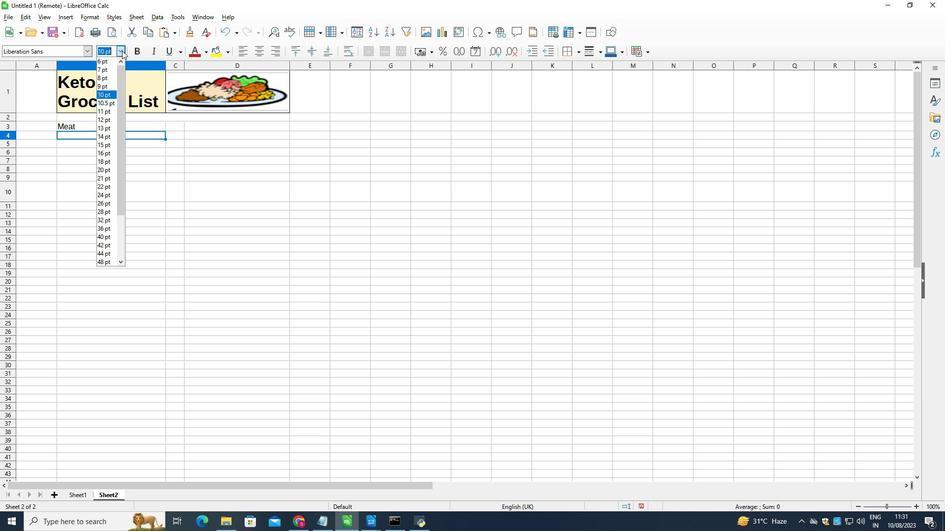
Action: Mouse moved to (105, 118)
Screenshot: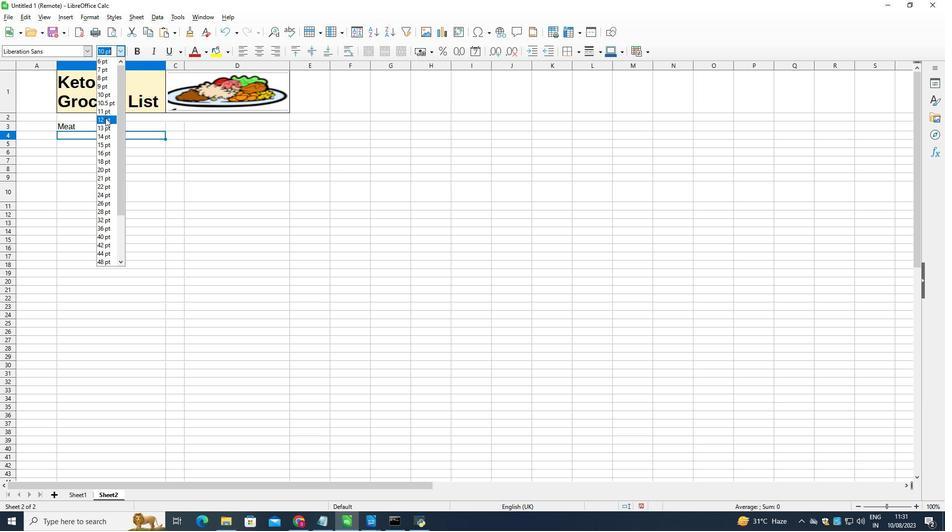 
Action: Mouse pressed left at (105, 118)
Screenshot: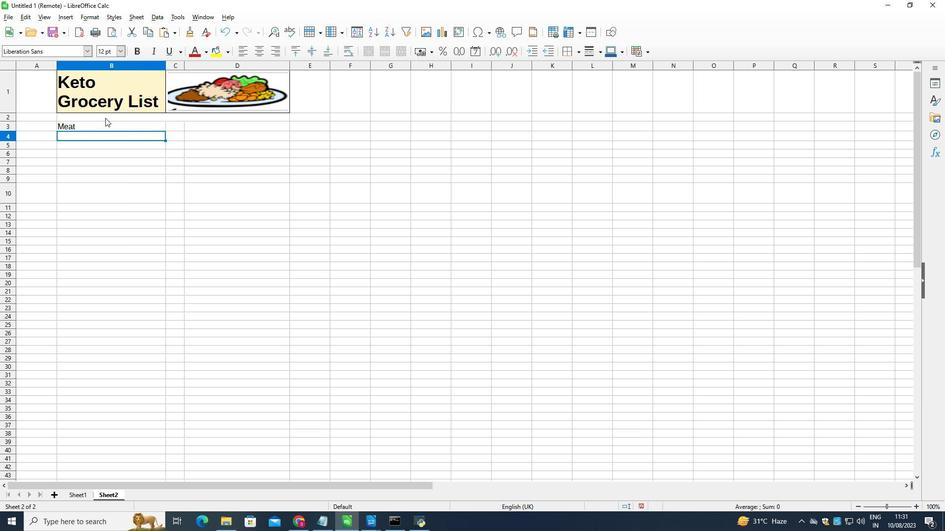 
Action: Mouse moved to (66, 17)
Screenshot: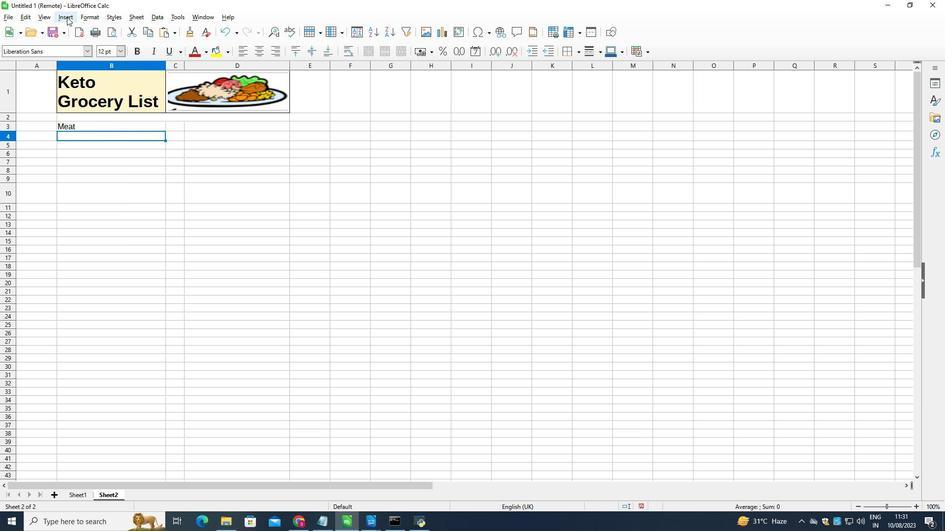 
Action: Mouse pressed left at (66, 17)
Screenshot: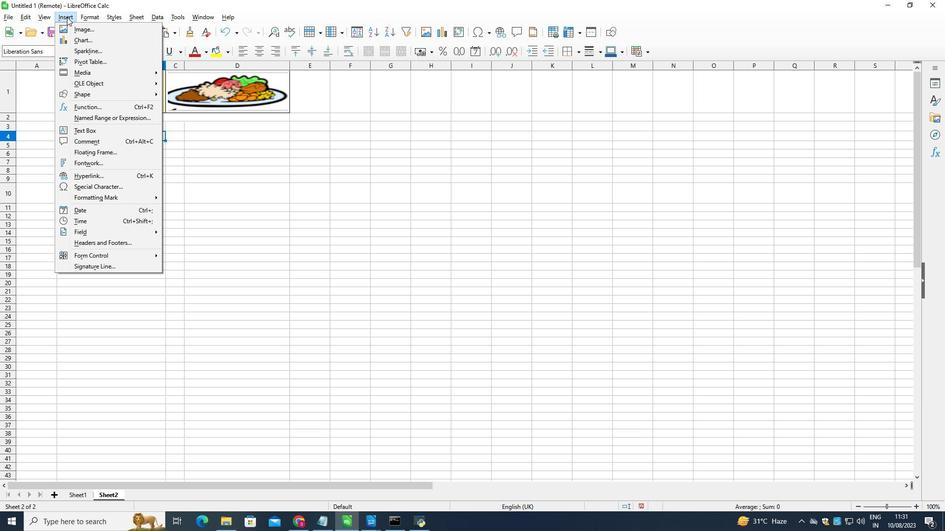 
Action: Mouse moved to (114, 184)
Screenshot: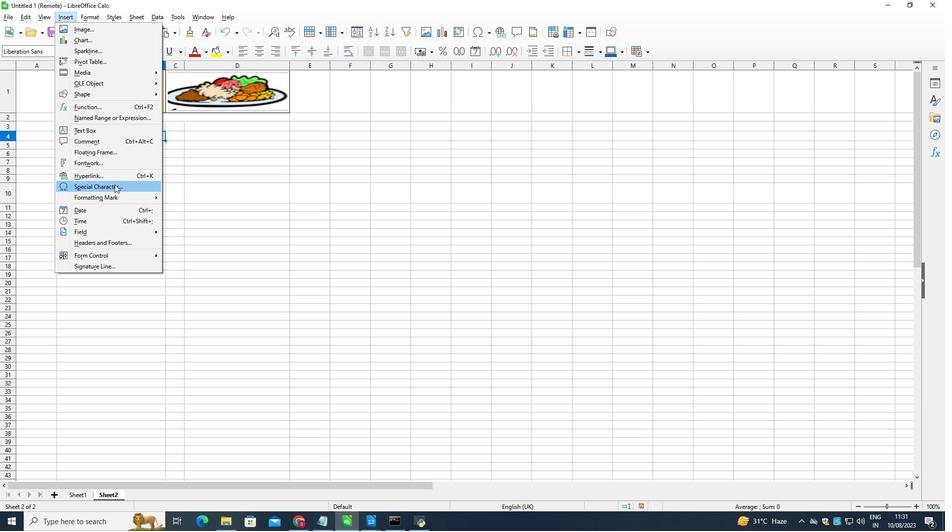 
Action: Mouse pressed left at (114, 184)
Screenshot: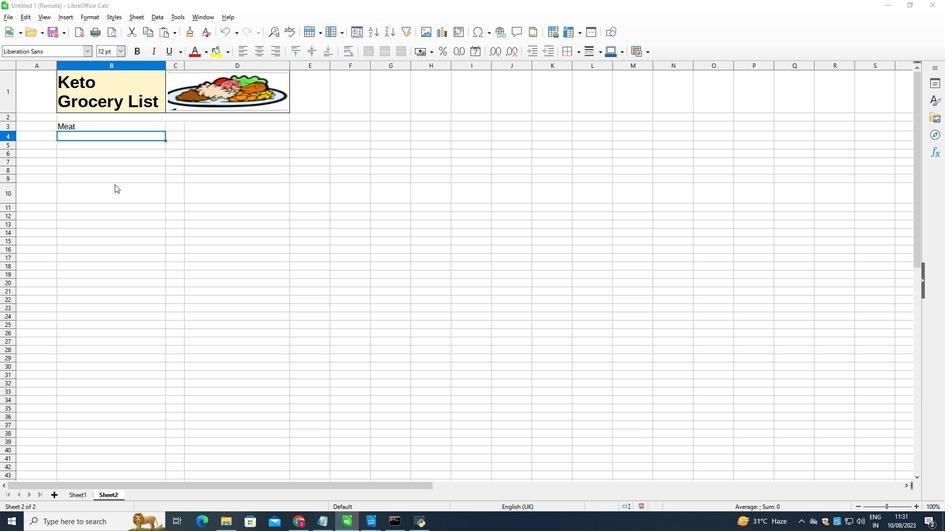 
Action: Mouse moved to (306, 319)
Screenshot: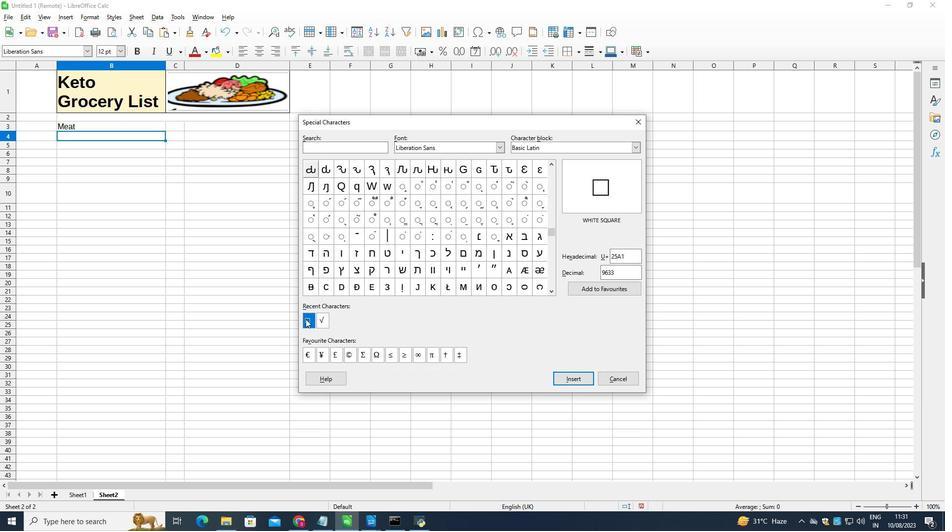 
Action: Mouse pressed left at (306, 319)
Screenshot: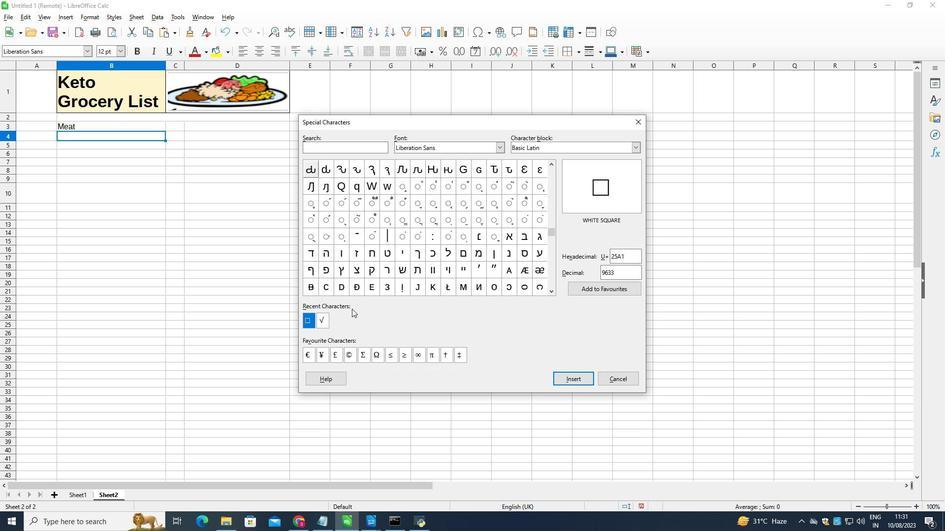 
Action: Mouse moved to (564, 380)
Screenshot: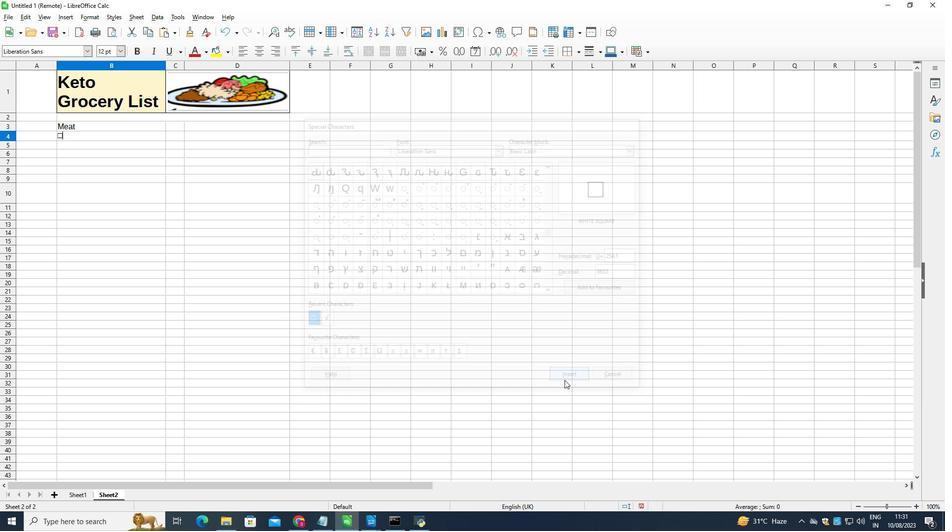
Action: Mouse pressed left at (564, 380)
Screenshot: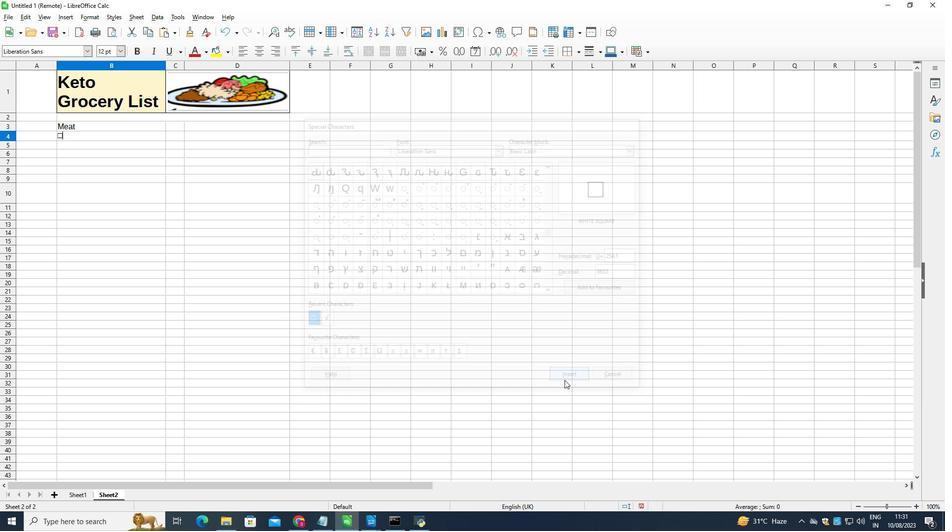 
Action: Mouse moved to (313, 254)
Screenshot: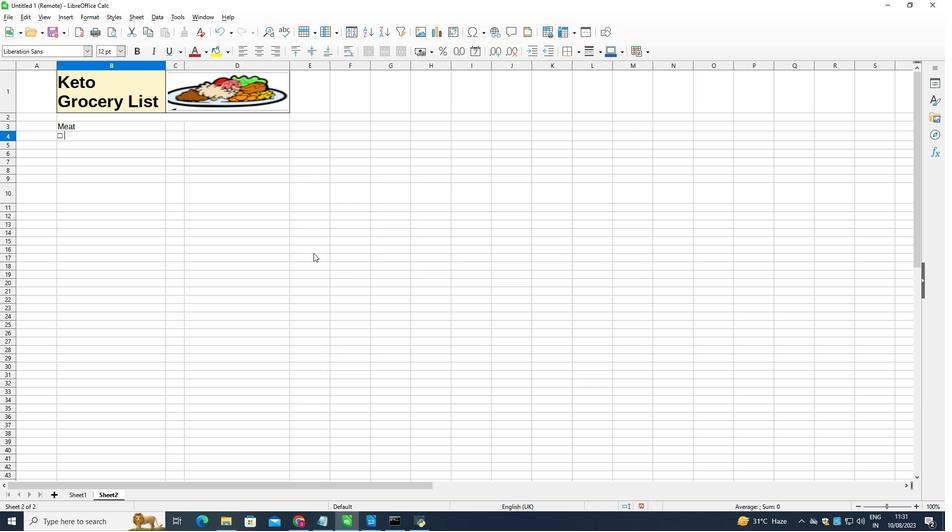 
Action: Key pressed <Key.space>
Screenshot: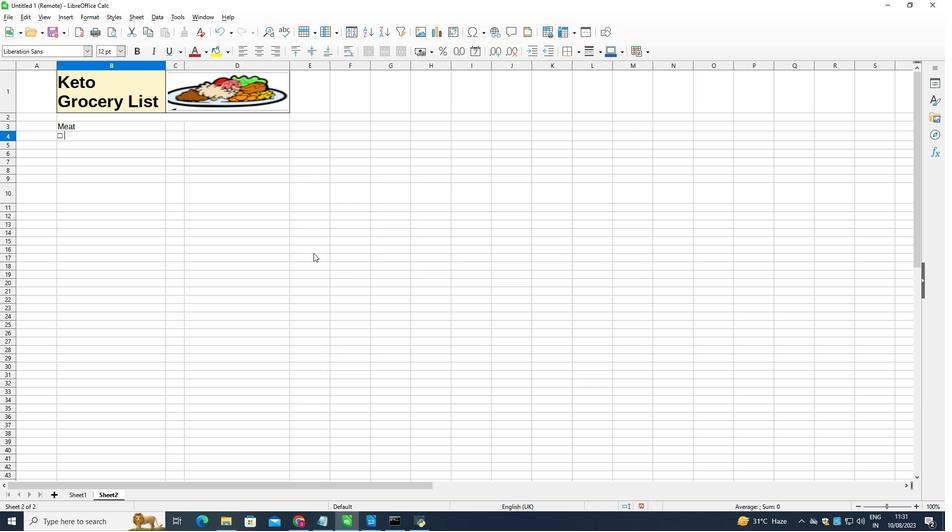 
Action: Mouse moved to (313, 253)
Screenshot: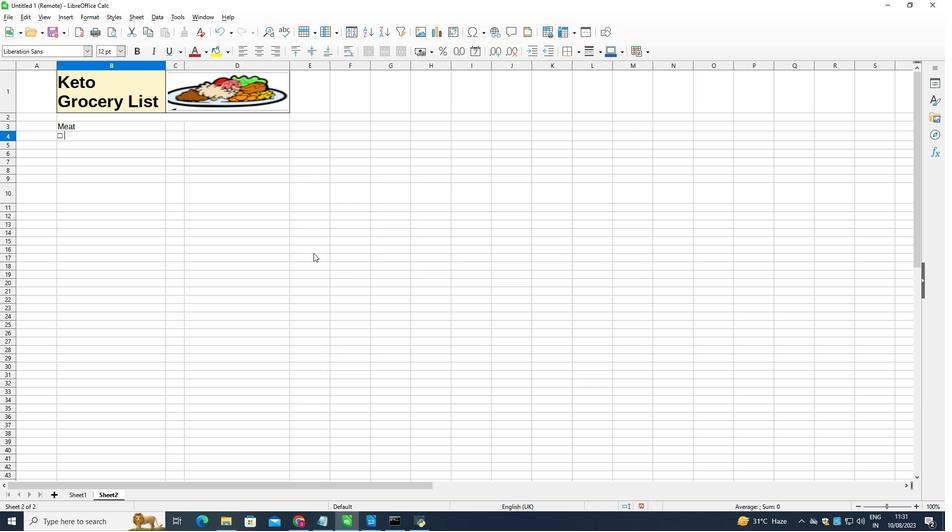 
Action: Key pressed steak<Key.enter>
Screenshot: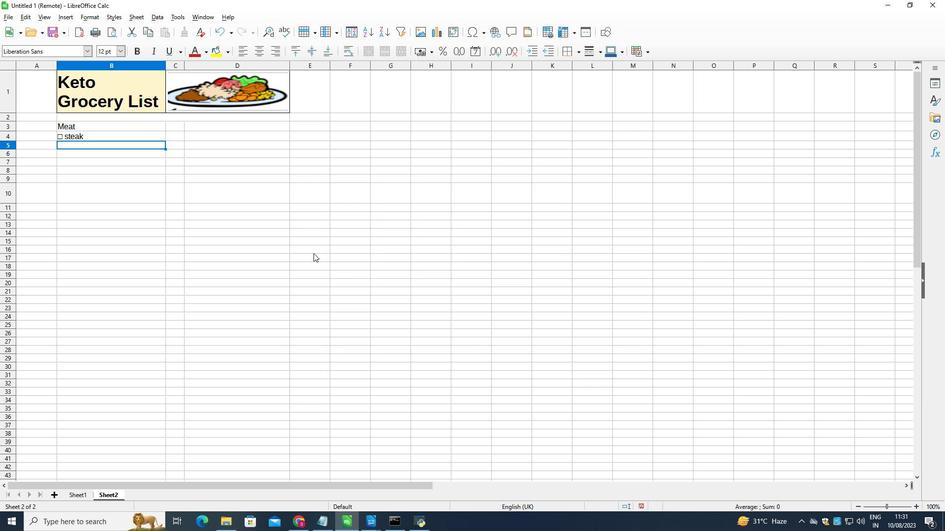 
Action: Mouse moved to (119, 52)
Screenshot: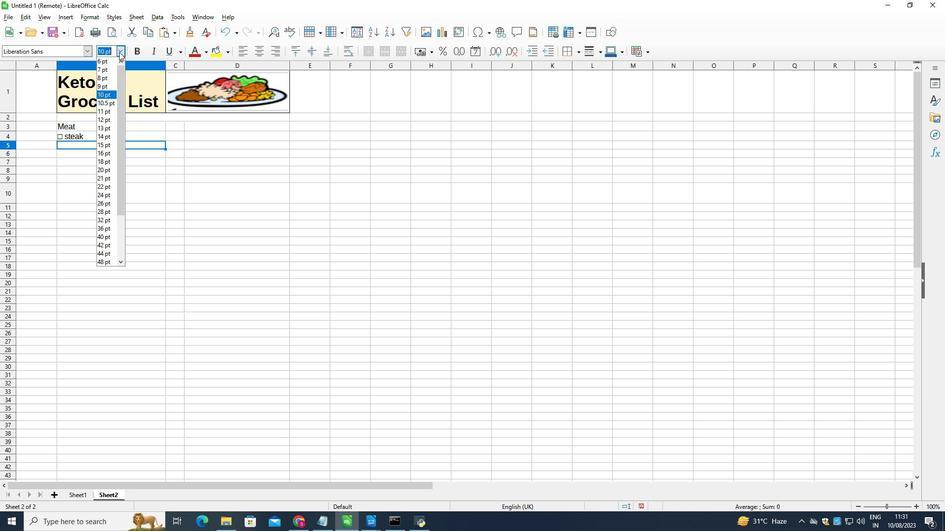 
Action: Mouse pressed left at (119, 52)
Screenshot: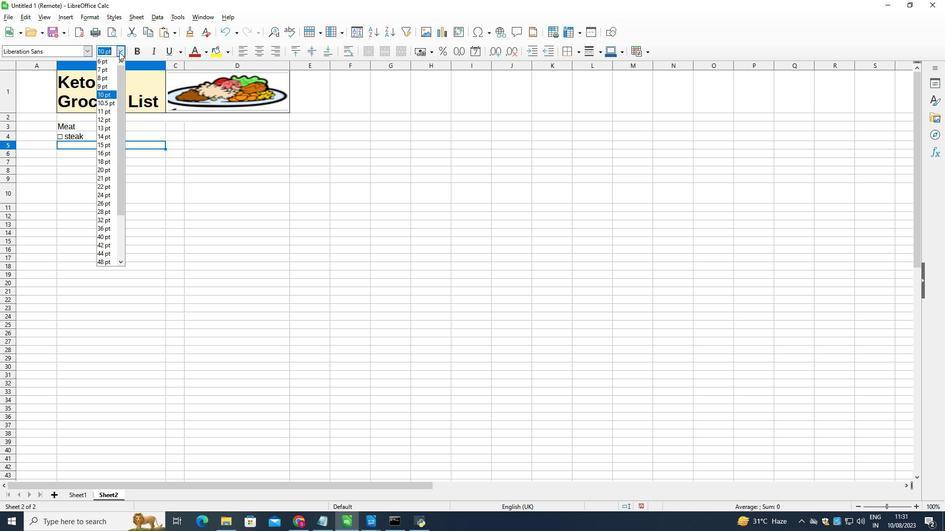 
Action: Mouse moved to (104, 120)
Screenshot: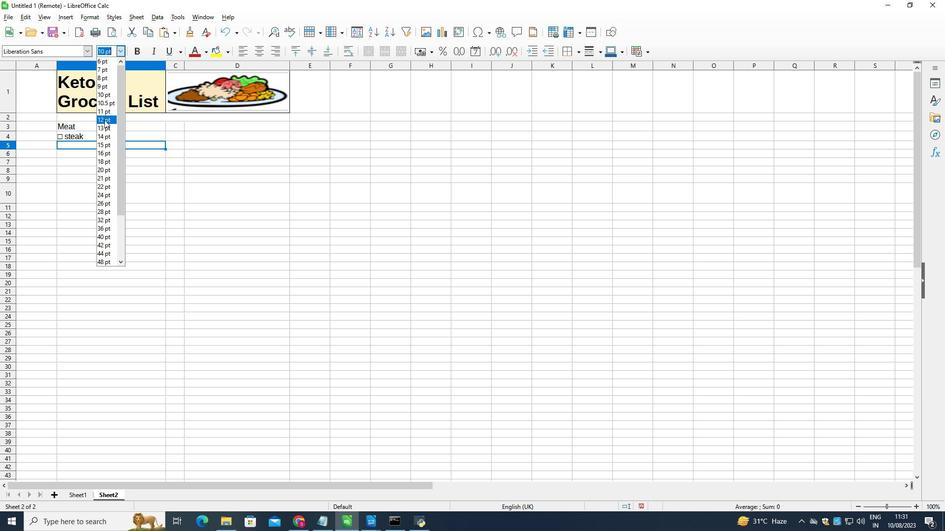
Action: Mouse pressed left at (104, 120)
Screenshot: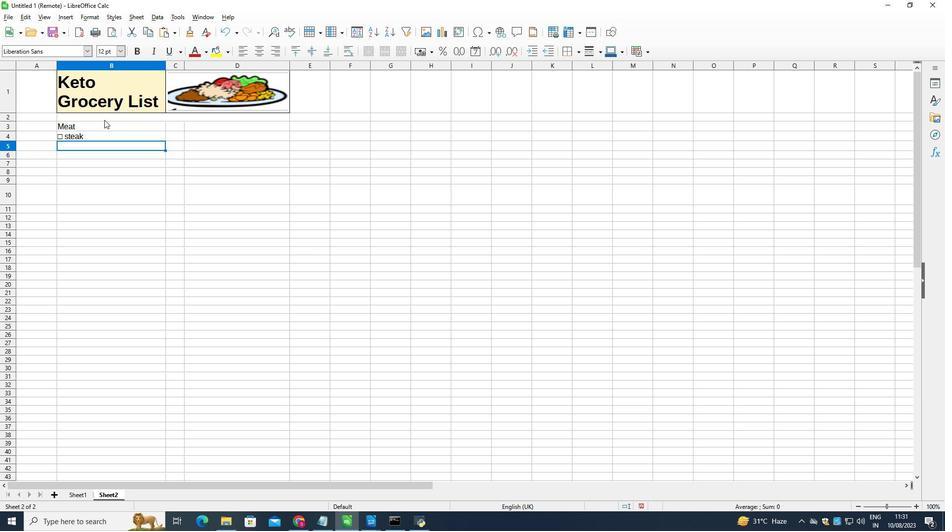 
Action: Mouse moved to (66, 19)
Screenshot: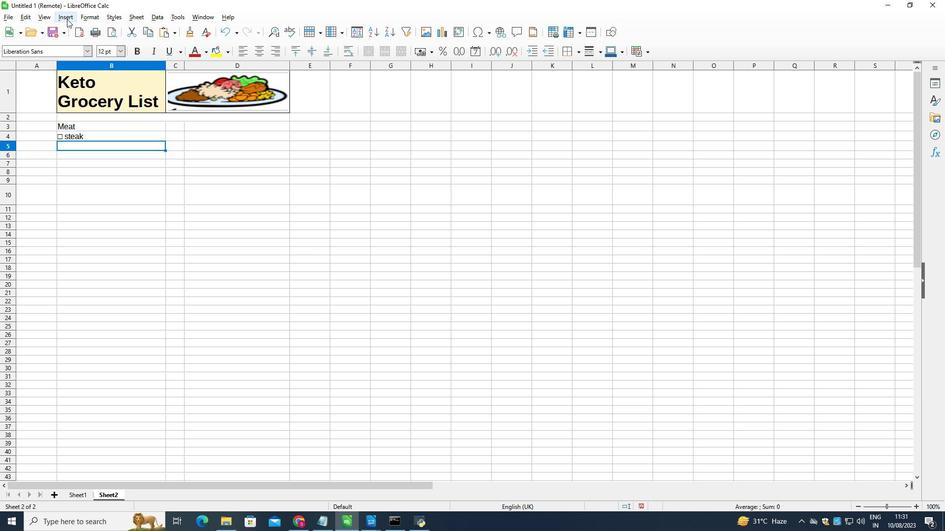 
Action: Mouse pressed left at (66, 19)
Screenshot: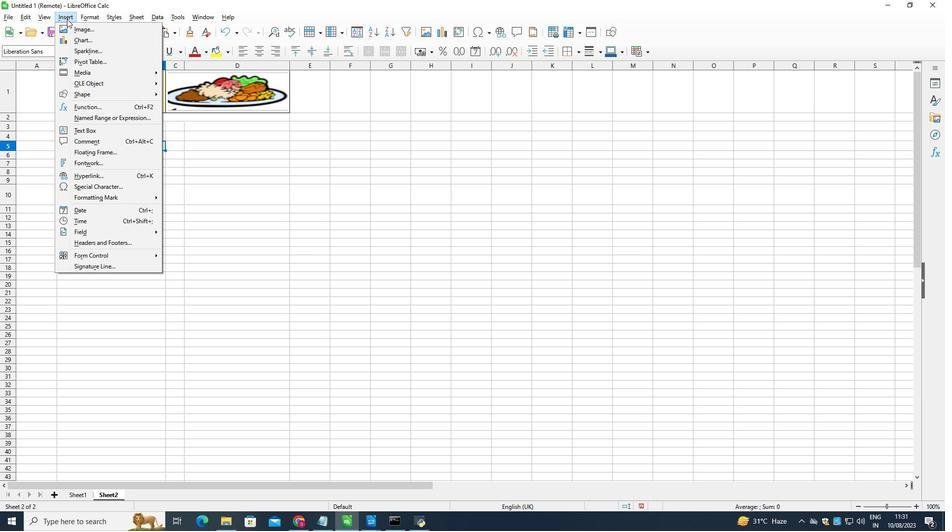 
Action: Mouse moved to (95, 186)
Screenshot: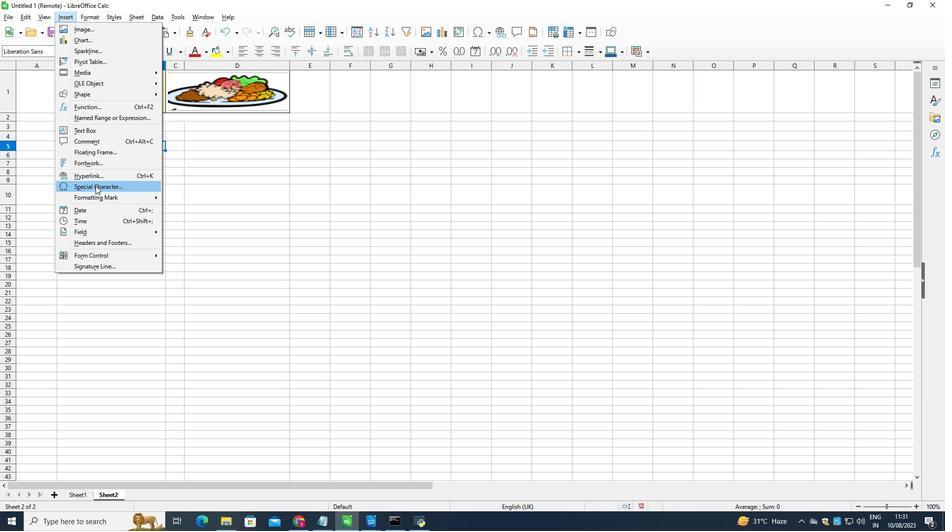 
Action: Mouse pressed left at (95, 186)
Screenshot: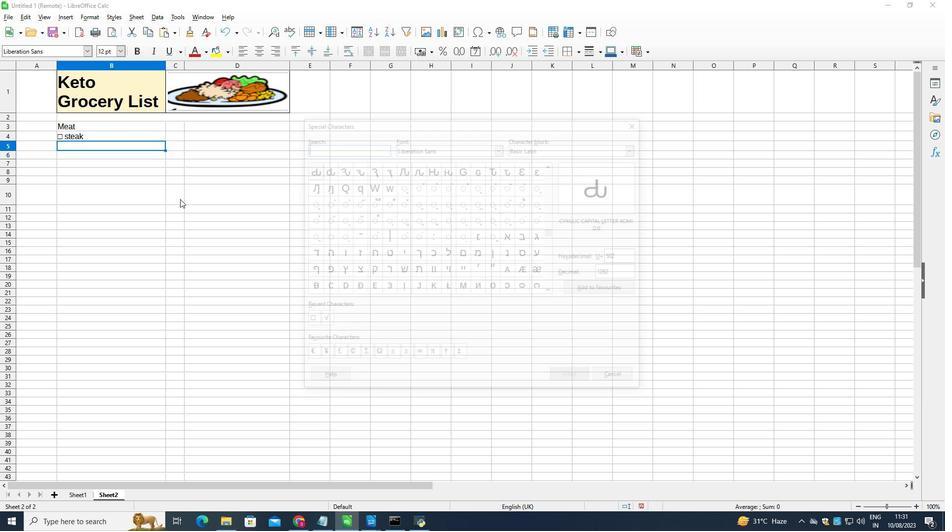 
Action: Mouse moved to (306, 324)
Screenshot: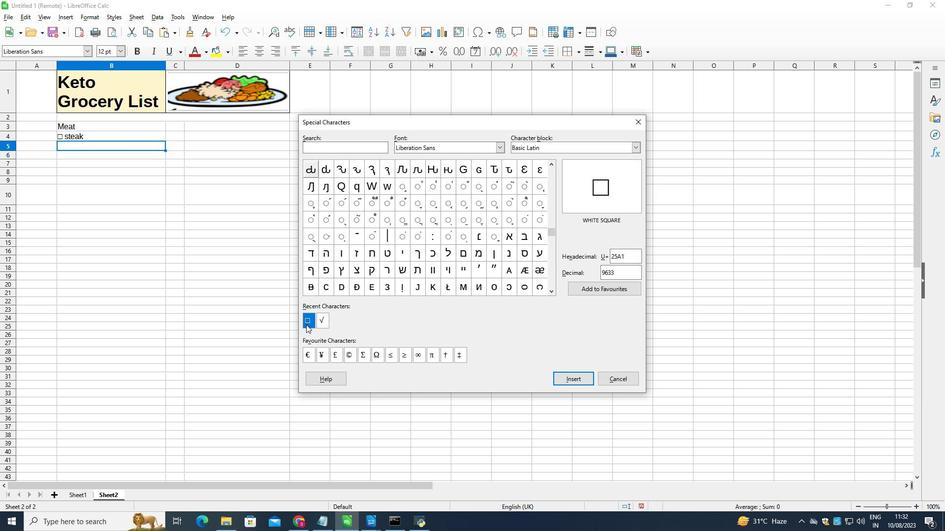 
Action: Mouse pressed left at (306, 324)
Screenshot: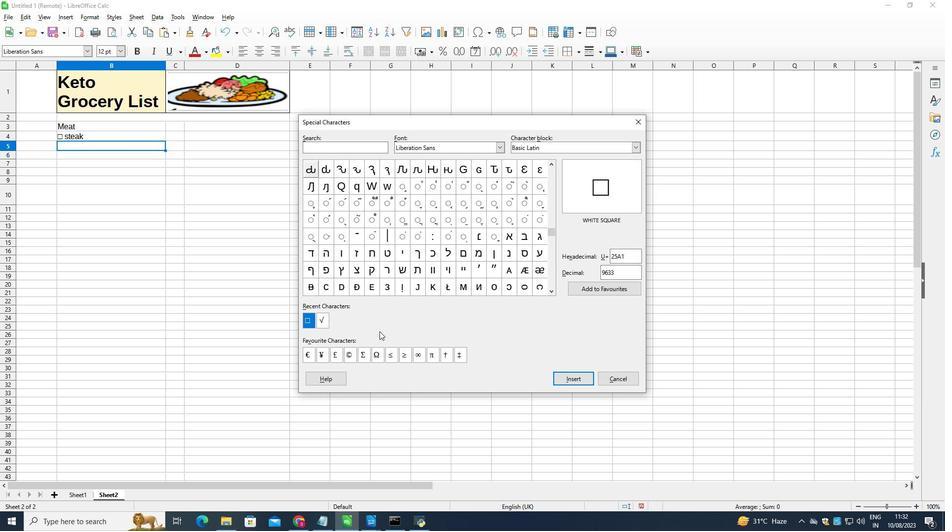 
Action: Mouse moved to (564, 381)
Screenshot: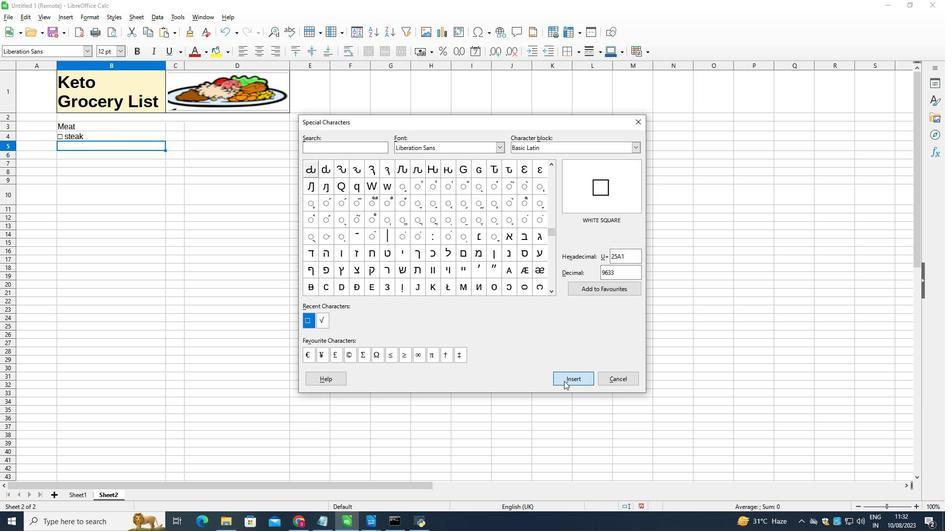 
Action: Mouse pressed left at (564, 381)
Screenshot: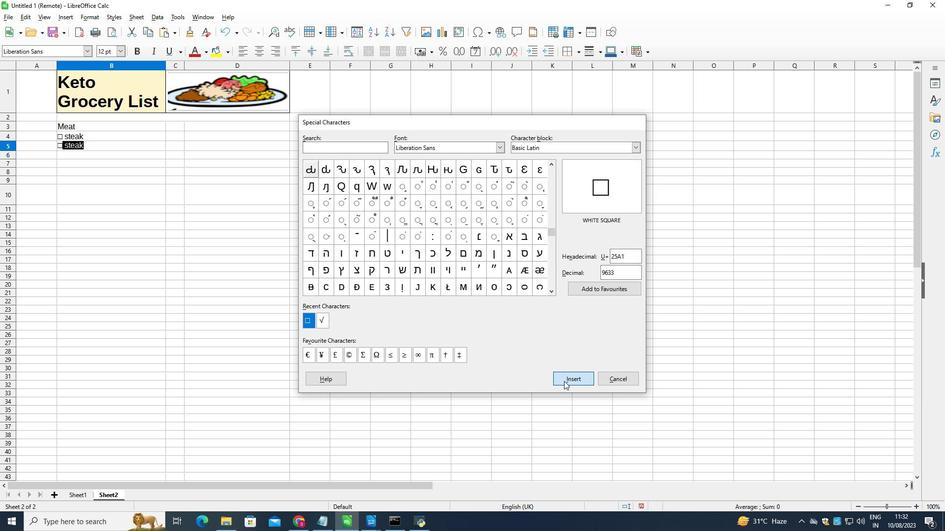 
Action: Mouse moved to (572, 376)
Screenshot: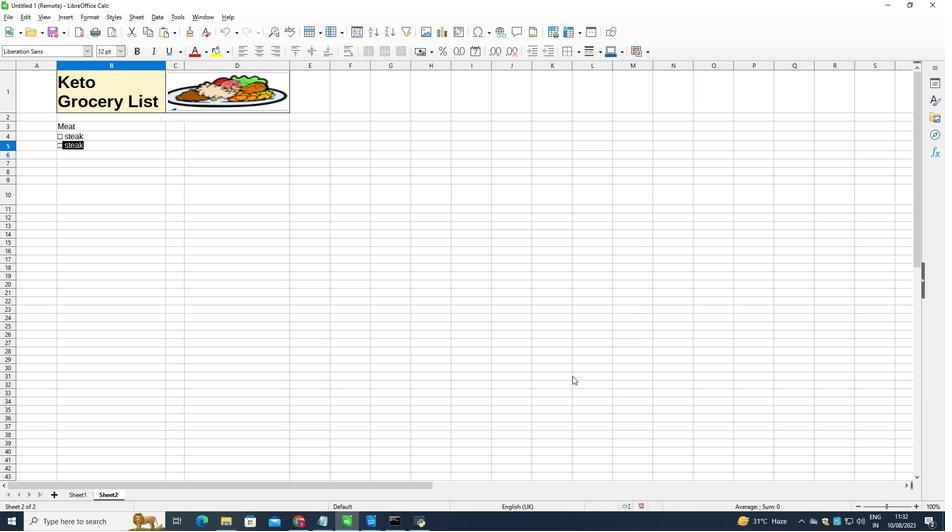 
Action: Key pressed ground<Key.space>beef<Key.enter>
Screenshot: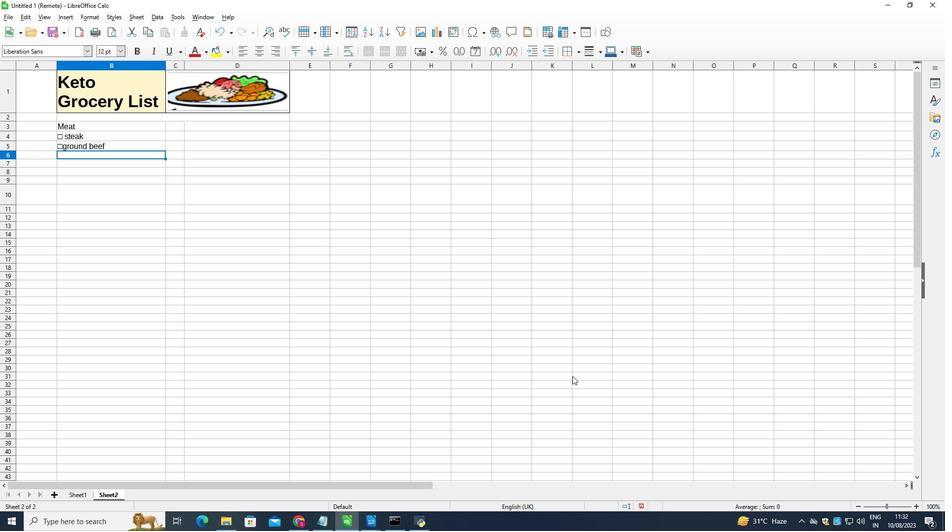 
Action: Mouse moved to (122, 51)
Screenshot: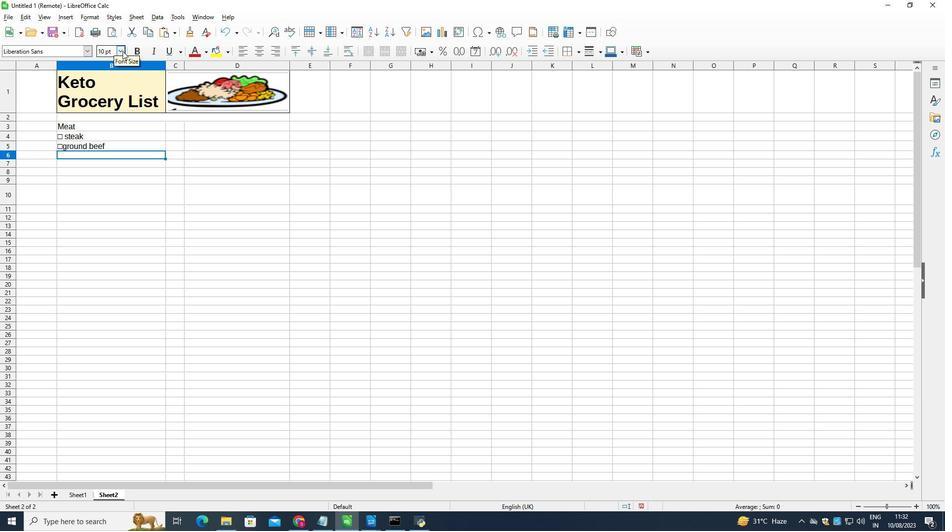 
Action: Mouse pressed left at (122, 51)
Screenshot: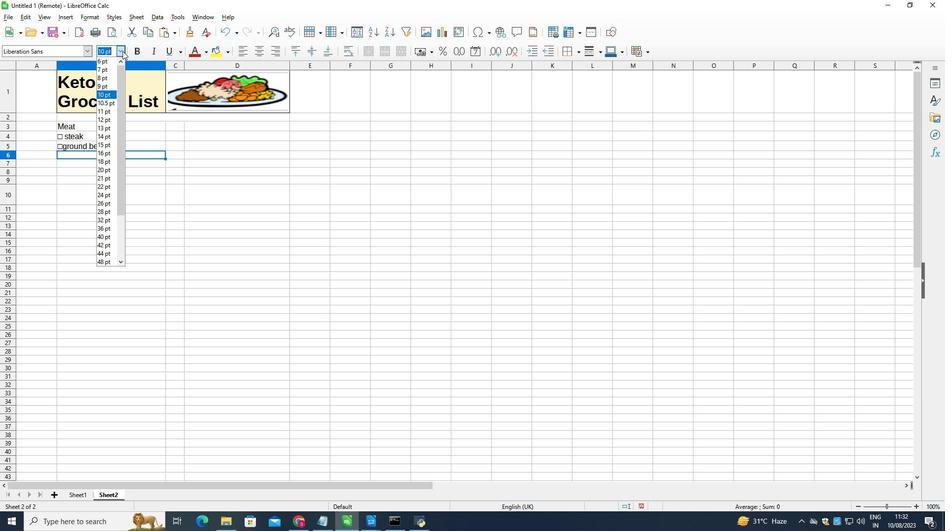 
Action: Mouse moved to (103, 119)
Screenshot: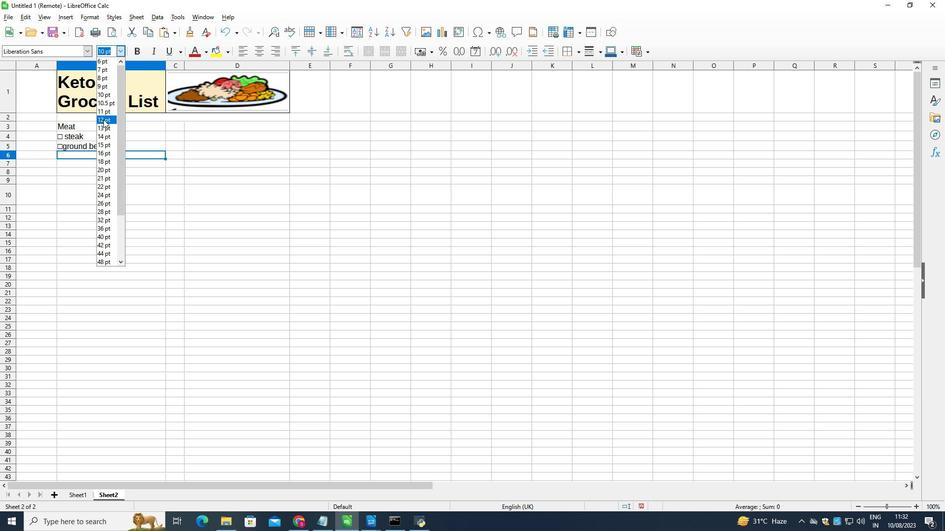 
Action: Mouse pressed left at (103, 119)
Screenshot: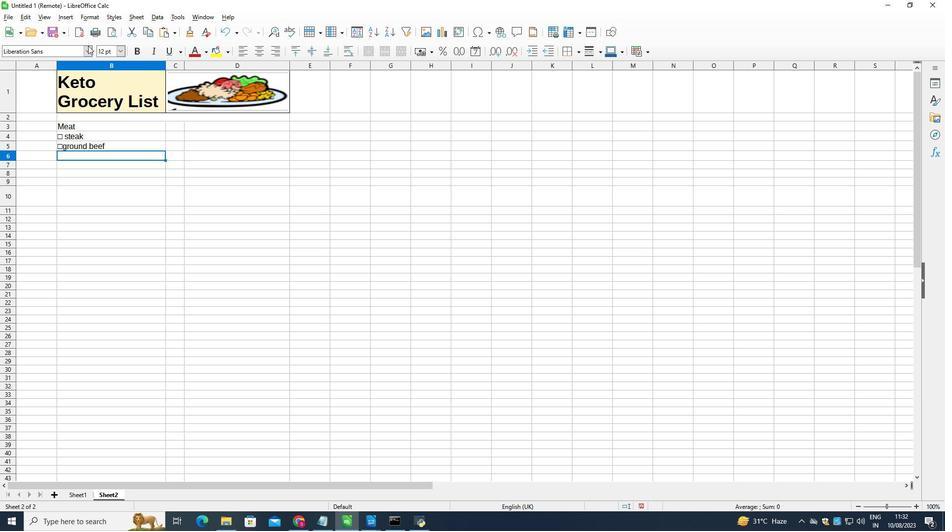 
Action: Mouse moved to (62, 13)
Screenshot: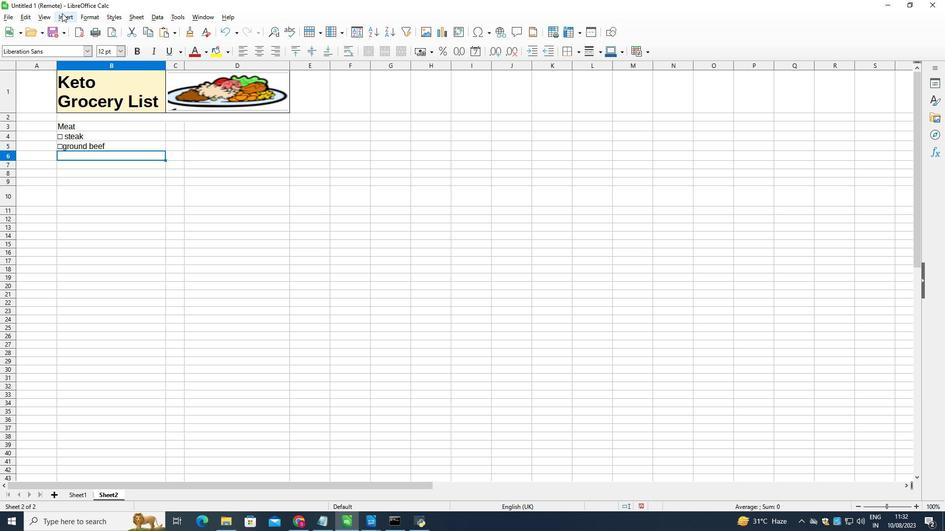 
Action: Mouse pressed left at (62, 13)
Screenshot: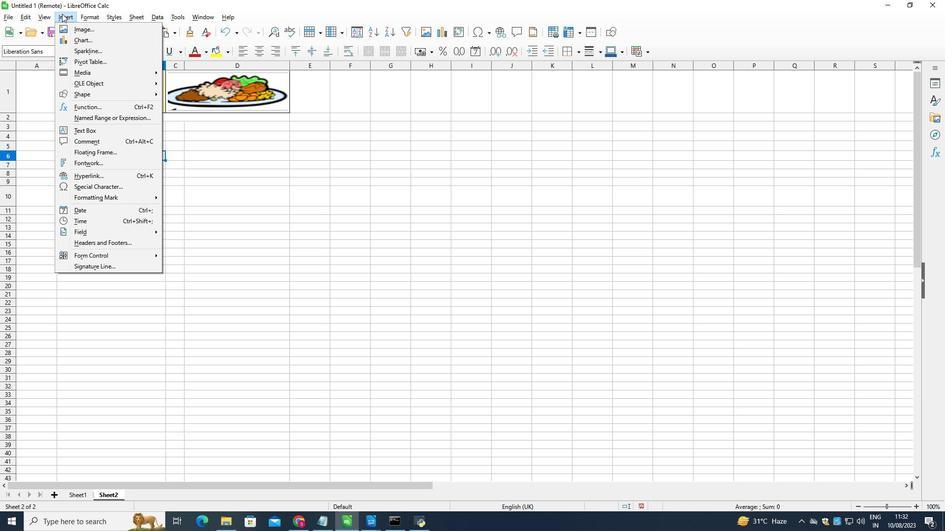 
Action: Mouse moved to (94, 184)
Screenshot: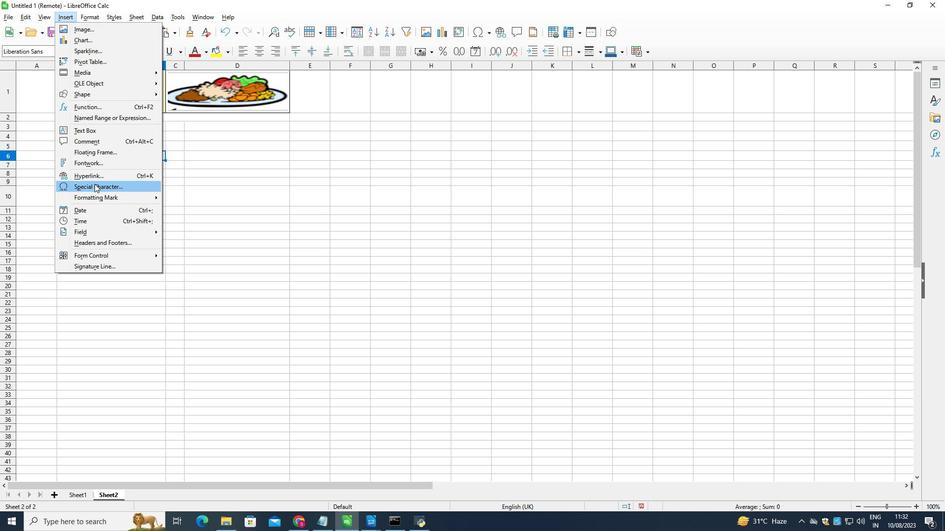 
Action: Mouse pressed left at (94, 184)
Screenshot: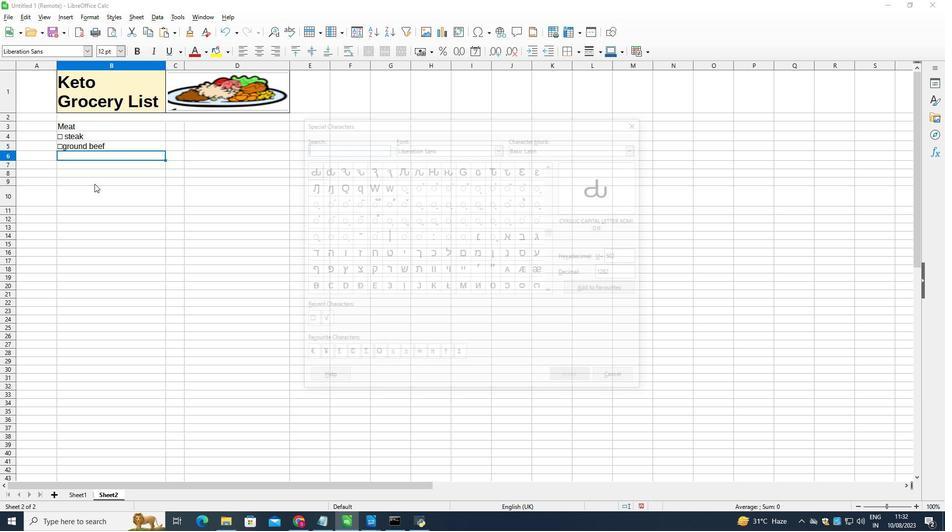 
Action: Mouse moved to (308, 324)
Screenshot: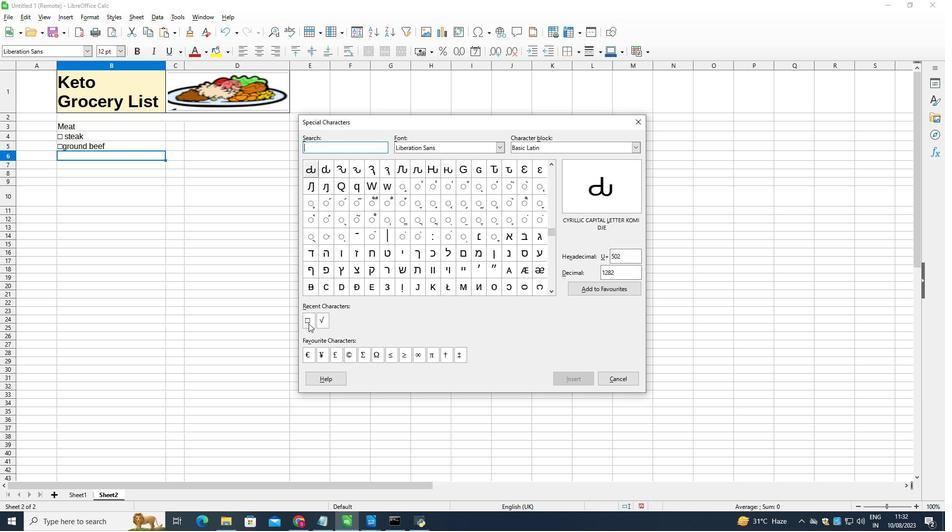 
Action: Mouse pressed left at (308, 324)
Screenshot: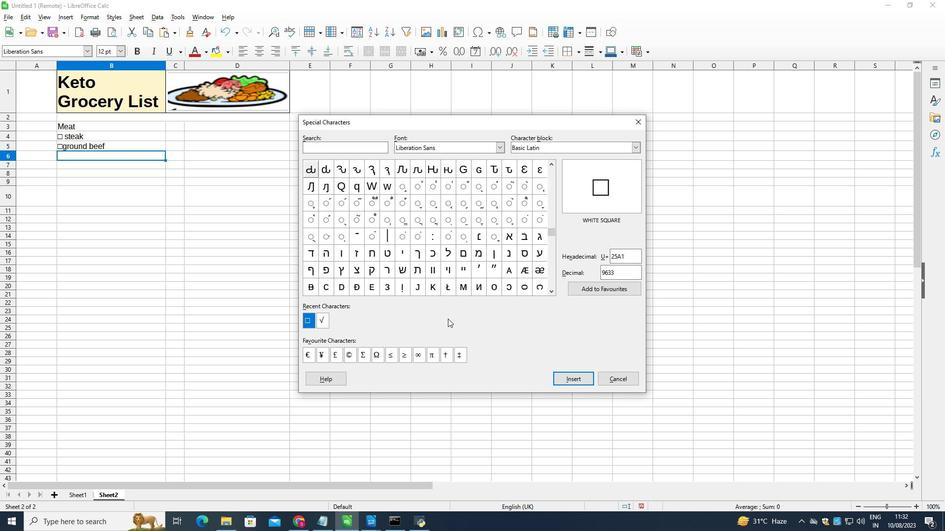 
Action: Mouse moved to (571, 379)
Screenshot: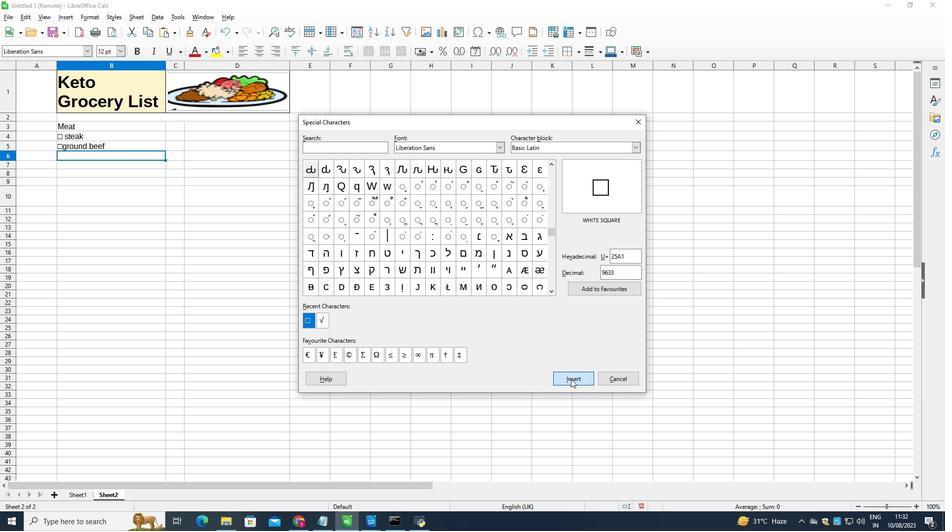 
Action: Mouse pressed left at (571, 379)
Screenshot: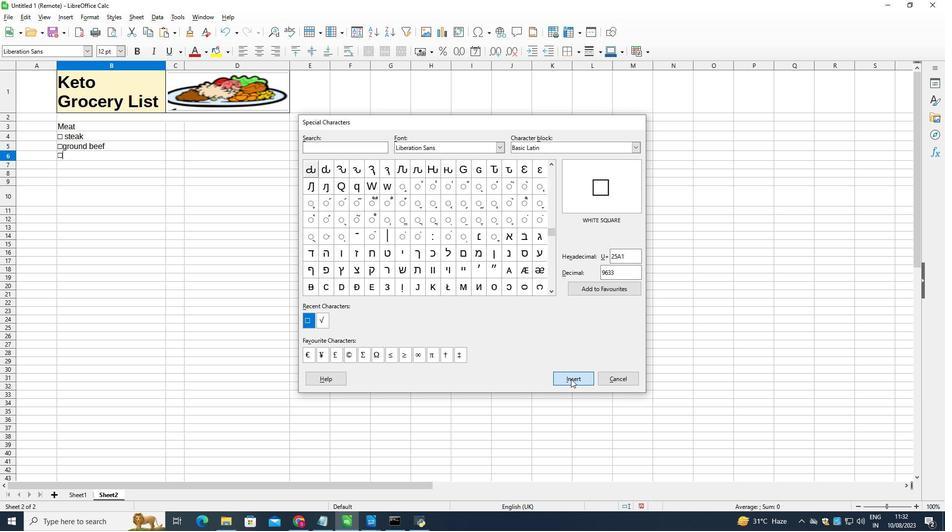 
Action: Key pressed <Key.space>ham<Key.enter>
Screenshot: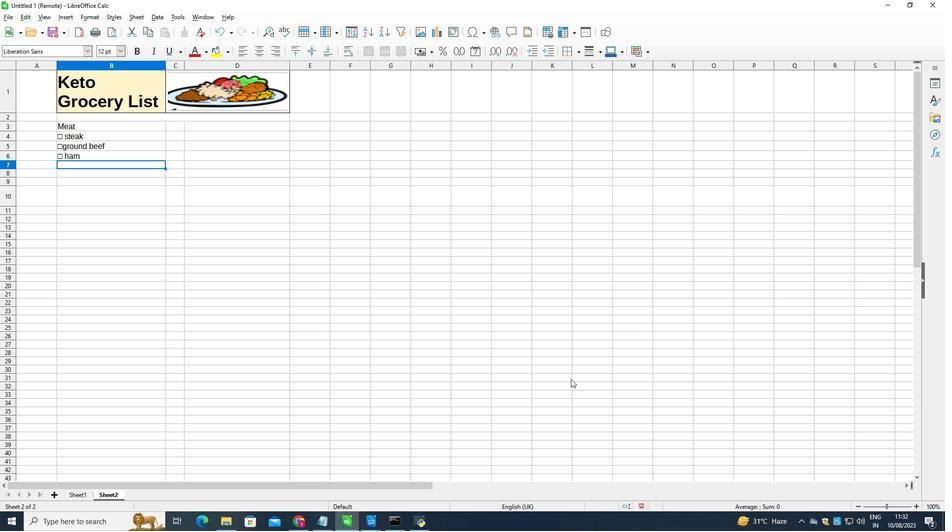 
Action: Mouse moved to (62, 15)
Screenshot: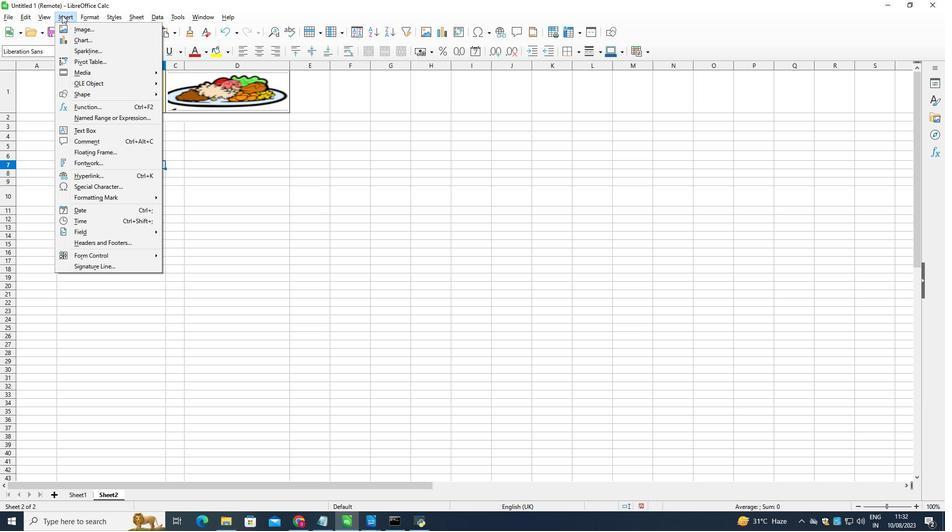 
Action: Mouse pressed left at (62, 15)
Screenshot: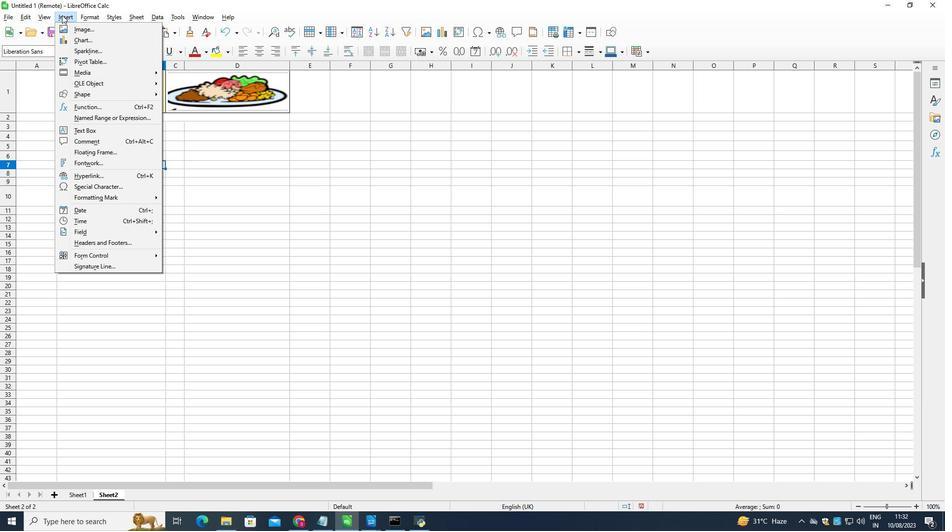 
Action: Mouse moved to (120, 190)
Screenshot: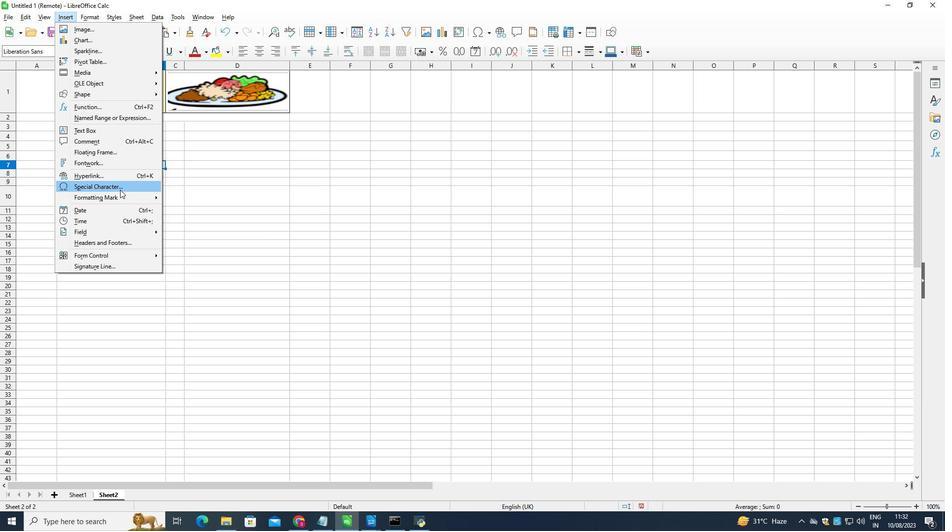 
Action: Mouse pressed left at (120, 190)
Screenshot: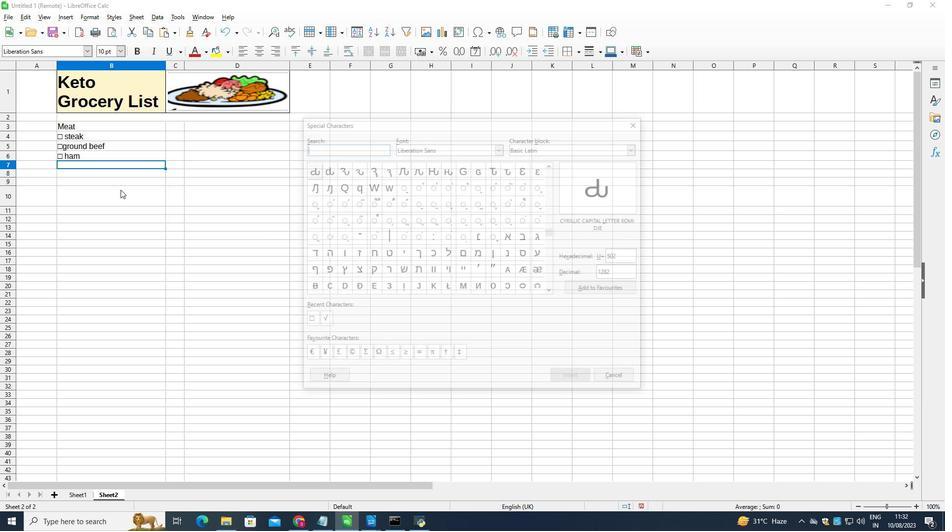 
Action: Mouse moved to (307, 320)
Screenshot: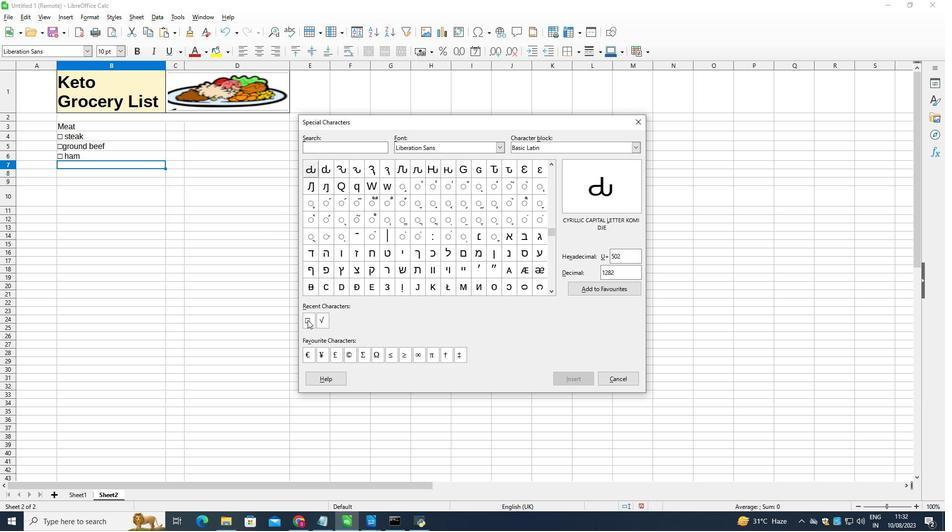 
Action: Mouse pressed left at (307, 320)
Screenshot: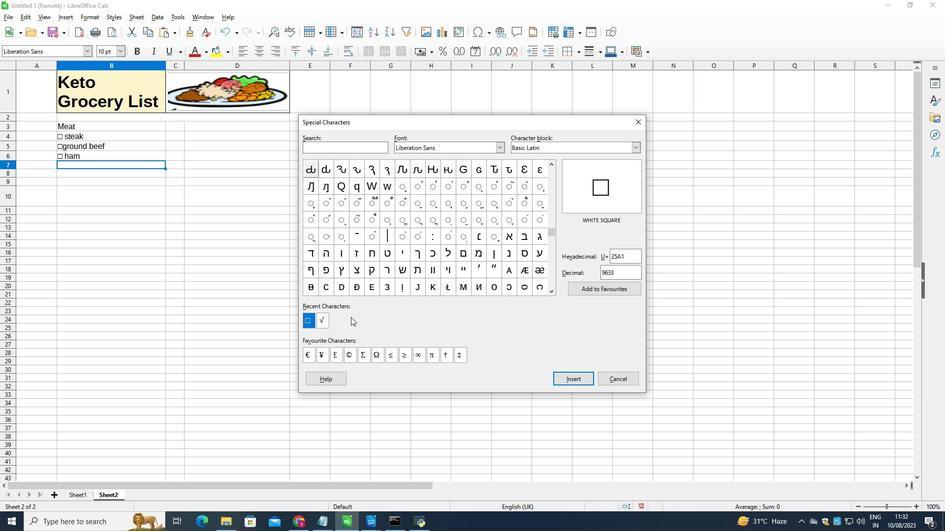 
Action: Mouse moved to (569, 380)
Screenshot: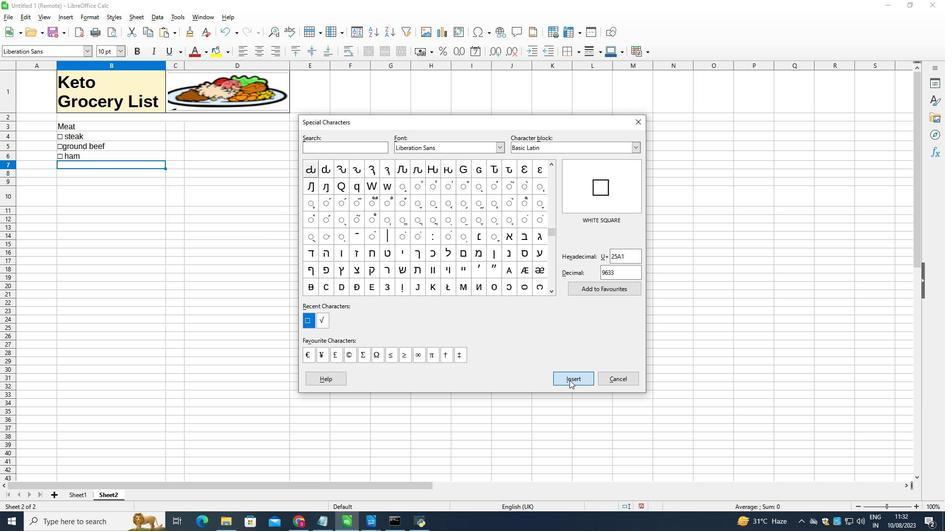 
Action: Mouse pressed left at (569, 380)
Screenshot: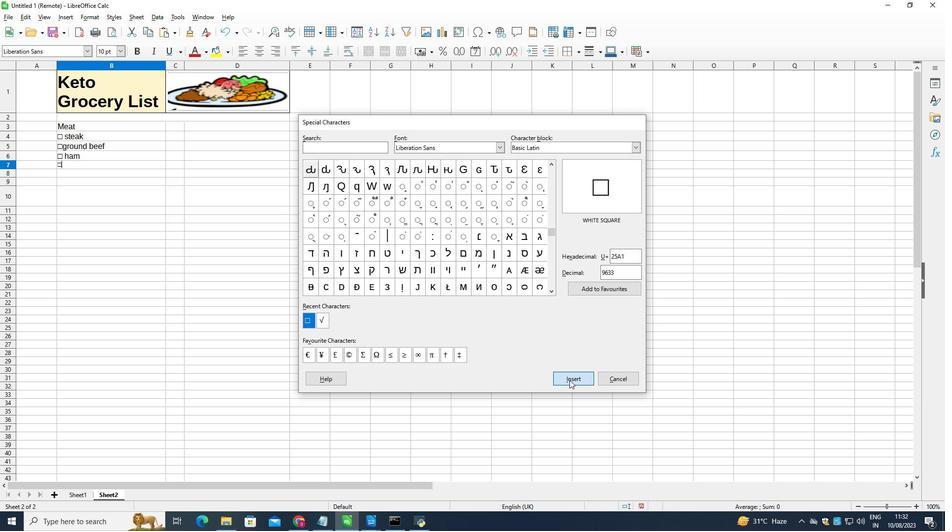 
Action: Key pressed <Key.space>bacon
Screenshot: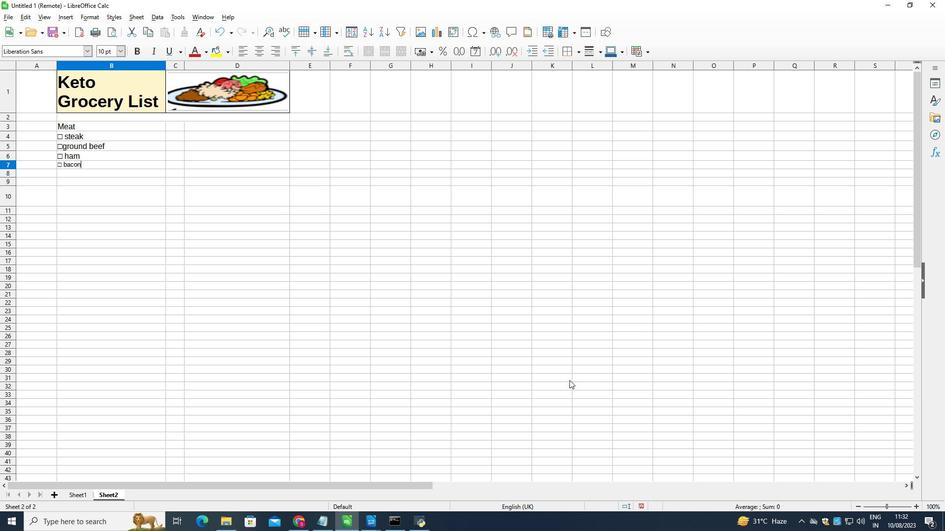 
Action: Mouse moved to (214, 217)
Screenshot: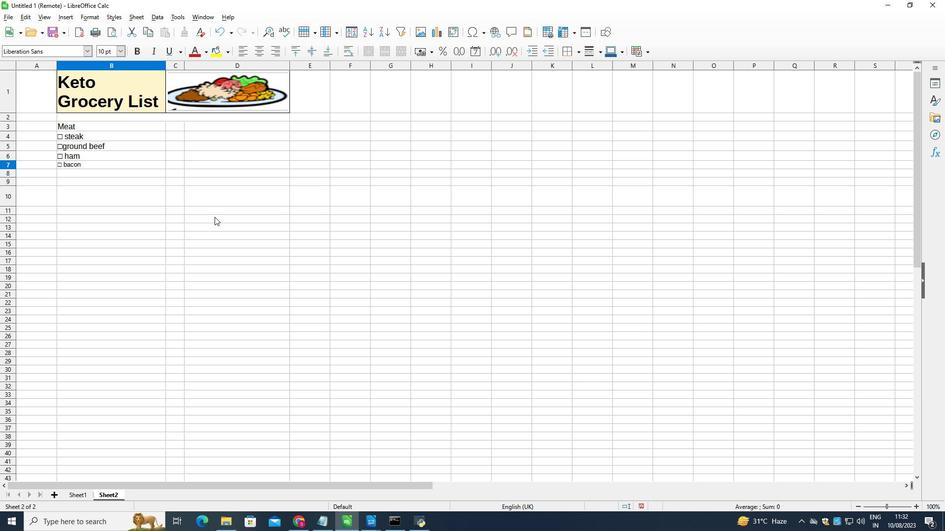 
Action: Key pressed <Key.enter>
Screenshot: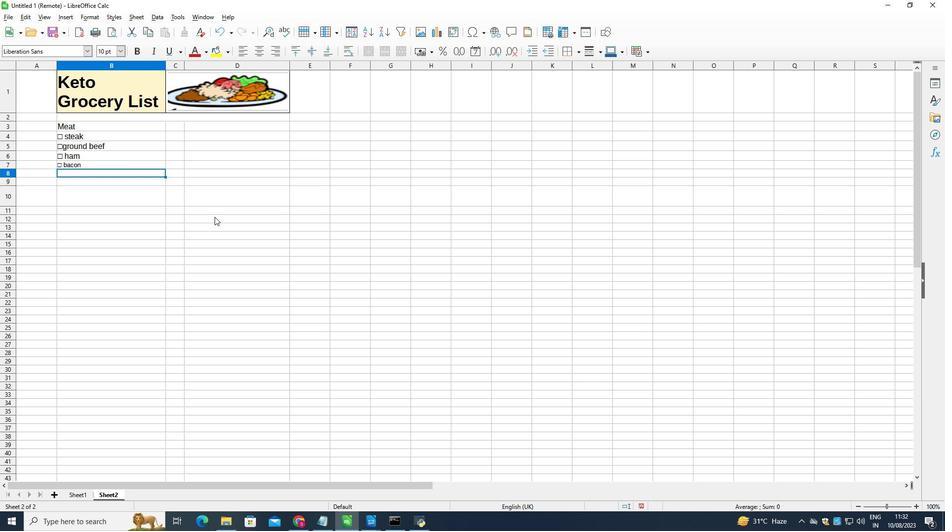 
Action: Mouse moved to (60, 14)
Screenshot: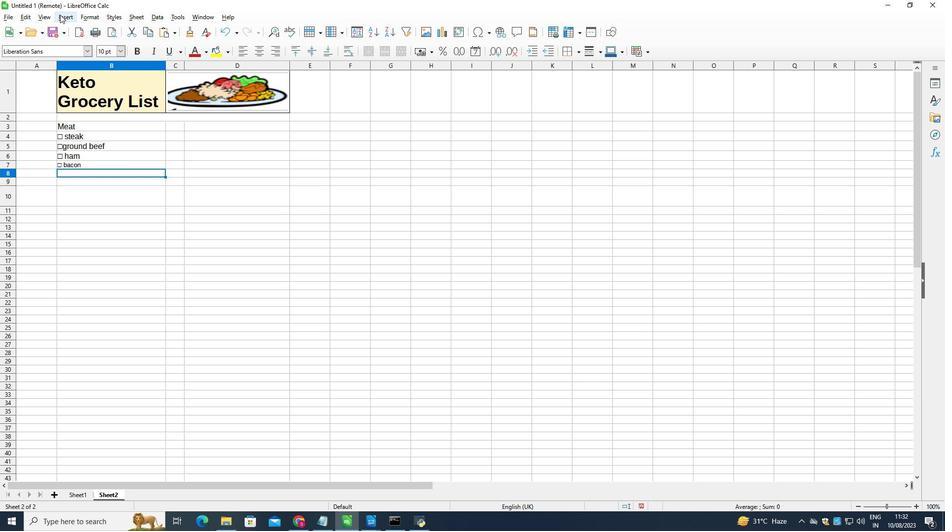 
Action: Mouse pressed left at (60, 14)
Screenshot: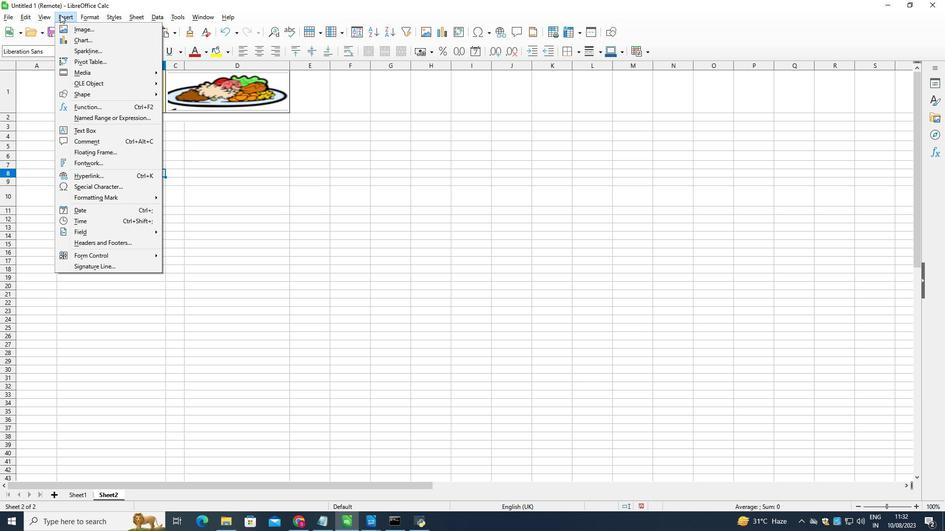 
Action: Mouse moved to (112, 186)
Screenshot: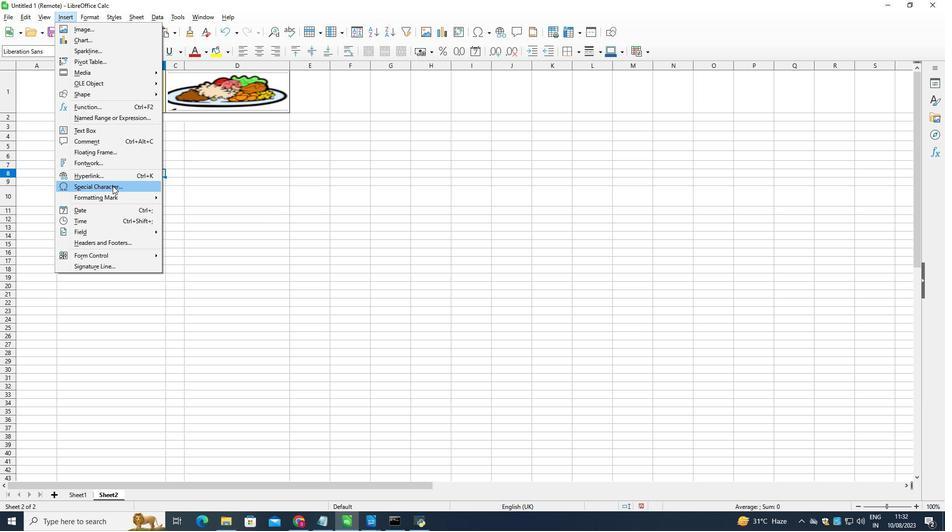 
Action: Mouse pressed left at (112, 186)
Screenshot: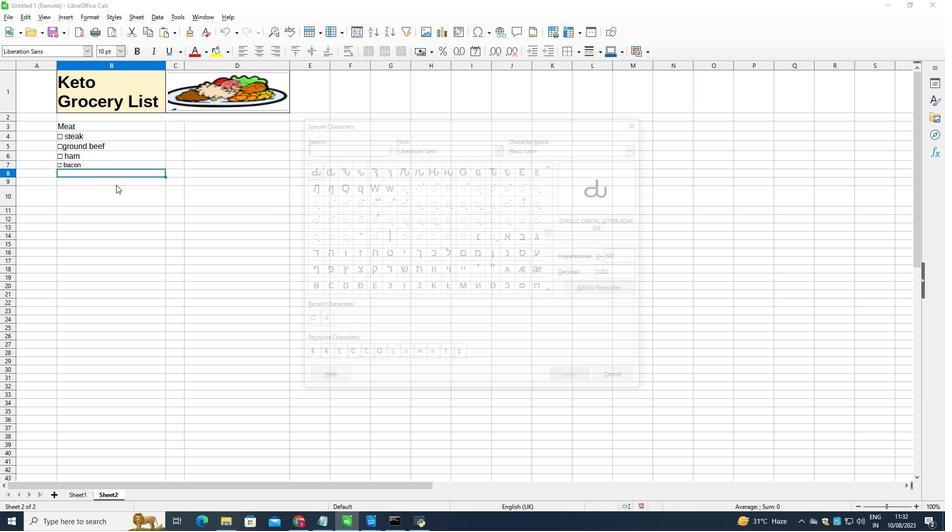 
Action: Mouse moved to (307, 317)
Screenshot: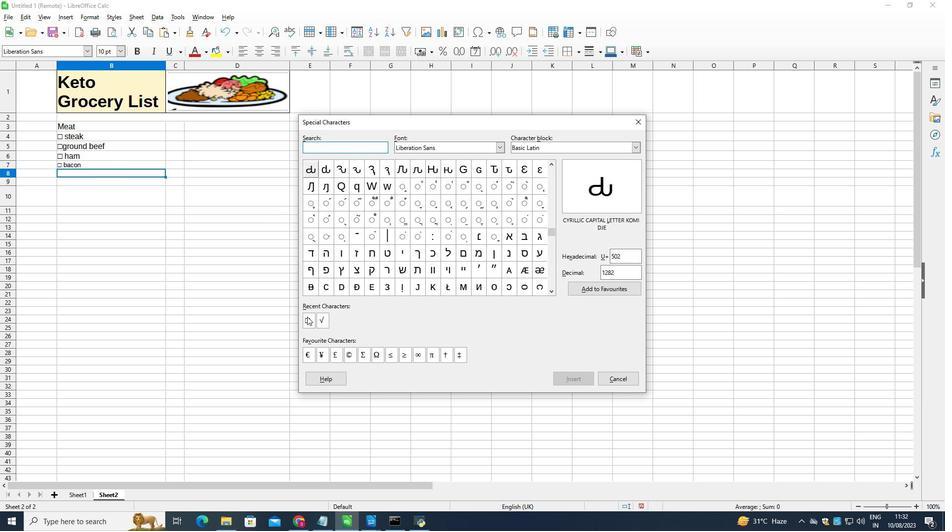 
Action: Mouse pressed left at (307, 317)
Screenshot: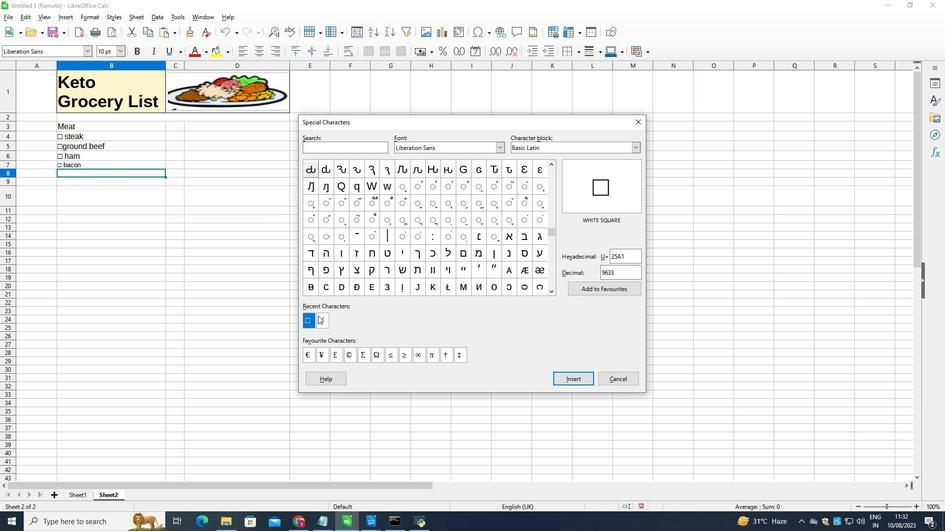 
Action: Mouse moved to (567, 379)
Screenshot: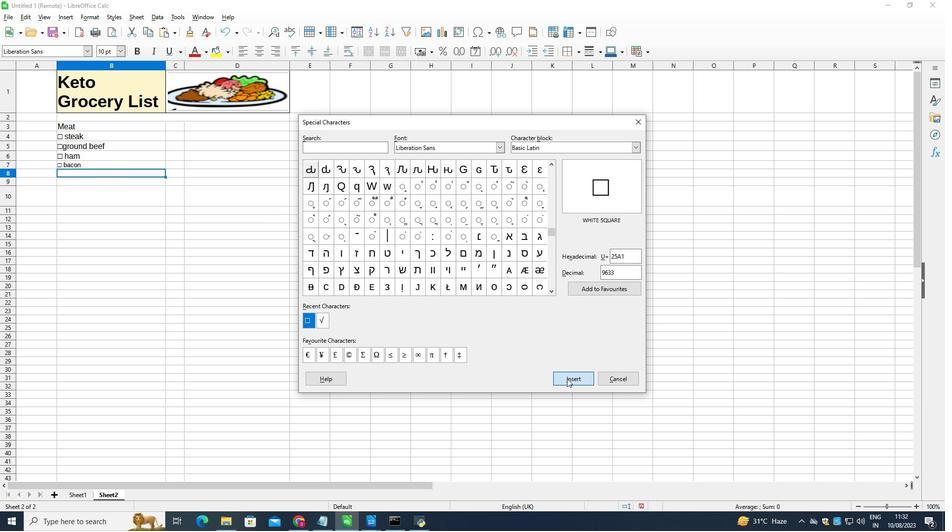 
Action: Mouse pressed left at (567, 379)
Screenshot: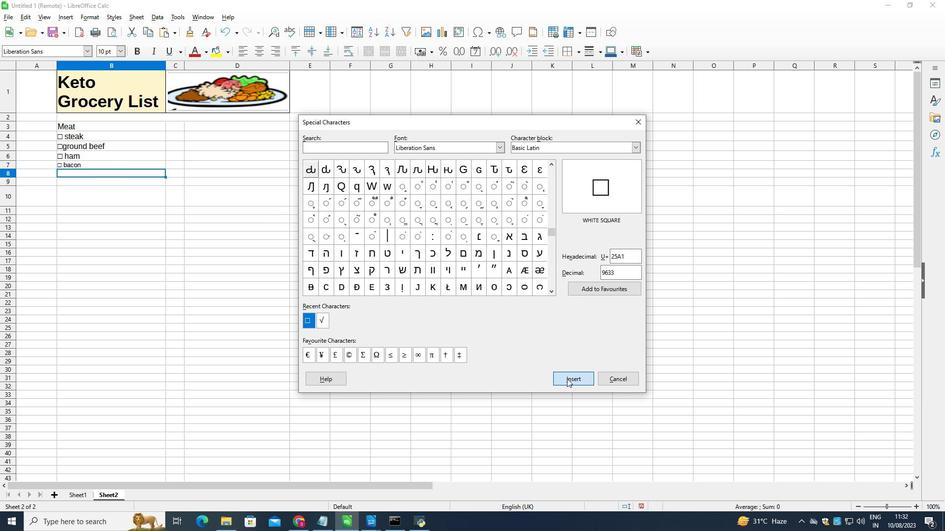 
Action: Mouse moved to (554, 370)
Screenshot: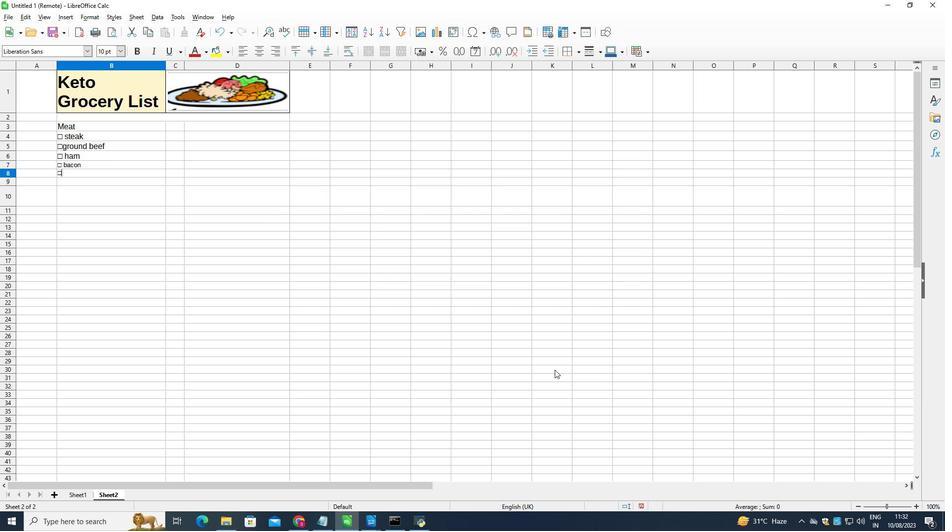 
Action: Key pressed <Key.space>sausage<Key.enter>
Screenshot: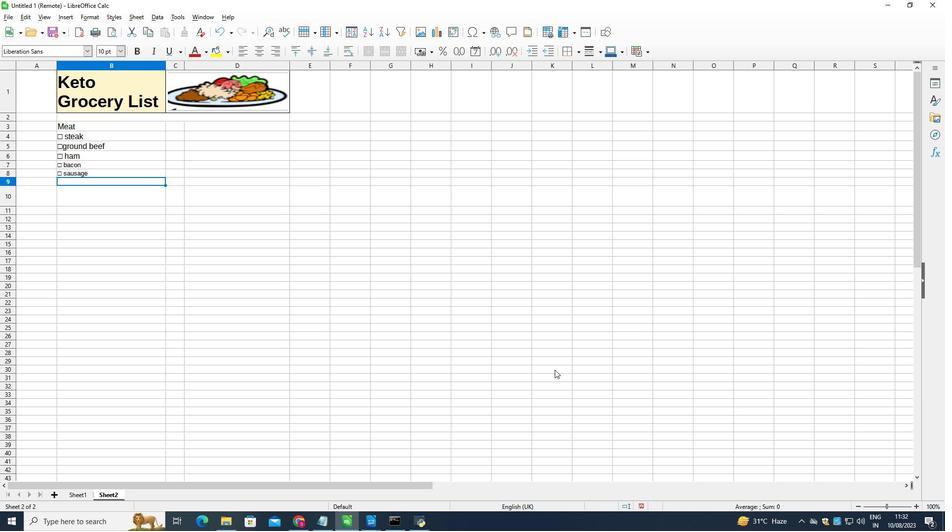 
Action: Mouse moved to (69, 15)
Screenshot: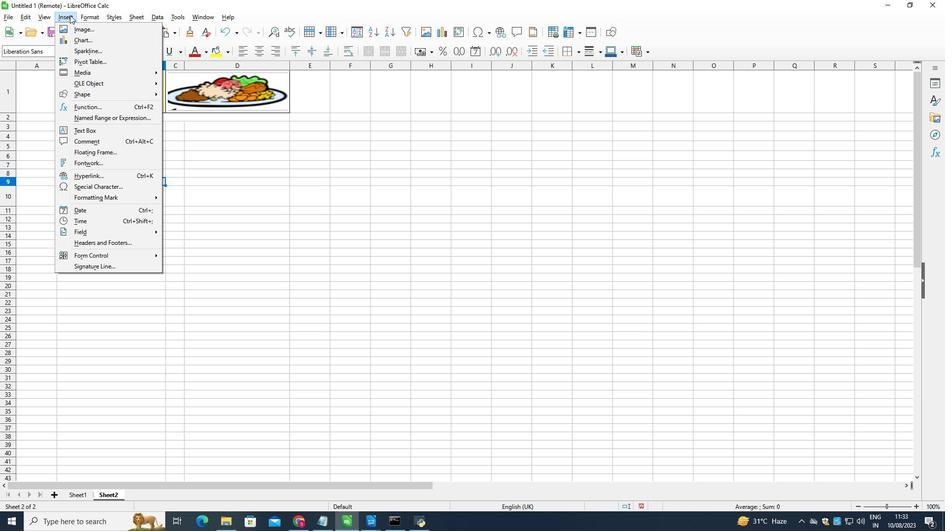 
Action: Mouse pressed left at (69, 15)
Screenshot: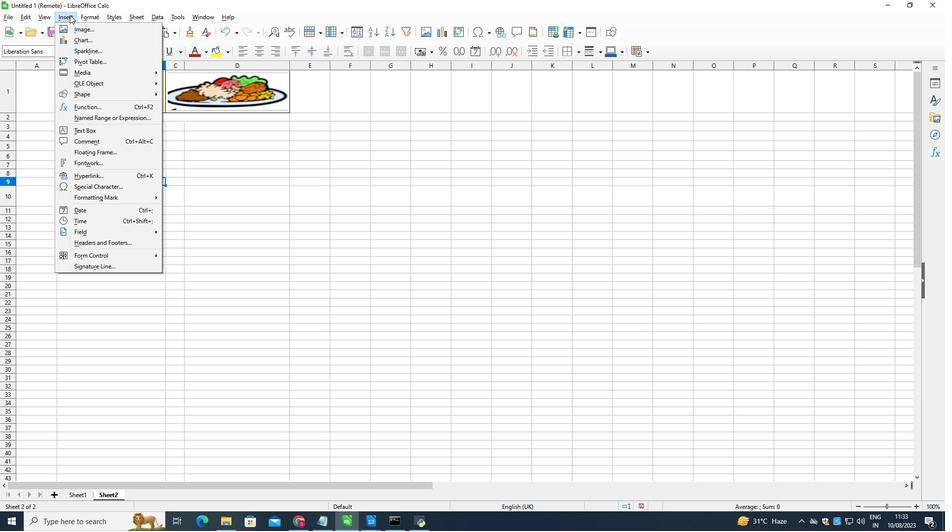
Action: Mouse moved to (119, 190)
Screenshot: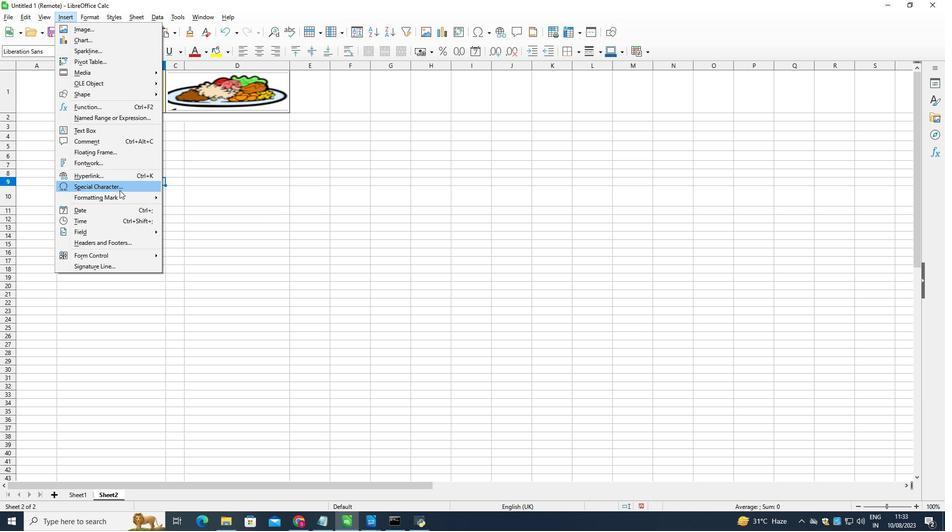 
Action: Mouse pressed left at (119, 190)
Screenshot: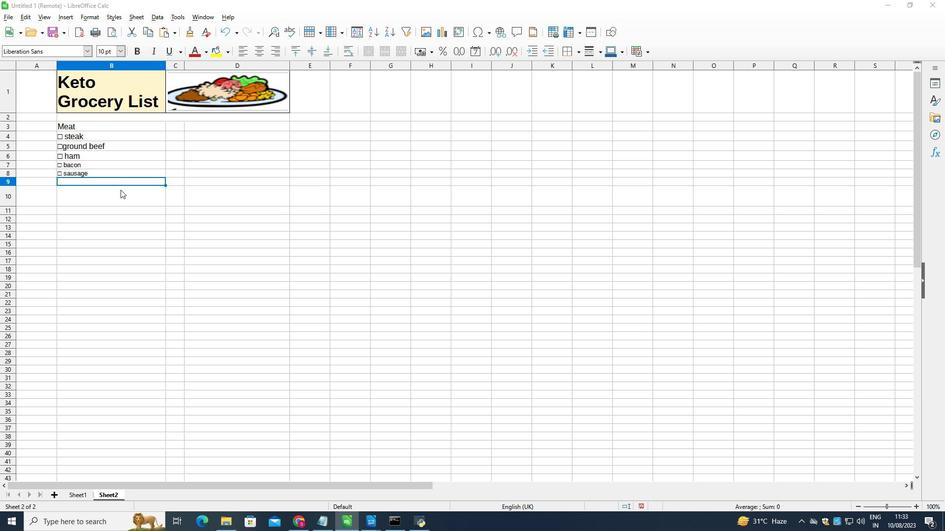 
Action: Mouse moved to (309, 321)
Screenshot: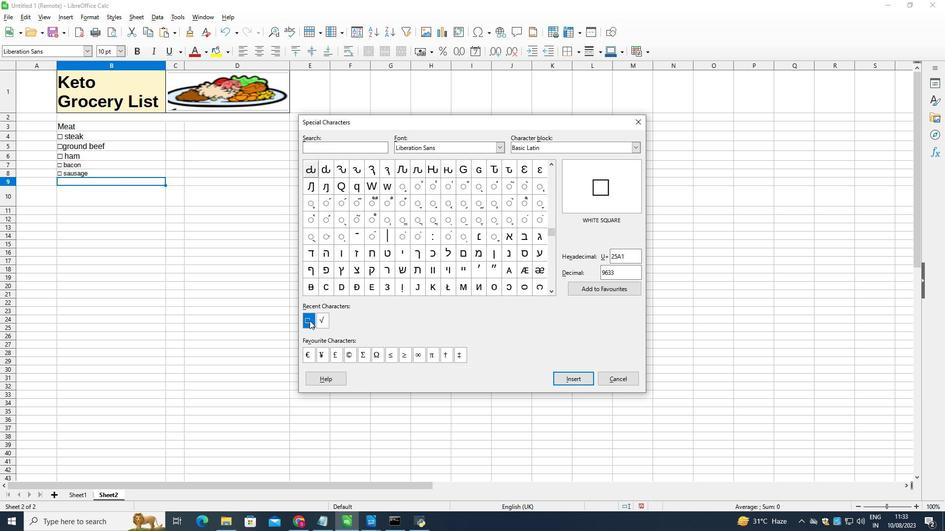 
Action: Mouse pressed left at (309, 321)
Screenshot: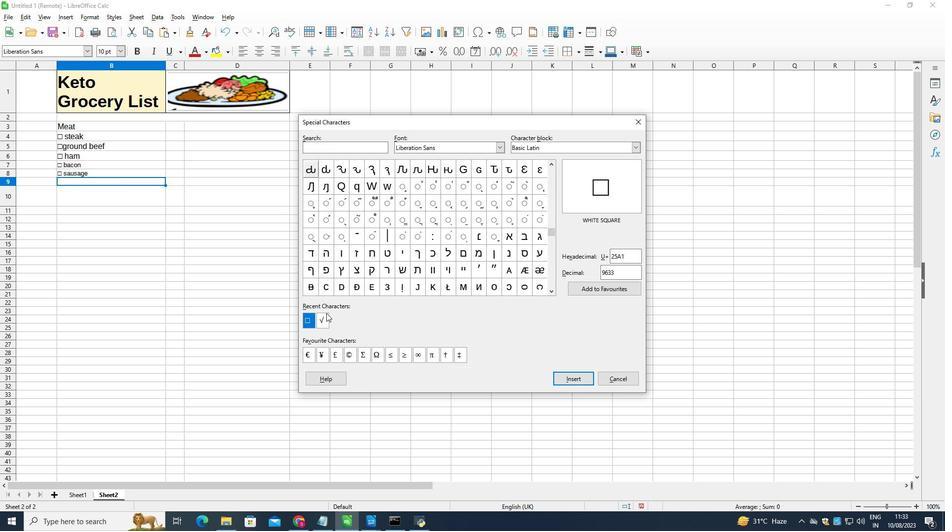 
Action: Mouse moved to (560, 379)
Screenshot: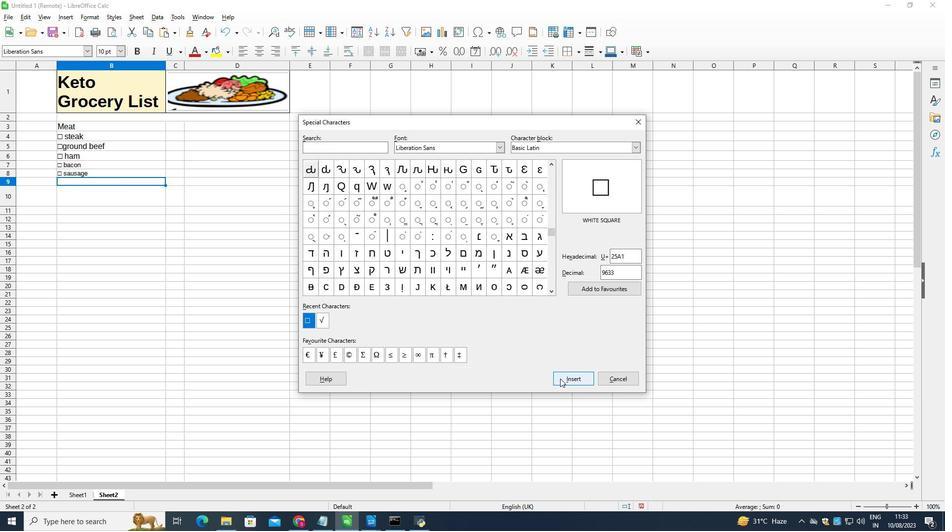 
Action: Mouse pressed left at (560, 379)
Screenshot: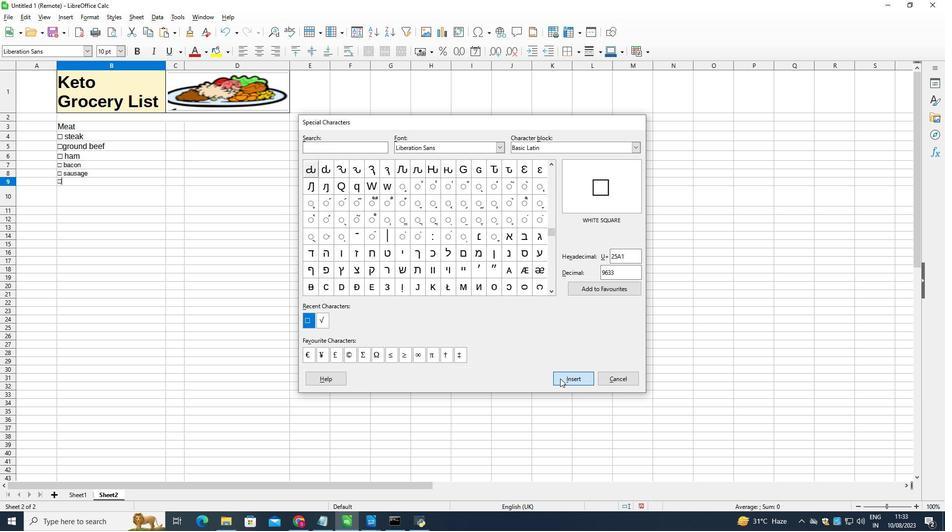 
Action: Mouse moved to (561, 378)
Screenshot: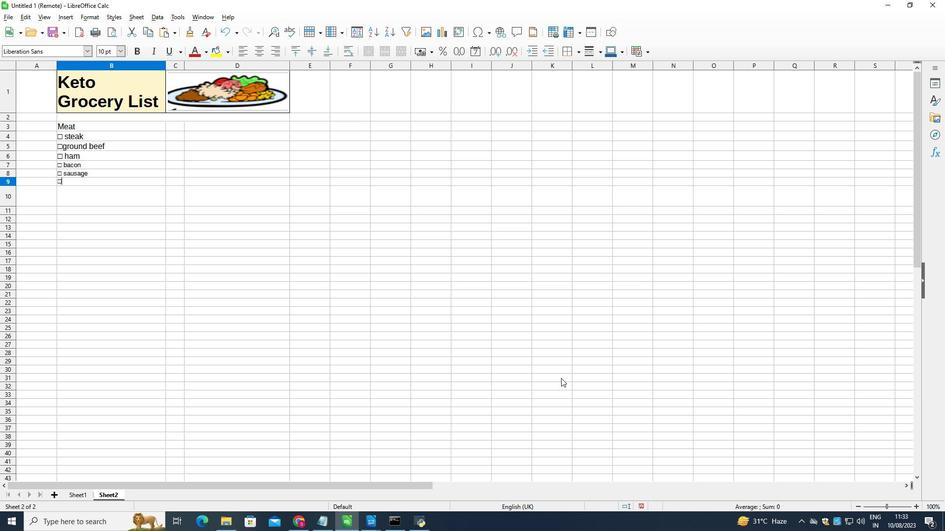 
Action: Key pressed <Key.space>poultry<Key.enter>
Screenshot: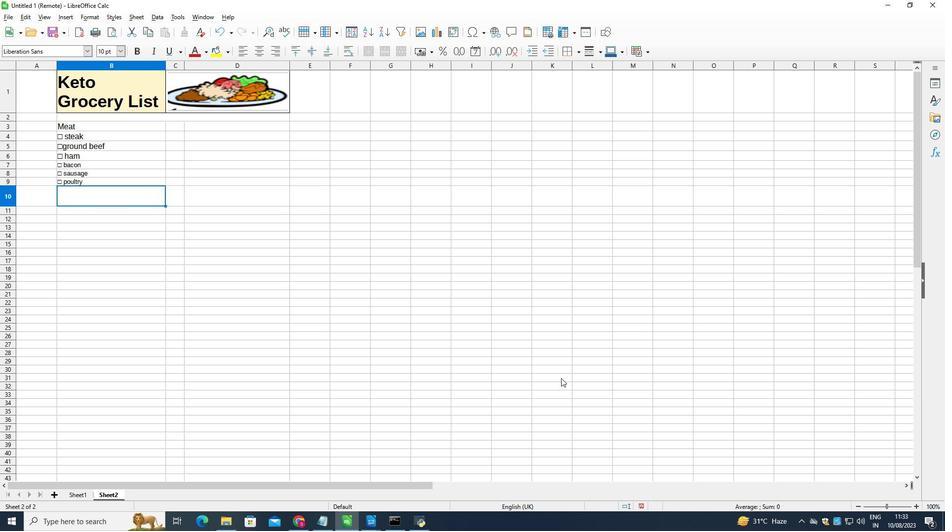 
Action: Mouse moved to (67, 19)
Screenshot: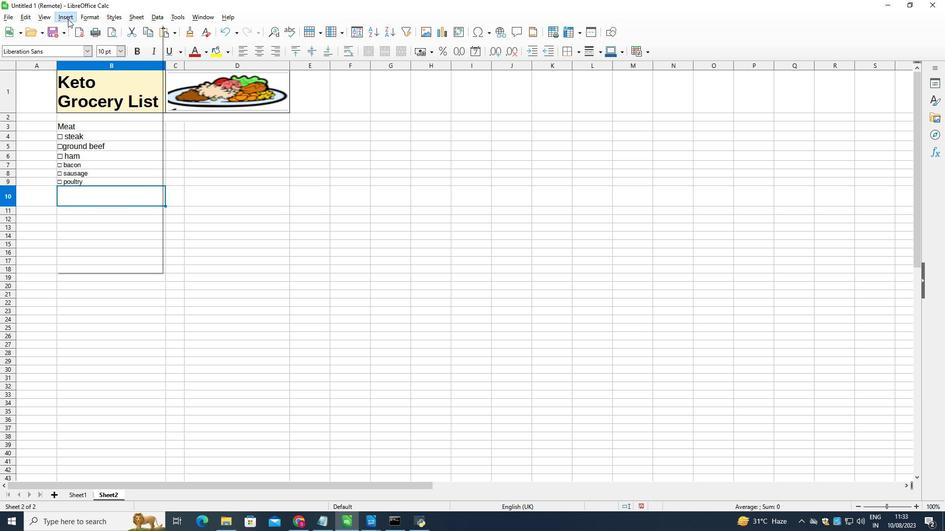 
Action: Mouse pressed left at (67, 19)
Screenshot: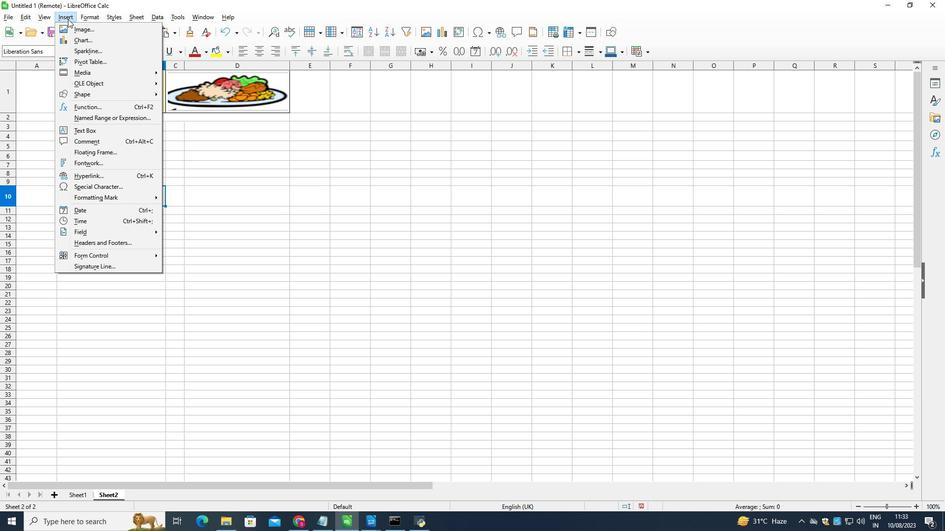 
Action: Mouse moved to (101, 185)
Screenshot: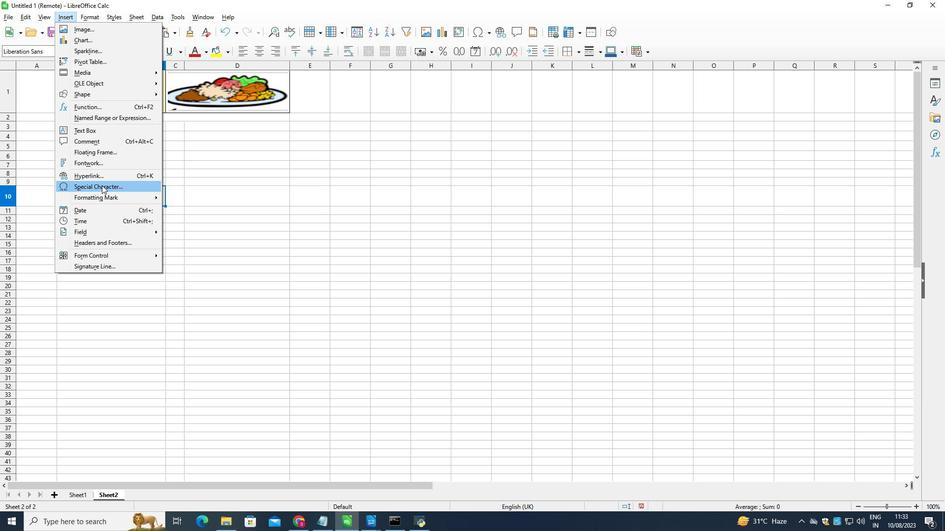 
Action: Mouse pressed left at (101, 185)
Screenshot: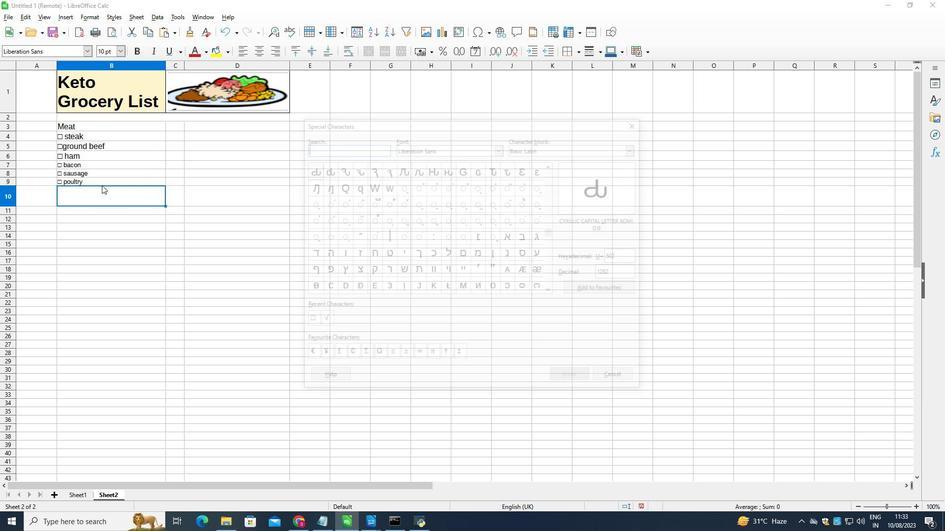 
Action: Mouse moved to (306, 316)
Screenshot: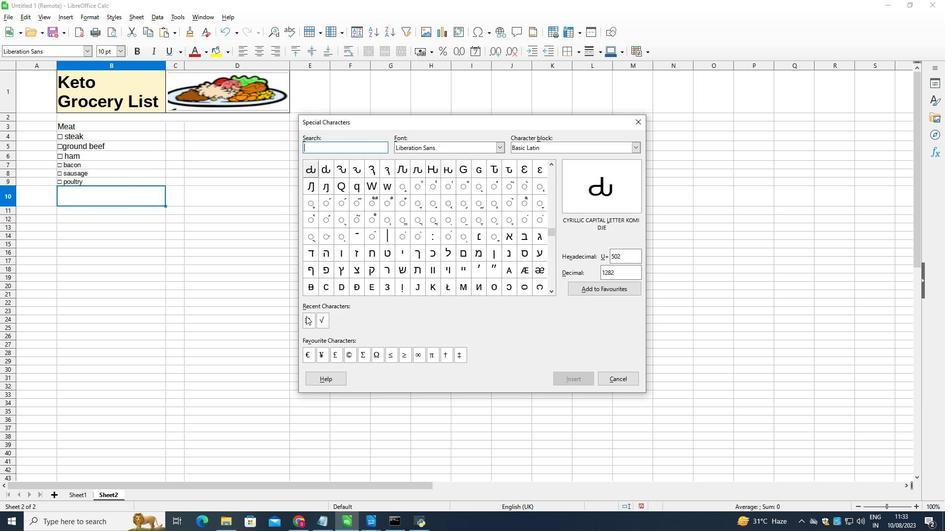 
Action: Mouse pressed left at (306, 316)
Screenshot: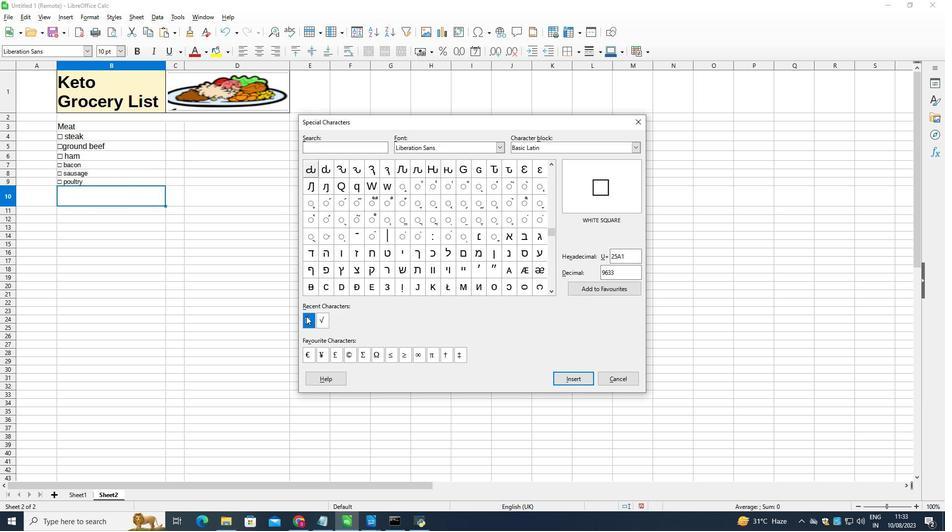 
Action: Mouse moved to (584, 376)
Screenshot: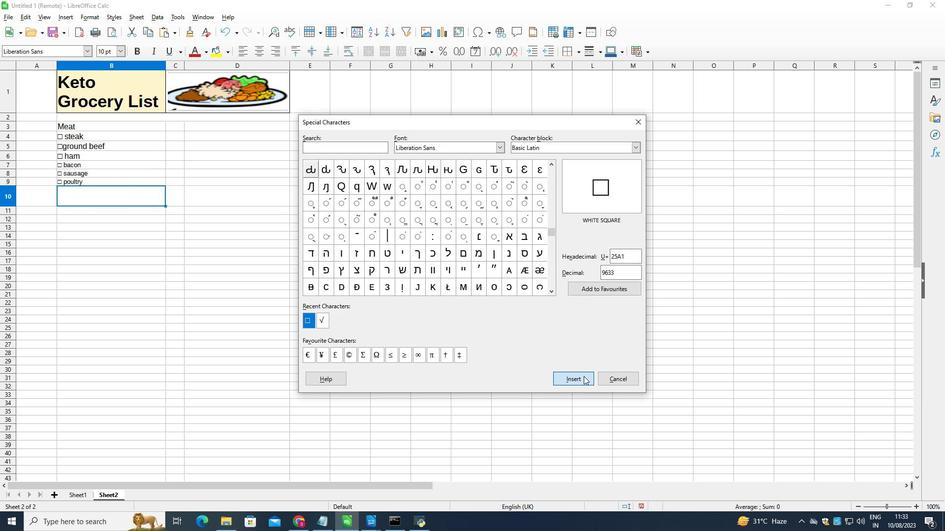 
Action: Mouse pressed left at (584, 376)
Screenshot: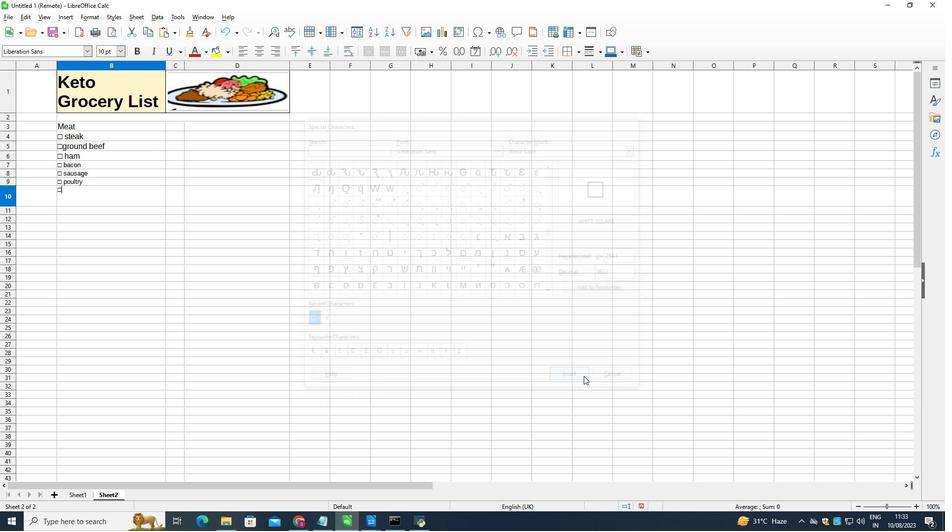 
Action: Mouse moved to (57, 220)
Screenshot: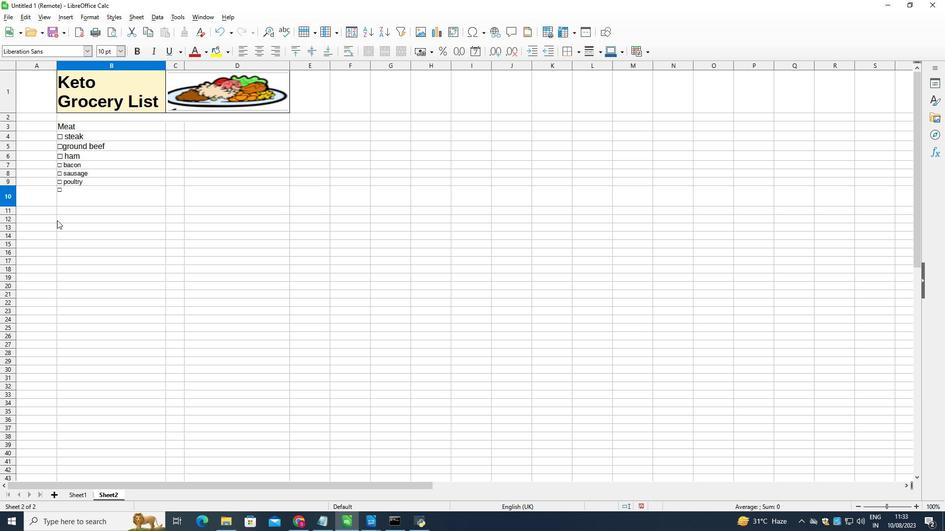 
Action: Key pressed <Key.space>sa<Key.backspace><Key.backspace><Key.backspace>bone<Key.space>broth
Screenshot: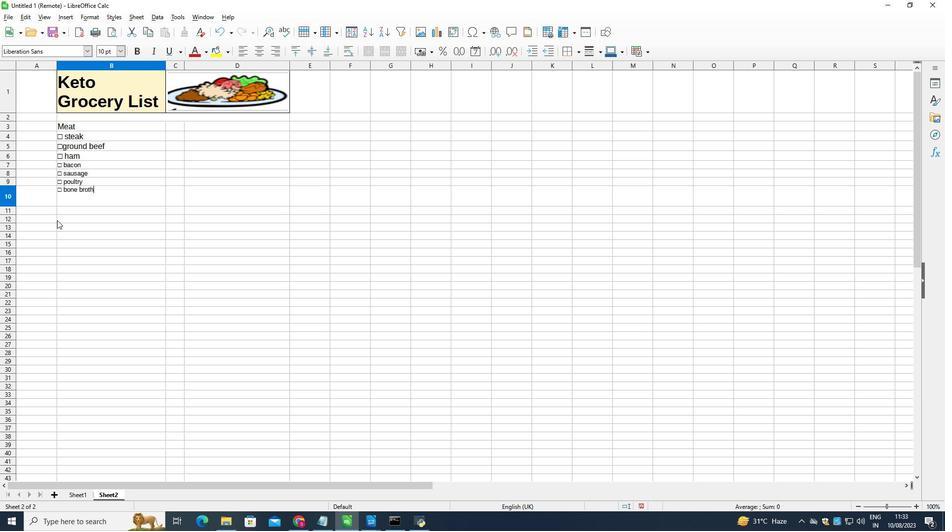 
Action: Mouse moved to (113, 209)
Screenshot: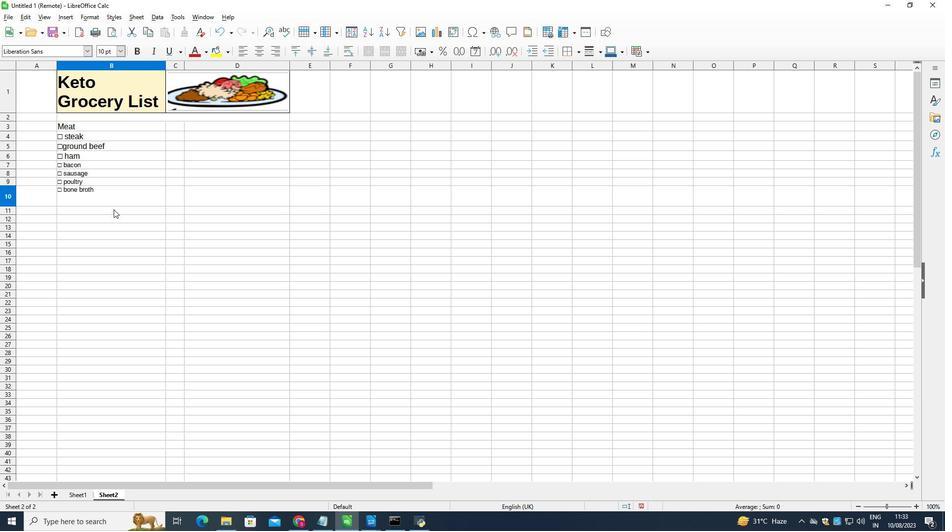 
Action: Mouse pressed left at (113, 209)
Screenshot: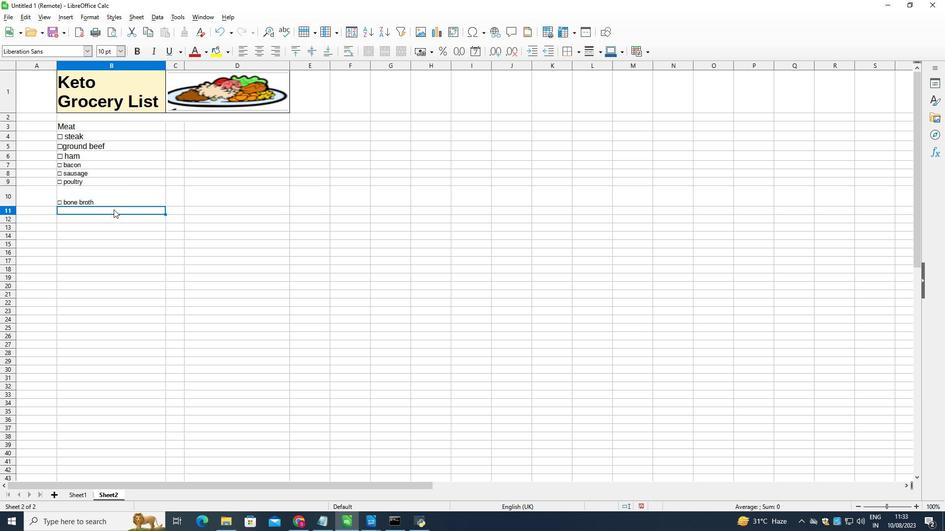 
Action: Mouse moved to (118, 196)
Screenshot: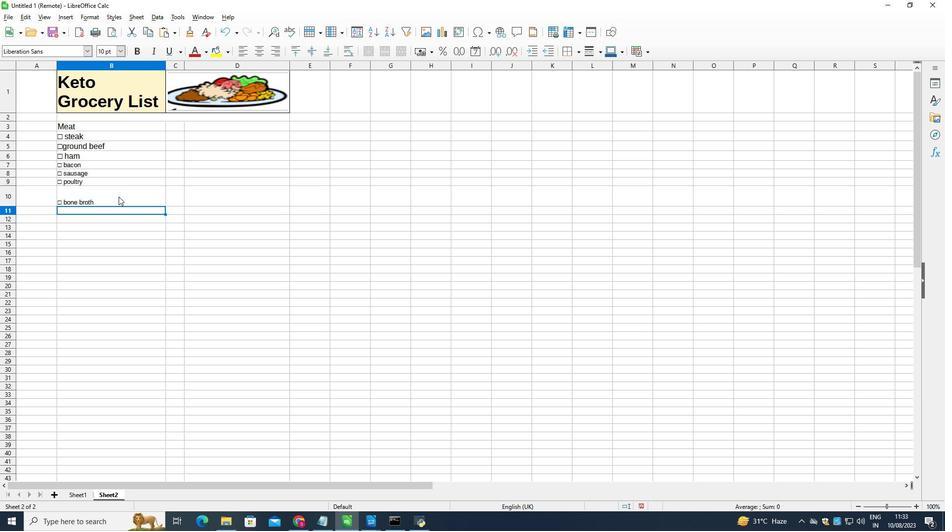 
Action: Mouse pressed left at (118, 196)
Screenshot: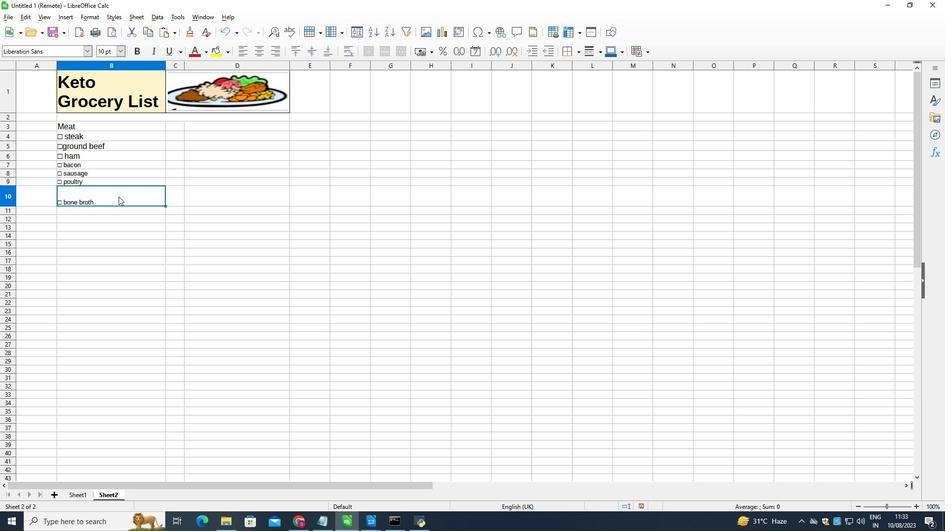 
Action: Mouse moved to (4, 206)
Screenshot: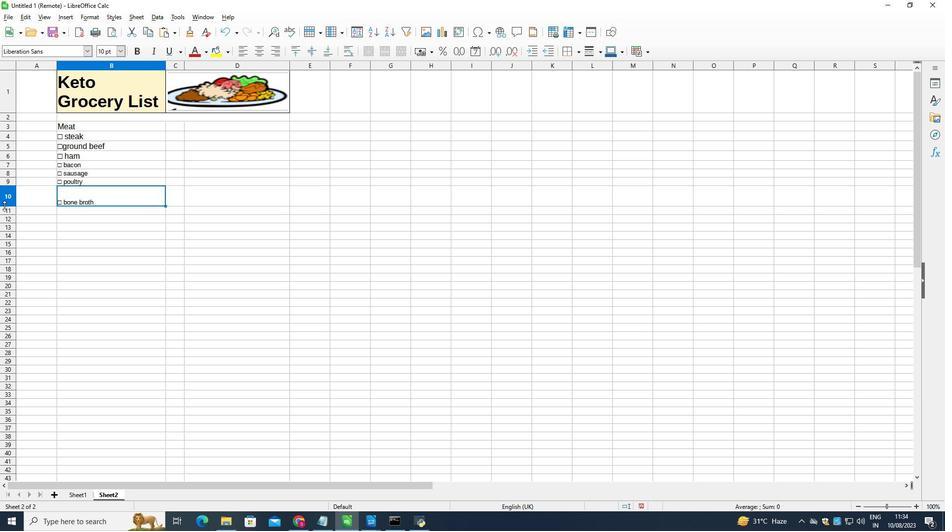 
Action: Mouse pressed left at (4, 206)
Screenshot: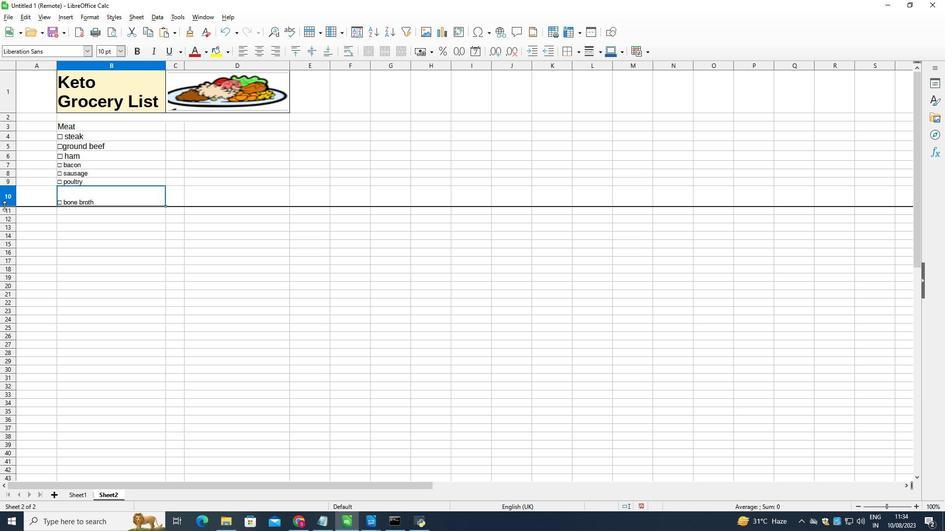 
Action: Mouse moved to (129, 229)
Screenshot: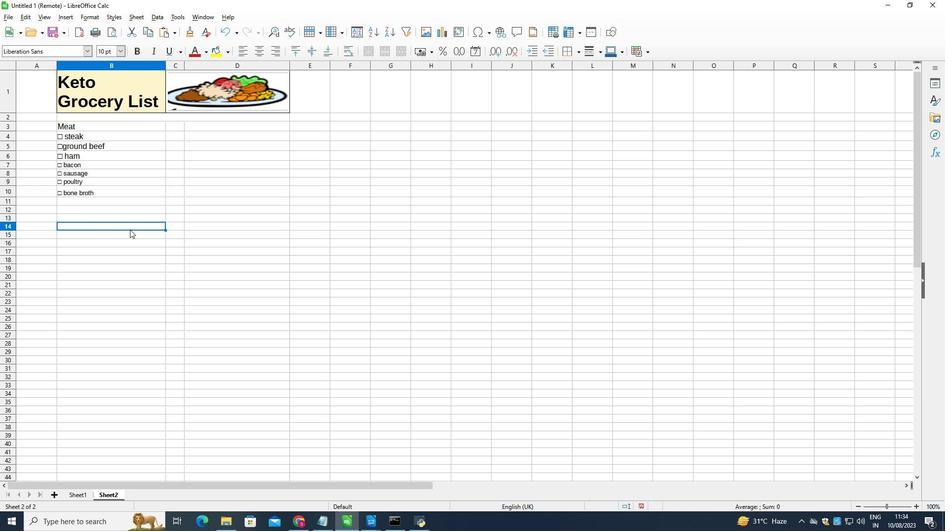 
Action: Mouse pressed left at (129, 229)
Screenshot: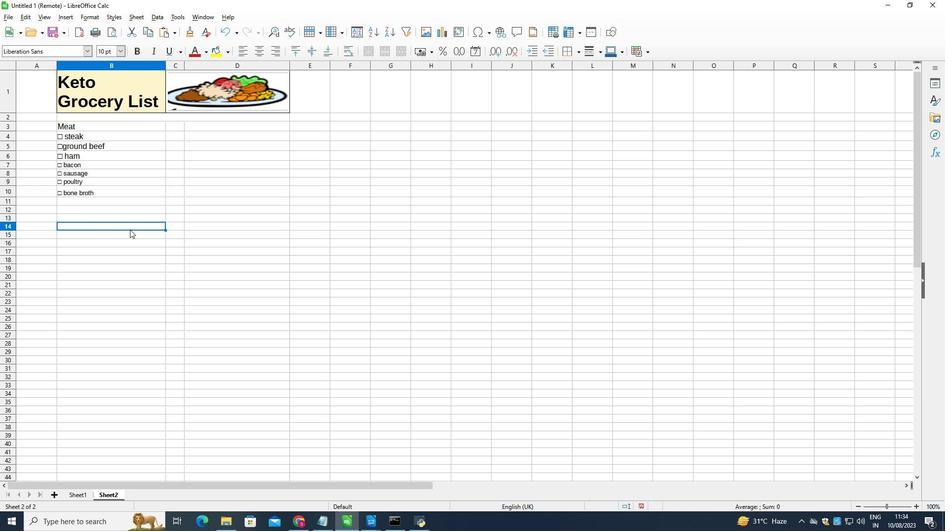 
Action: Mouse moved to (11, 197)
Screenshot: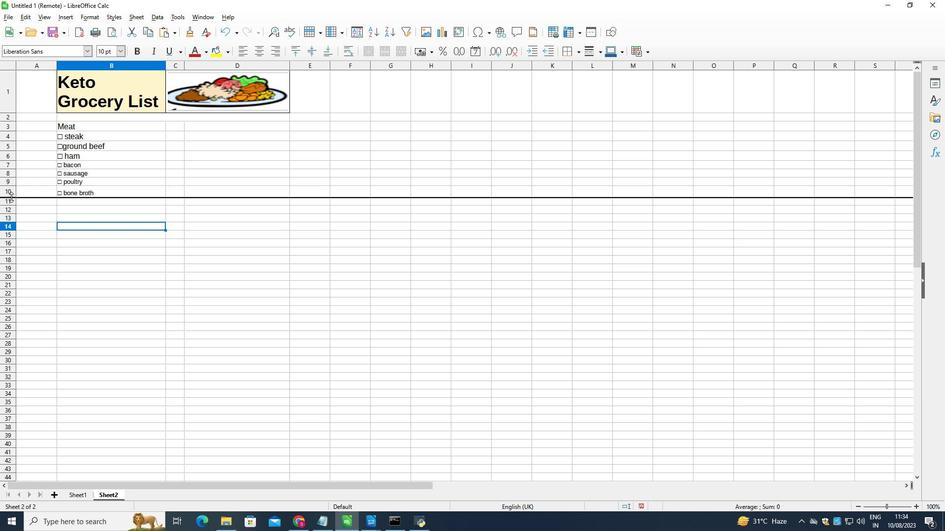 
Action: Mouse pressed left at (11, 197)
Screenshot: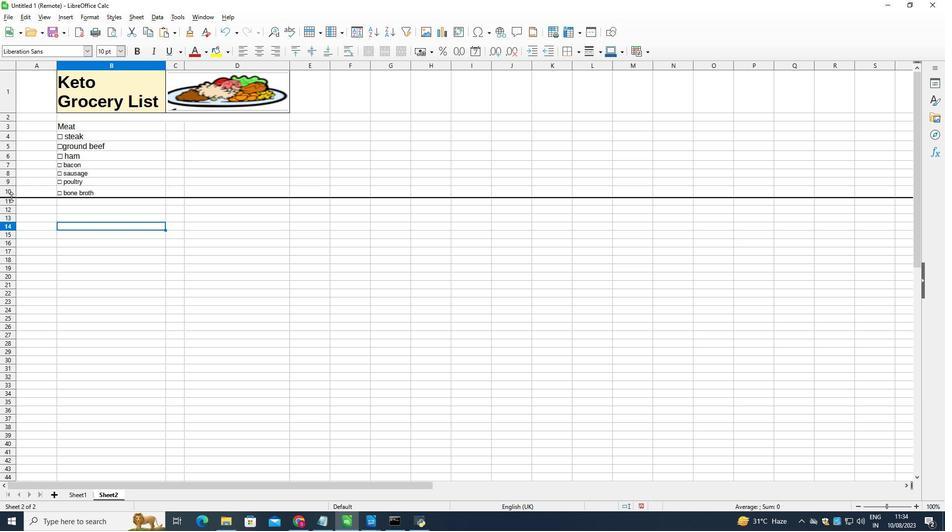 
Action: Mouse moved to (106, 265)
Screenshot: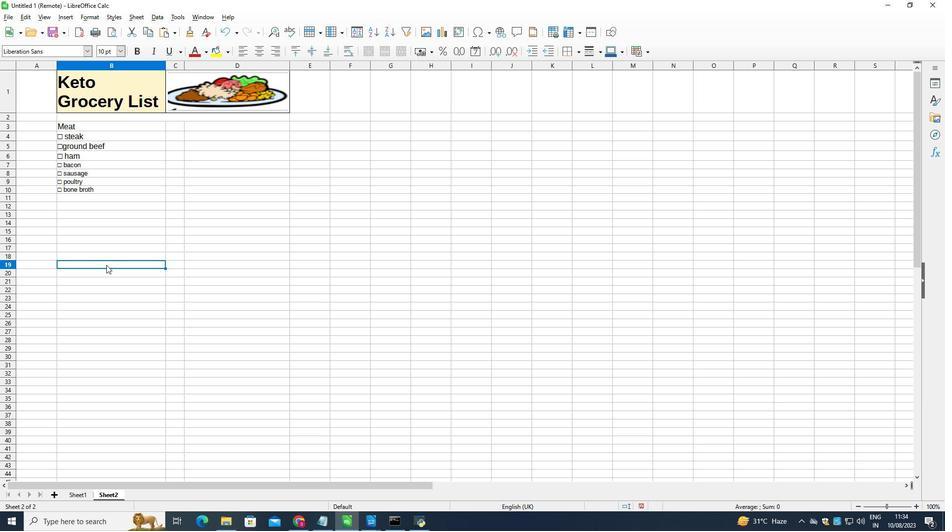 
Action: Mouse pressed left at (106, 265)
Screenshot: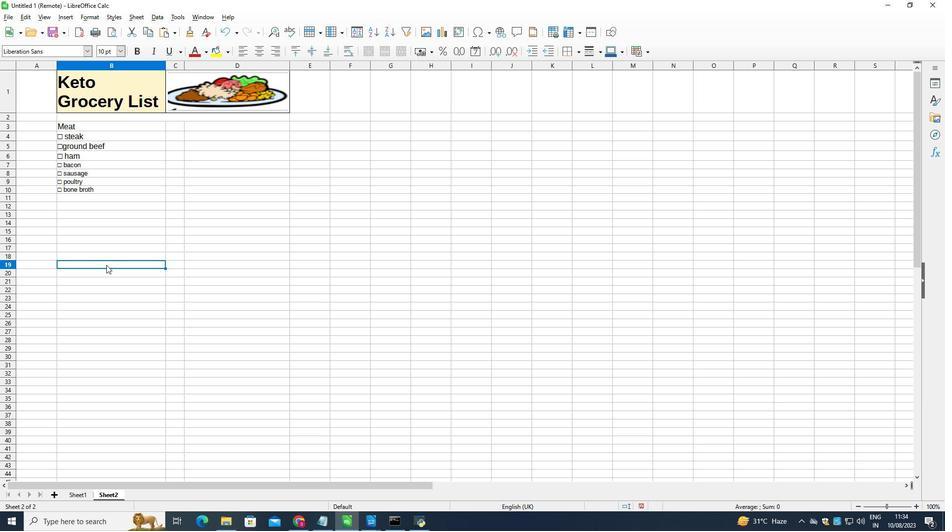 
Action: Mouse moved to (124, 191)
Screenshot: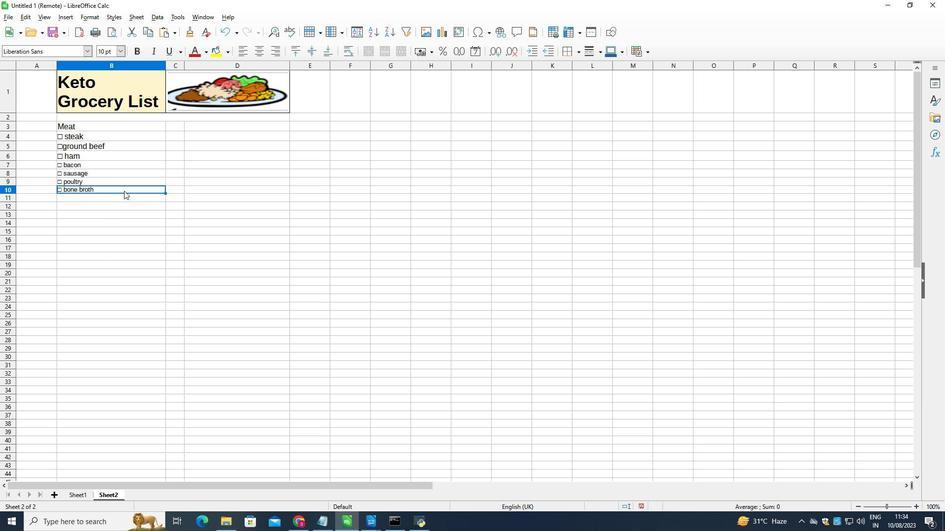 
Action: Mouse pressed left at (124, 191)
Screenshot: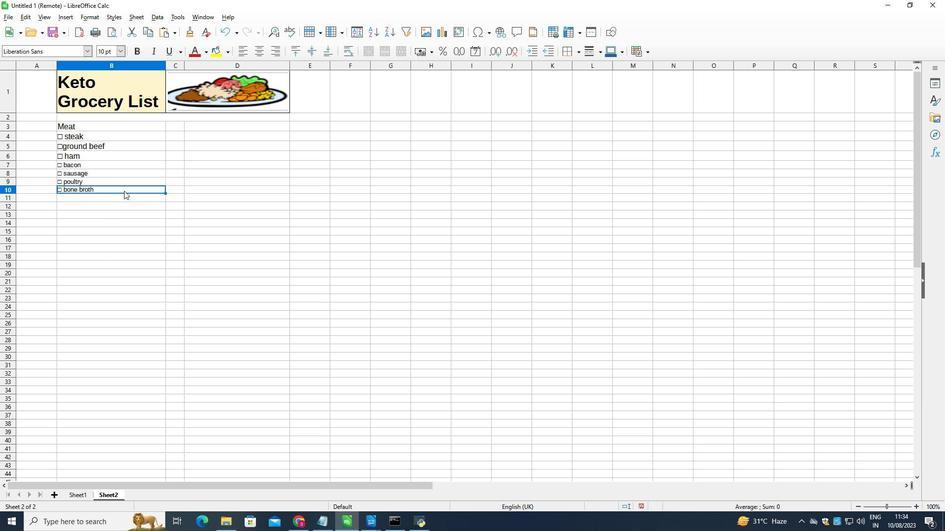 
Action: Mouse moved to (109, 164)
Screenshot: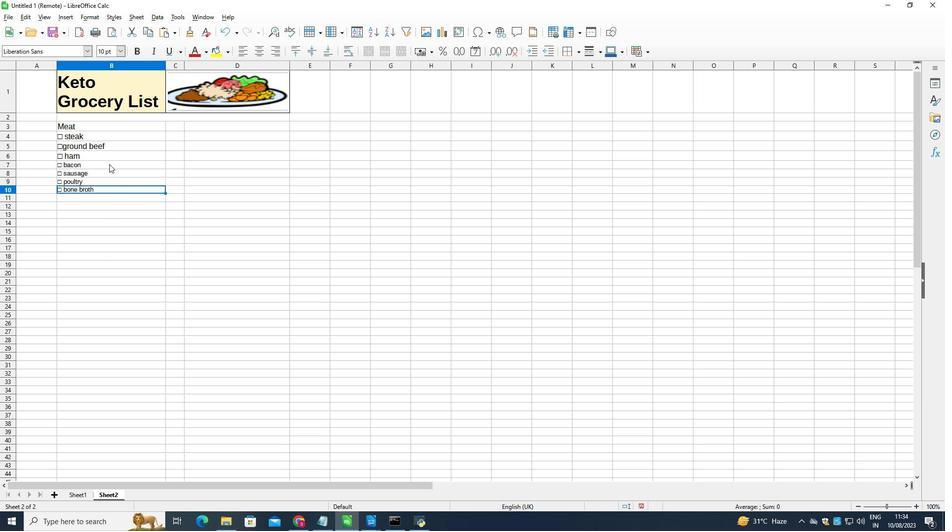 
Action: Mouse pressed left at (109, 164)
Screenshot: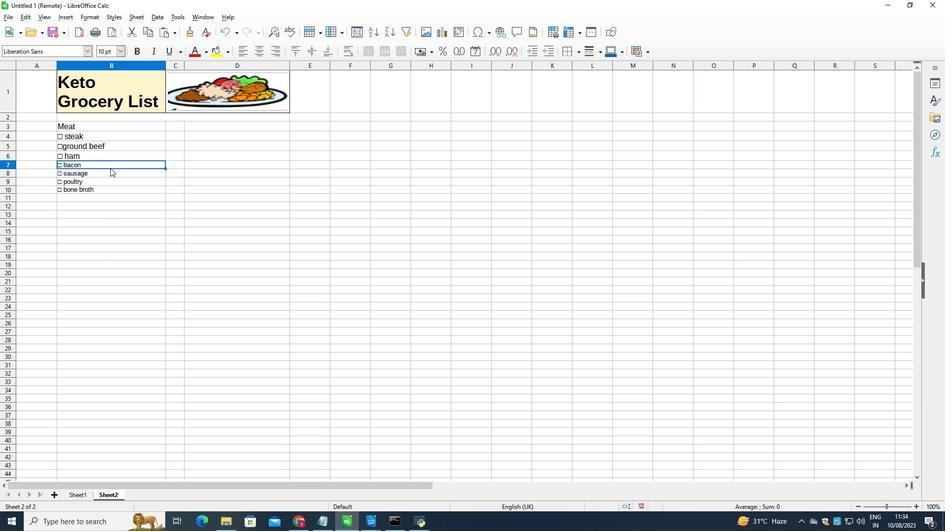 
Action: Mouse moved to (121, 49)
Screenshot: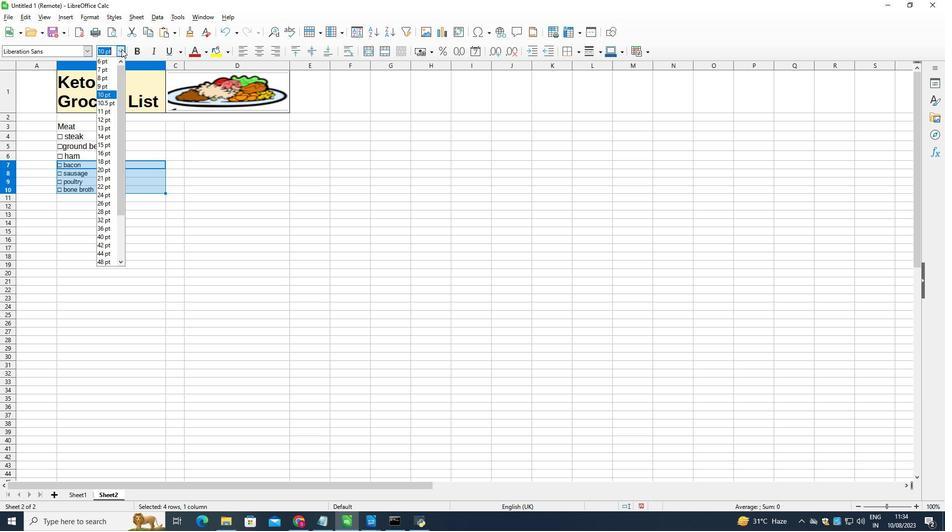 
Action: Mouse pressed left at (121, 49)
Screenshot: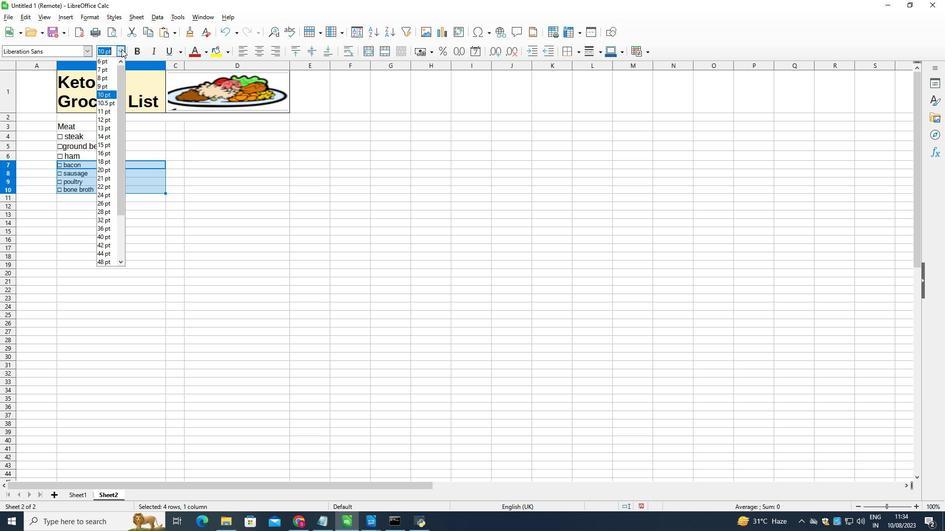 
Action: Mouse moved to (109, 118)
Screenshot: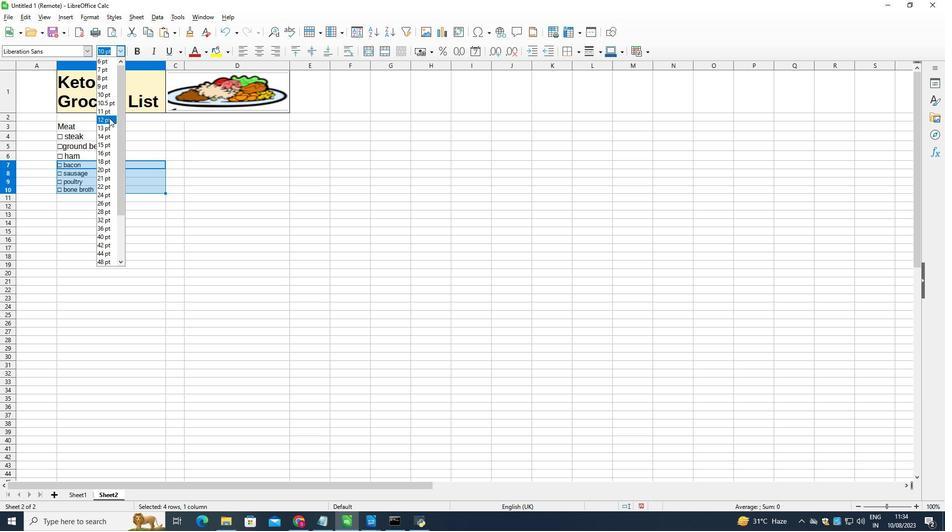 
Action: Mouse pressed left at (109, 118)
Screenshot: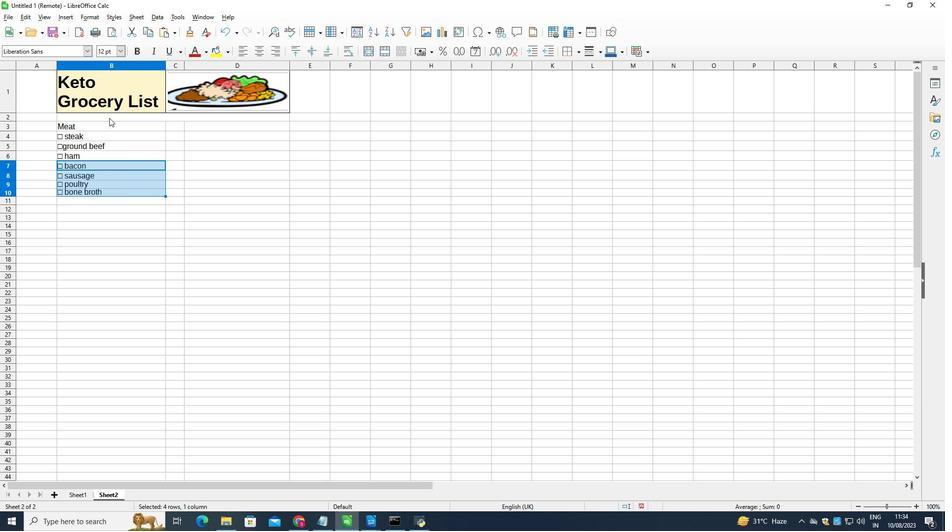 
Action: Mouse moved to (110, 212)
Screenshot: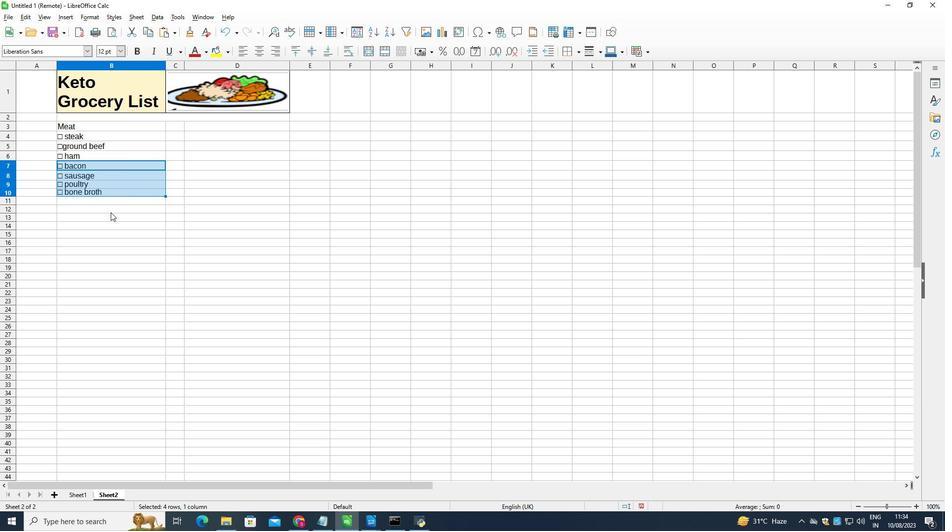 
Action: Mouse pressed left at (110, 212)
Screenshot: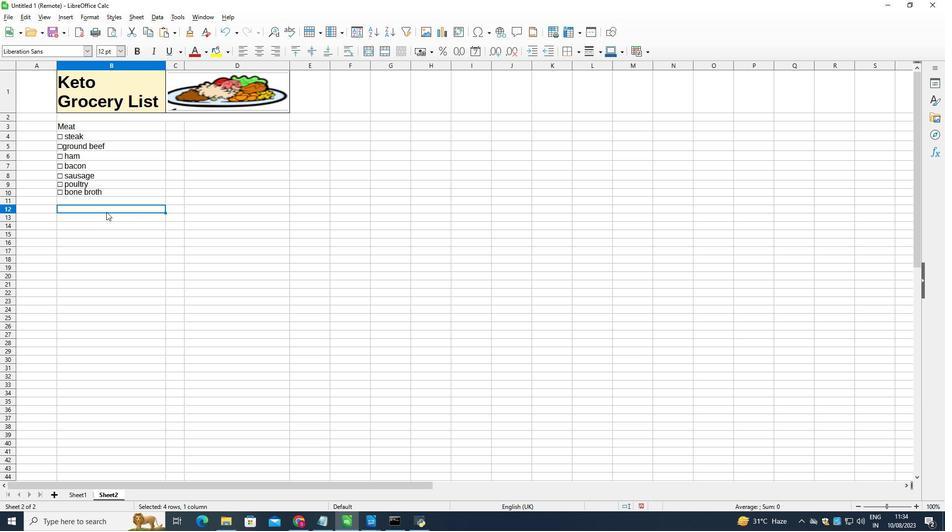 
Action: Mouse moved to (94, 200)
Screenshot: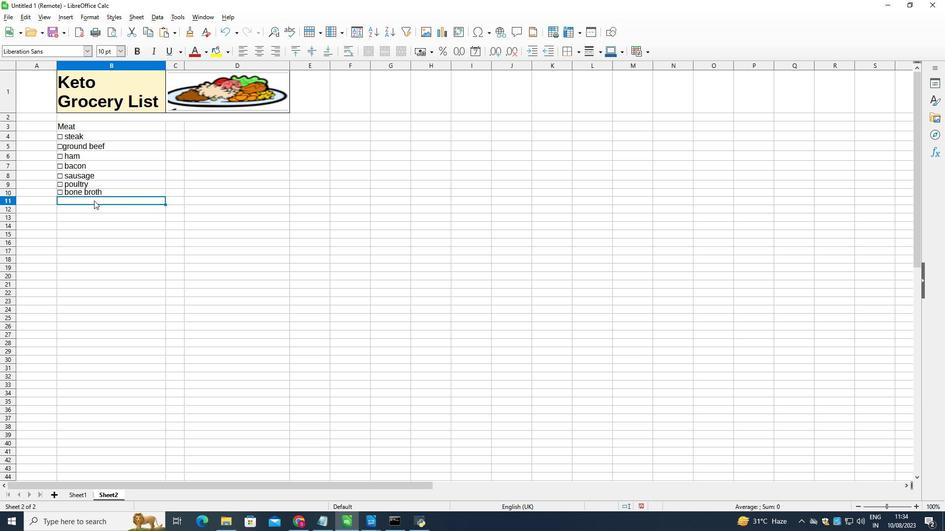 
Action: Mouse pressed left at (94, 200)
Screenshot: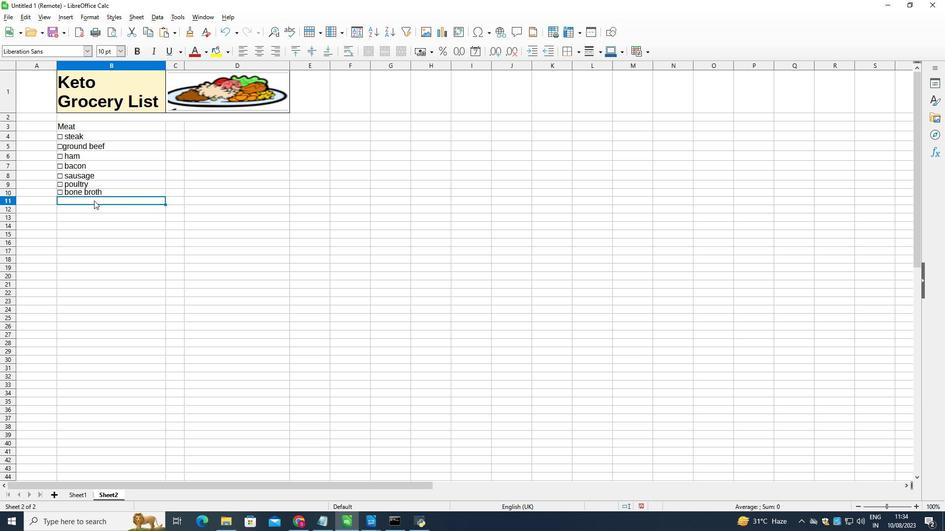 
Action: Mouse moved to (118, 50)
Screenshot: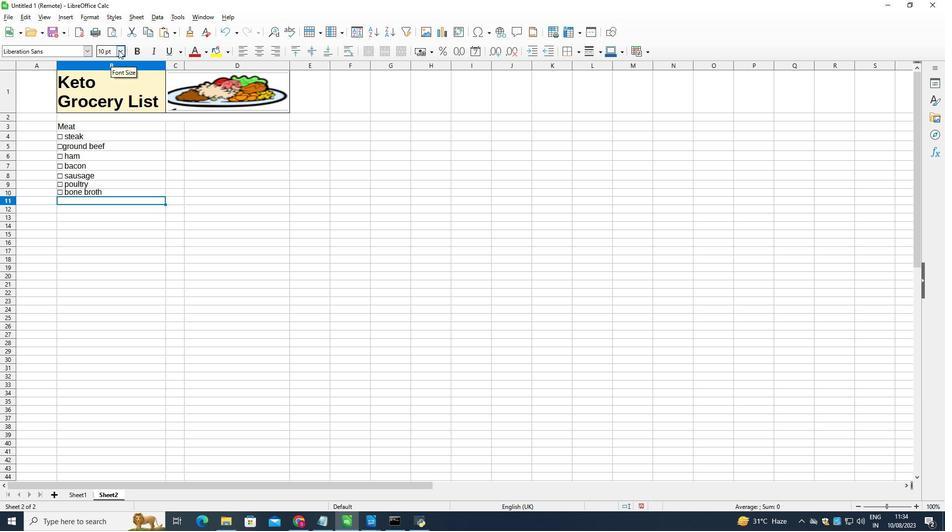 
Action: Mouse pressed left at (118, 50)
Screenshot: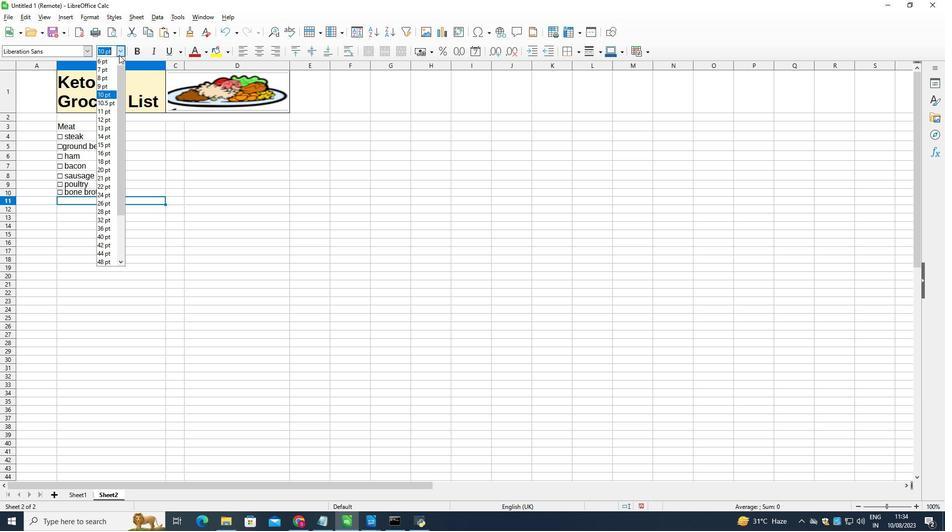 
Action: Mouse moved to (102, 121)
Screenshot: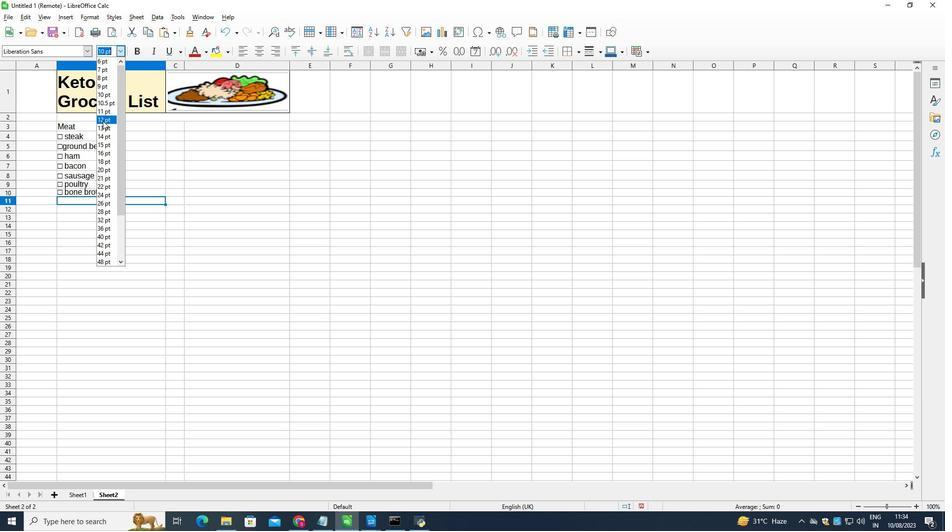 
Action: Mouse pressed left at (102, 121)
Screenshot: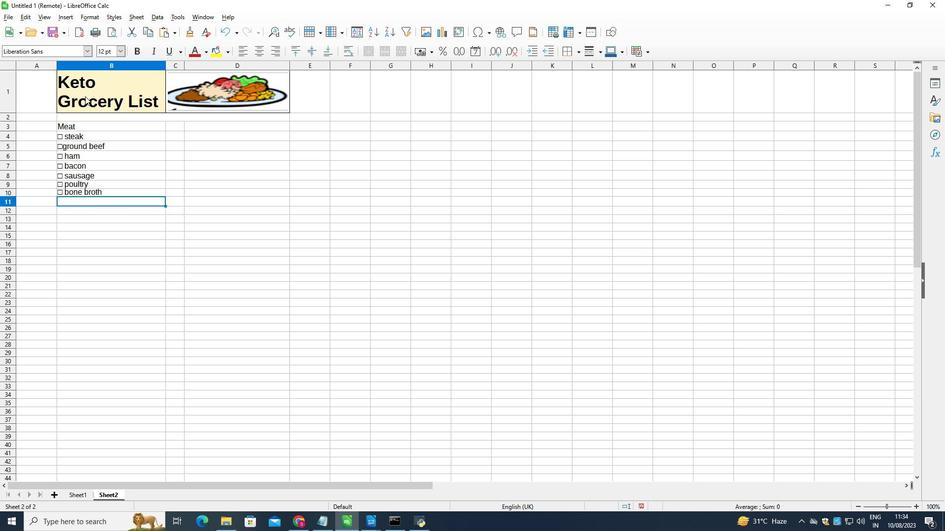
Action: Mouse moved to (59, 17)
Screenshot: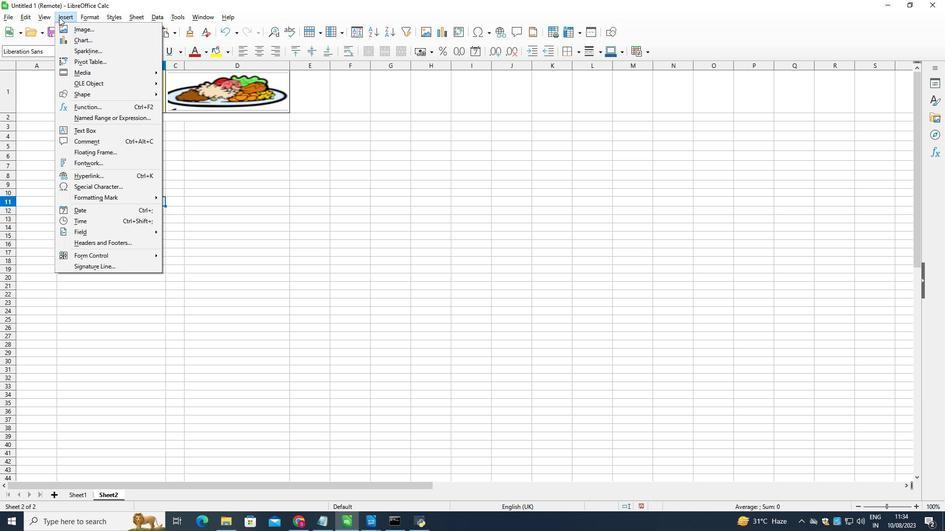 
Action: Mouse pressed left at (59, 17)
